 Task: Add a signature Kevin Parker containing Best wishes for a happy National Womens Equality Day, Kevin Parker to email address softage.3@softage.net and add a label Testing and certification
Action: Mouse moved to (103, 140)
Screenshot: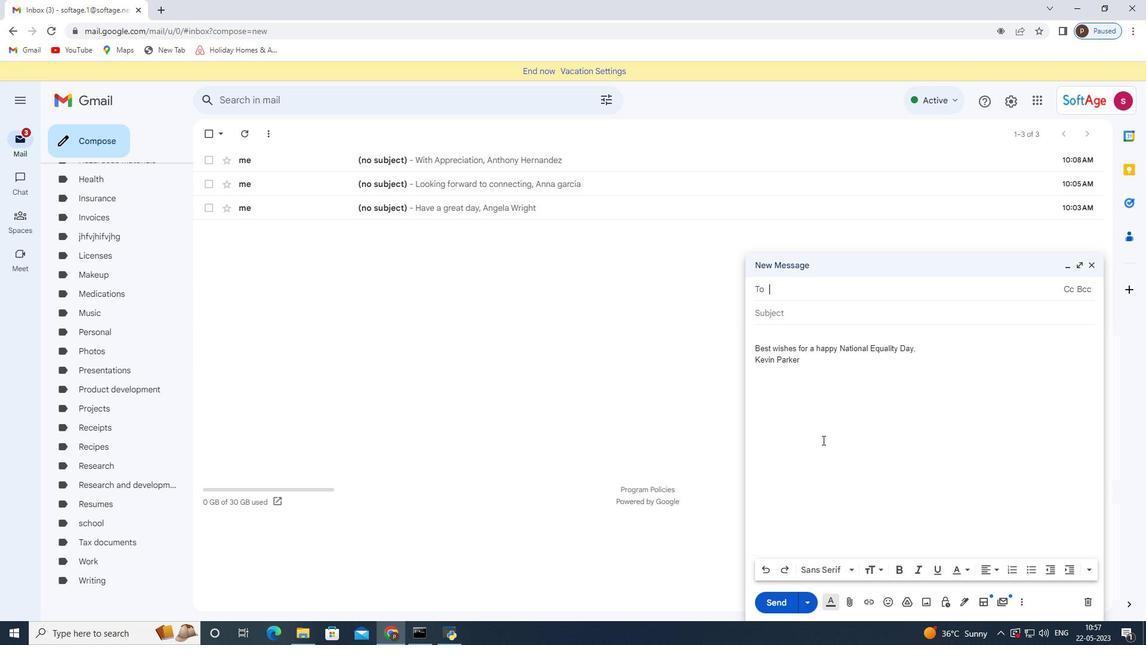 
Action: Mouse pressed left at (103, 140)
Screenshot: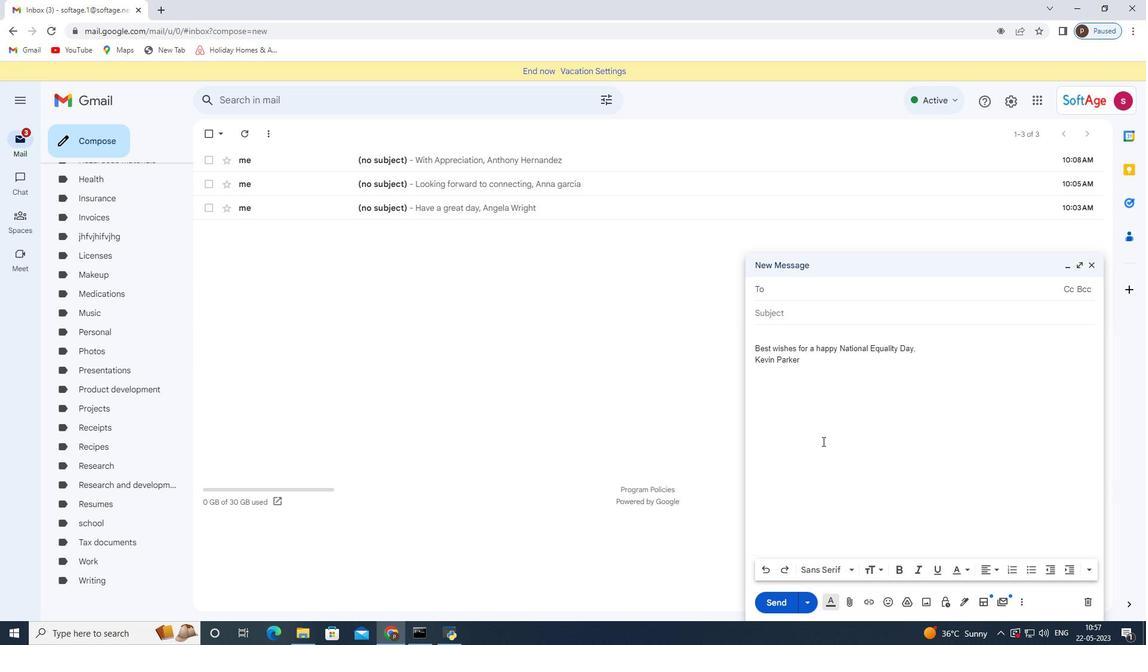 
Action: Mouse moved to (968, 599)
Screenshot: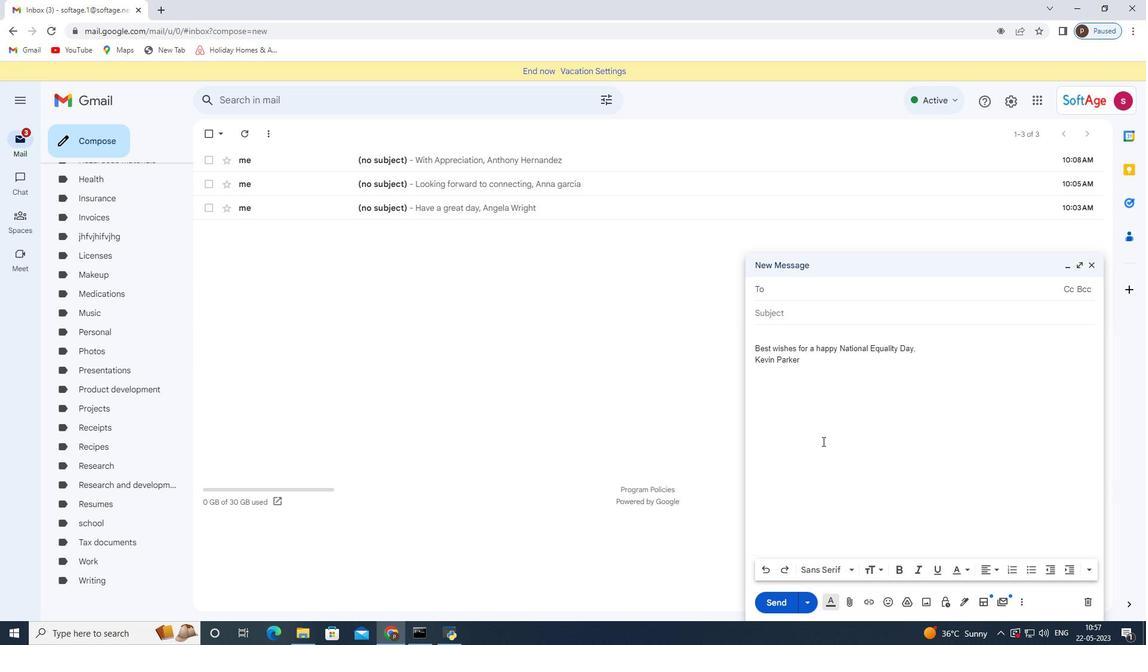 
Action: Mouse pressed left at (968, 599)
Screenshot: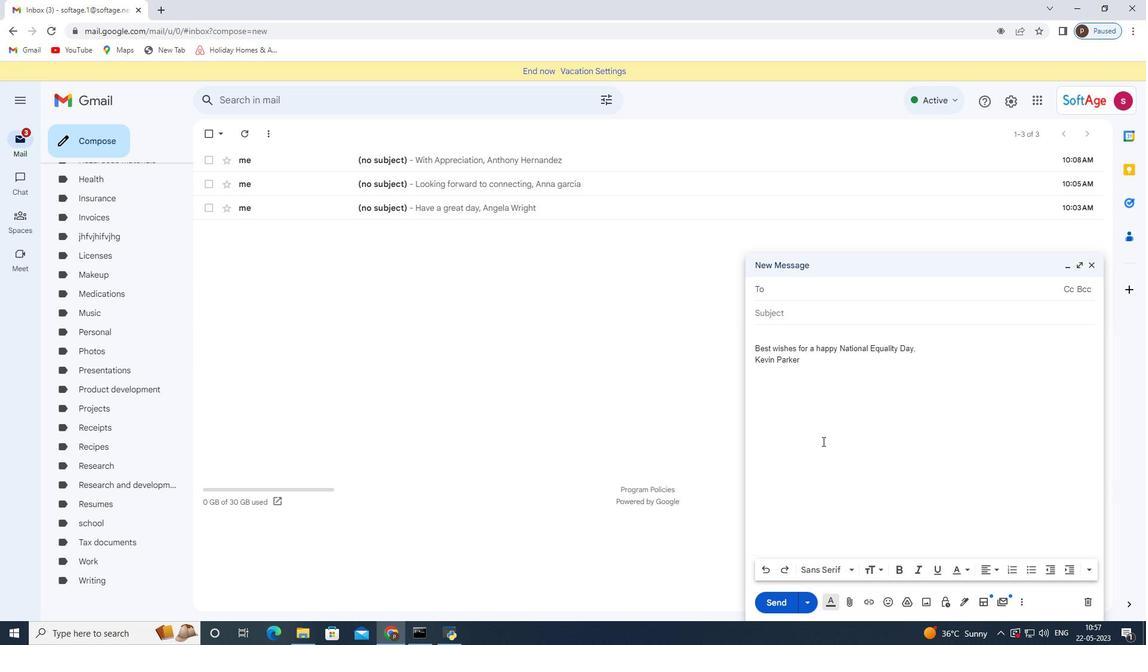 
Action: Mouse moved to (1007, 543)
Screenshot: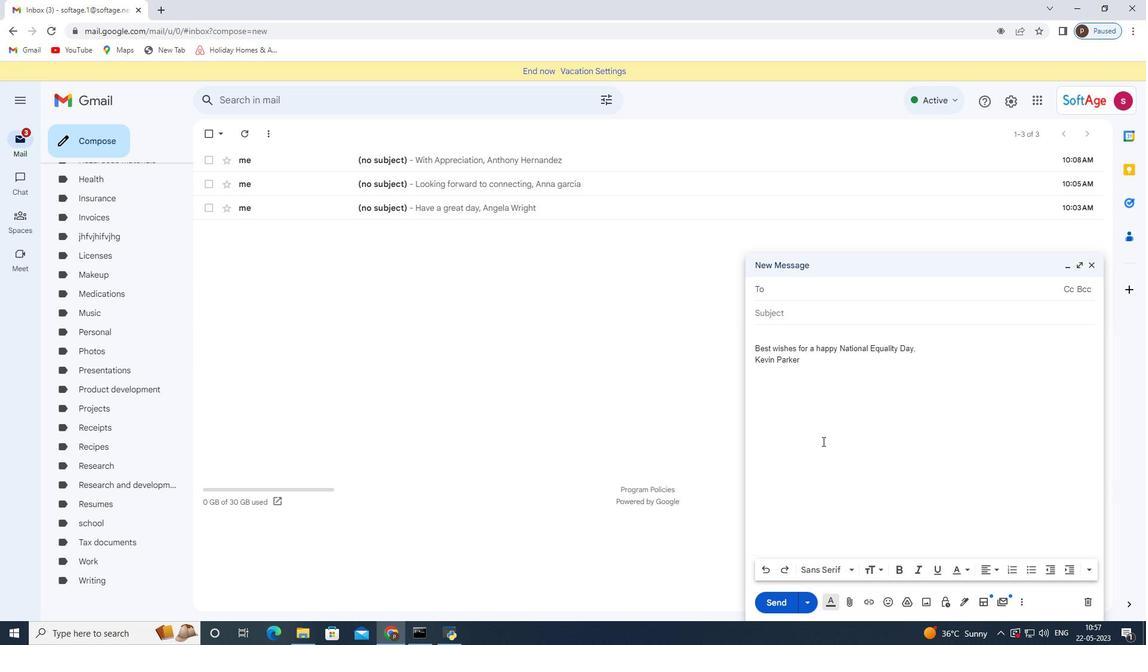 
Action: Mouse pressed left at (1007, 543)
Screenshot: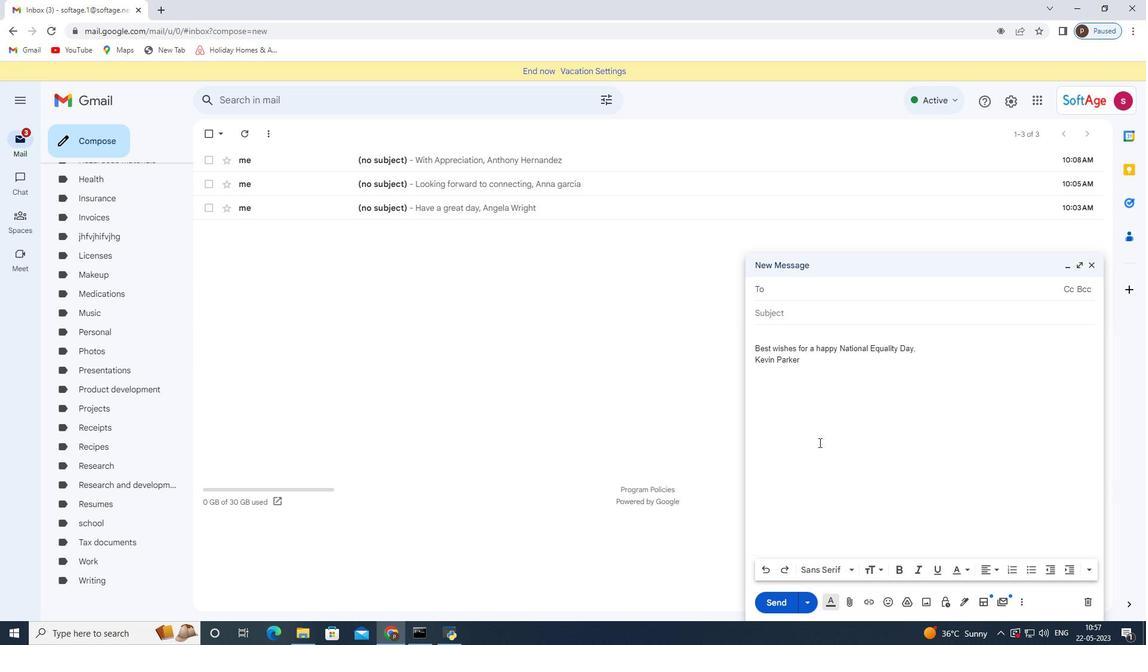 
Action: Mouse moved to (430, 486)
Screenshot: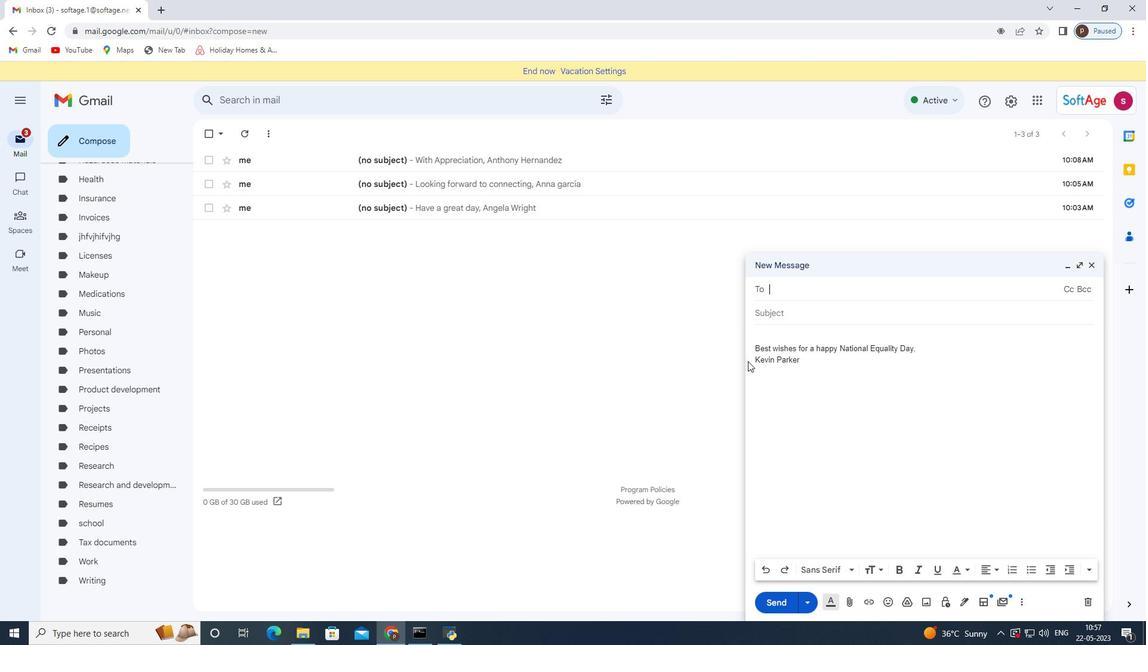 
Action: Mouse scrolled (430, 485) with delta (0, 0)
Screenshot: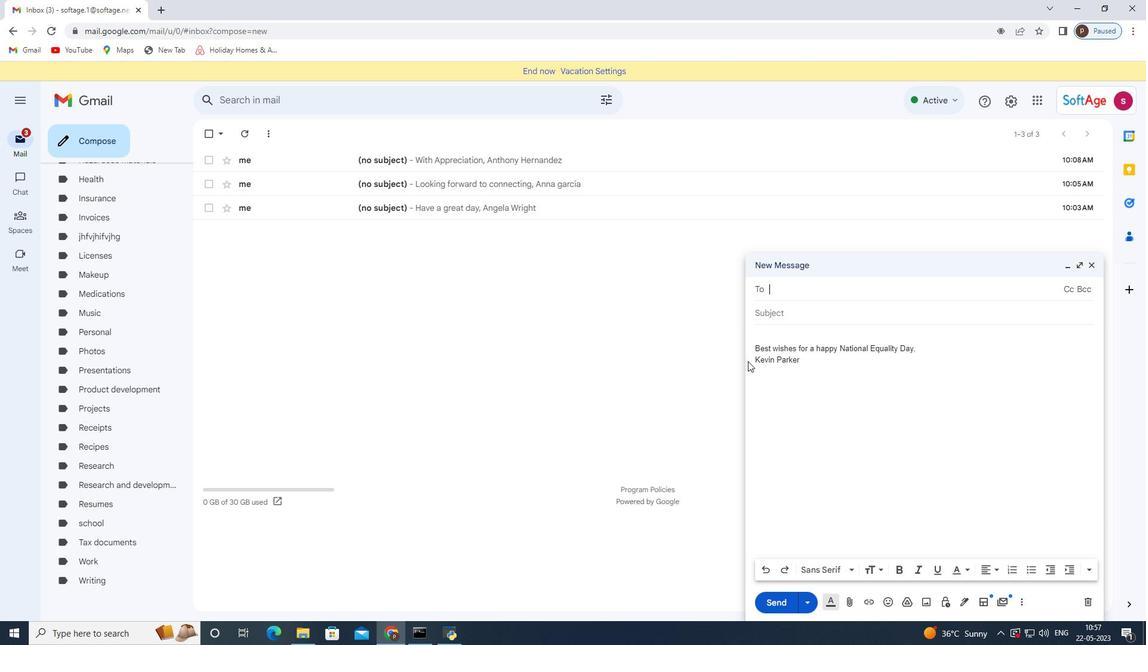 
Action: Mouse scrolled (430, 485) with delta (0, 0)
Screenshot: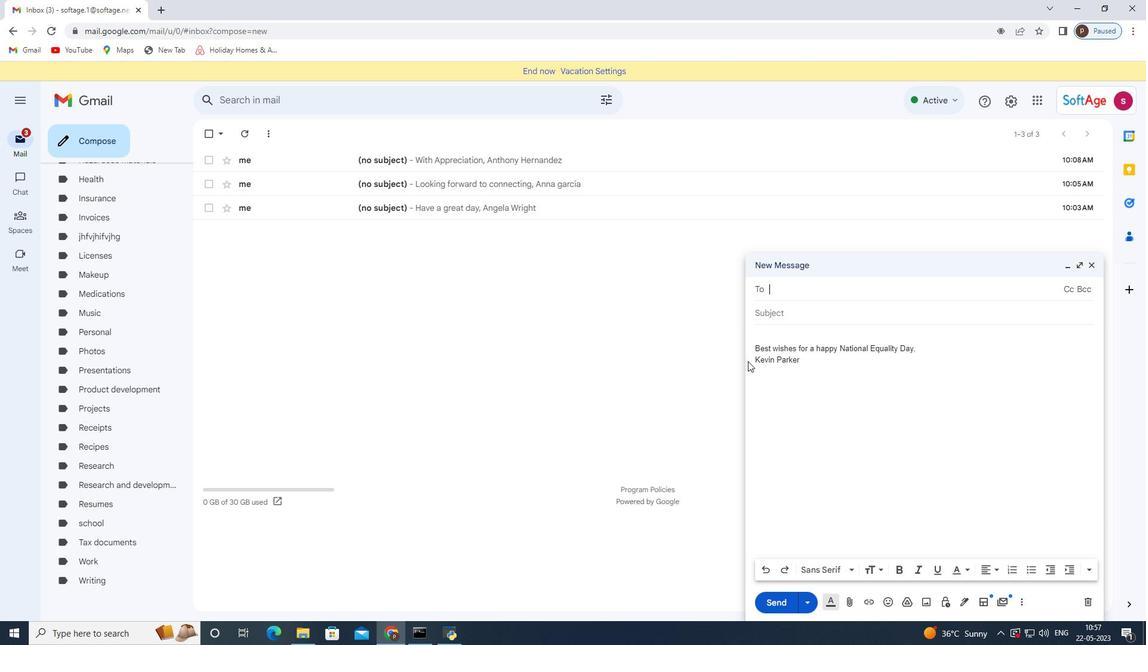 
Action: Mouse scrolled (430, 485) with delta (0, 0)
Screenshot: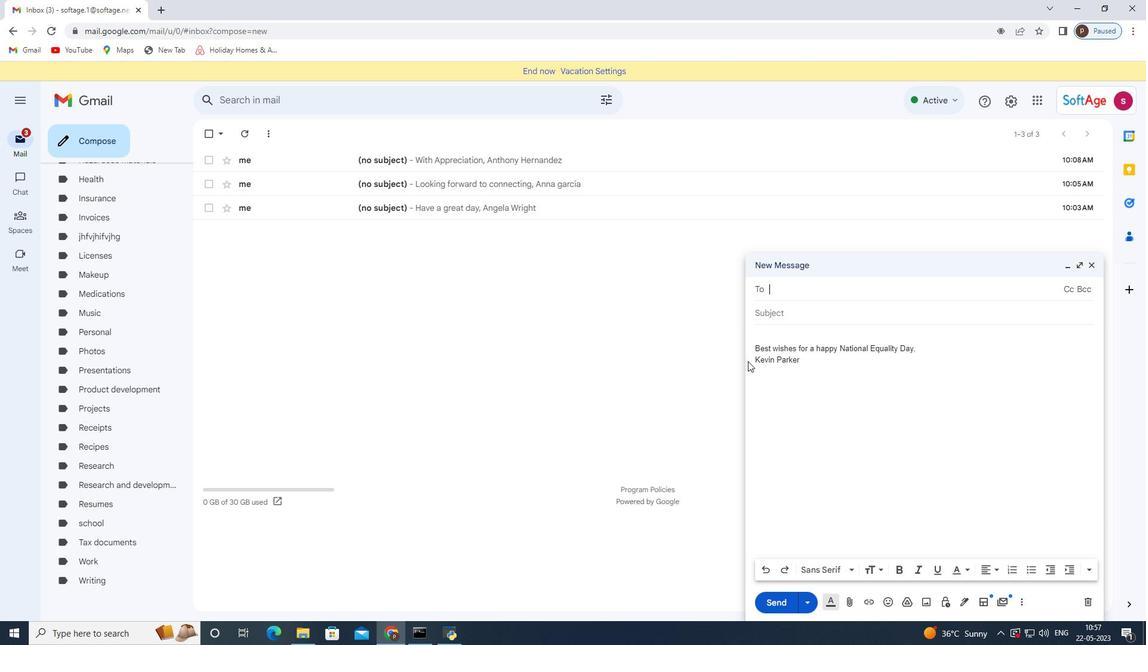 
Action: Mouse scrolled (430, 485) with delta (0, 0)
Screenshot: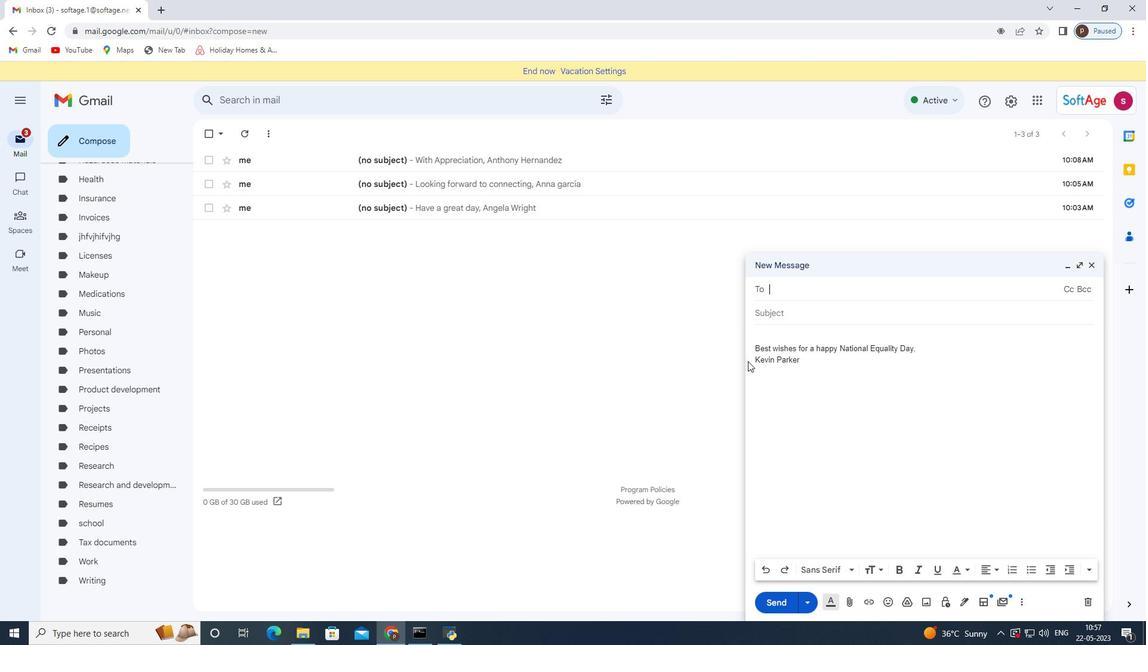 
Action: Mouse scrolled (430, 485) with delta (0, 0)
Screenshot: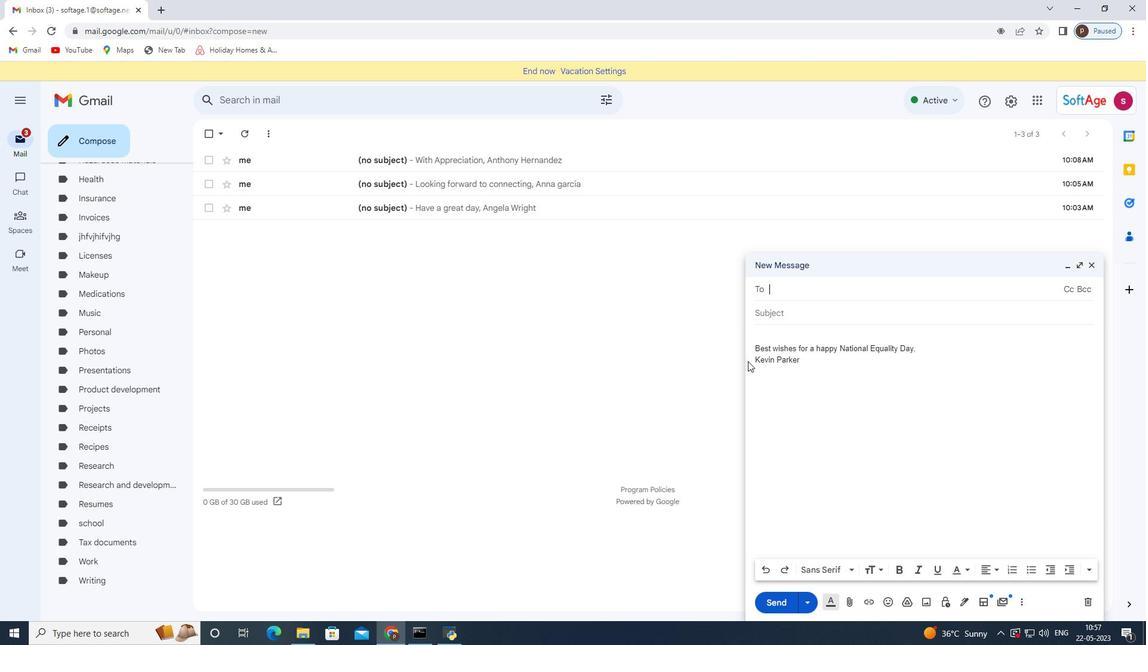 
Action: Mouse scrolled (430, 485) with delta (0, 0)
Screenshot: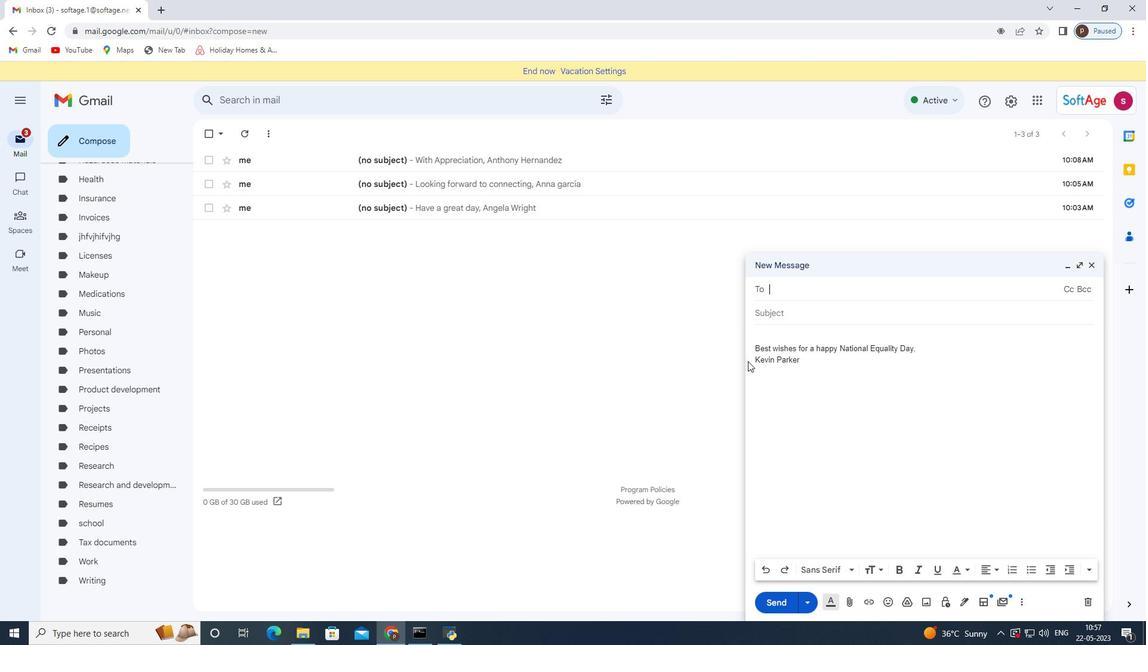 
Action: Mouse scrolled (430, 485) with delta (0, 0)
Screenshot: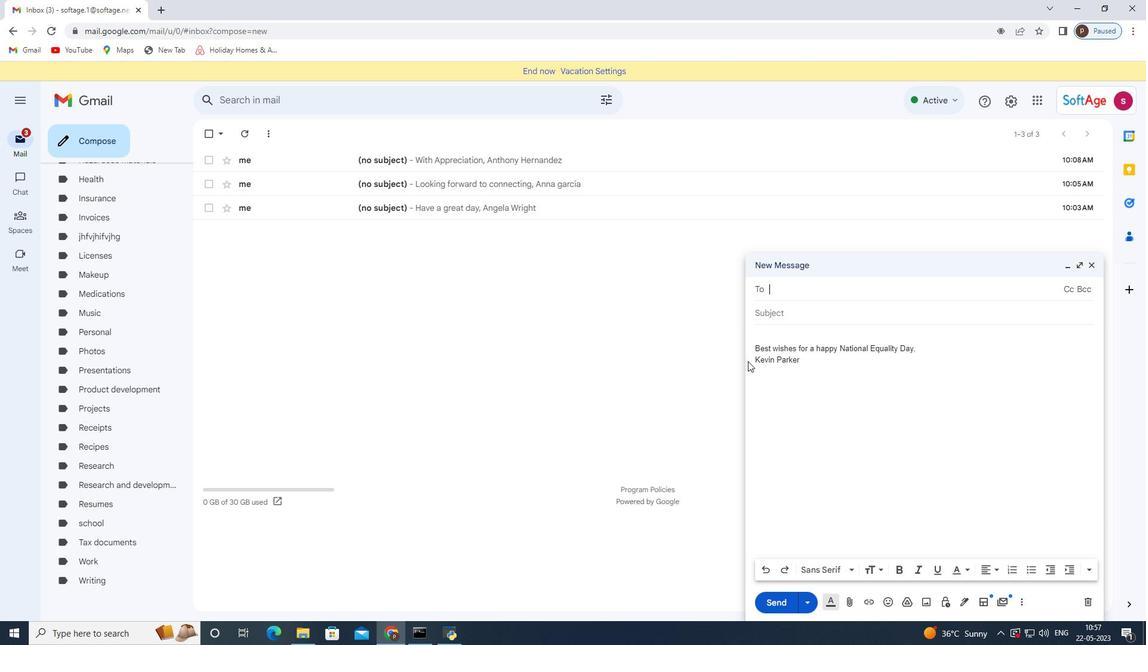 
Action: Mouse scrolled (430, 485) with delta (0, 0)
Screenshot: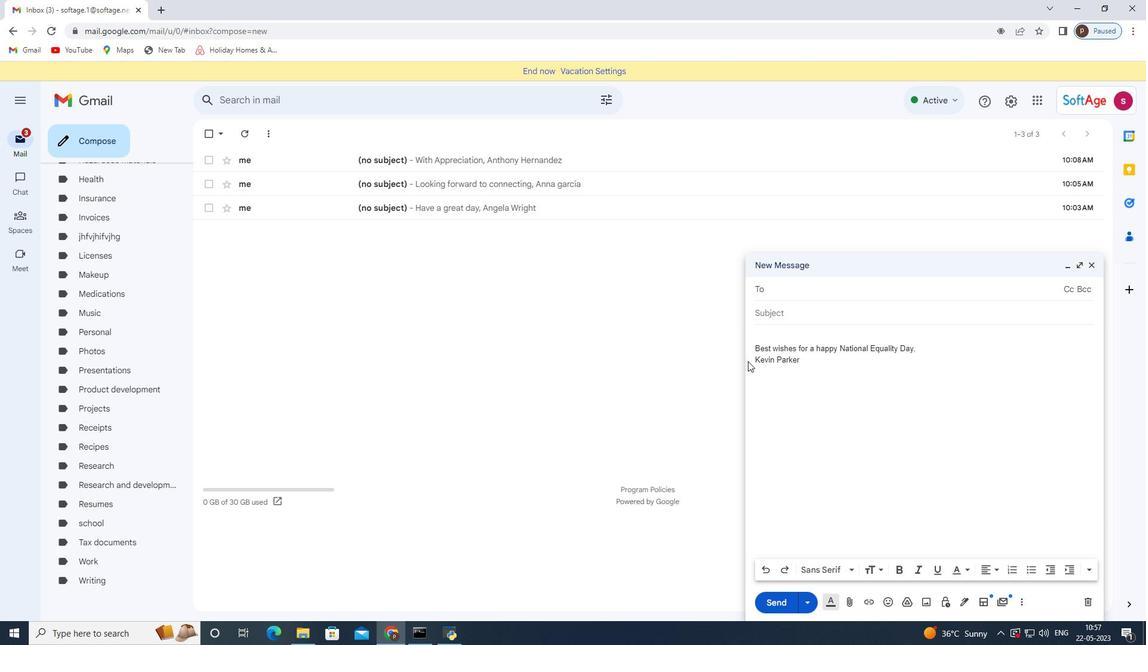 
Action: Mouse scrolled (430, 485) with delta (0, 0)
Screenshot: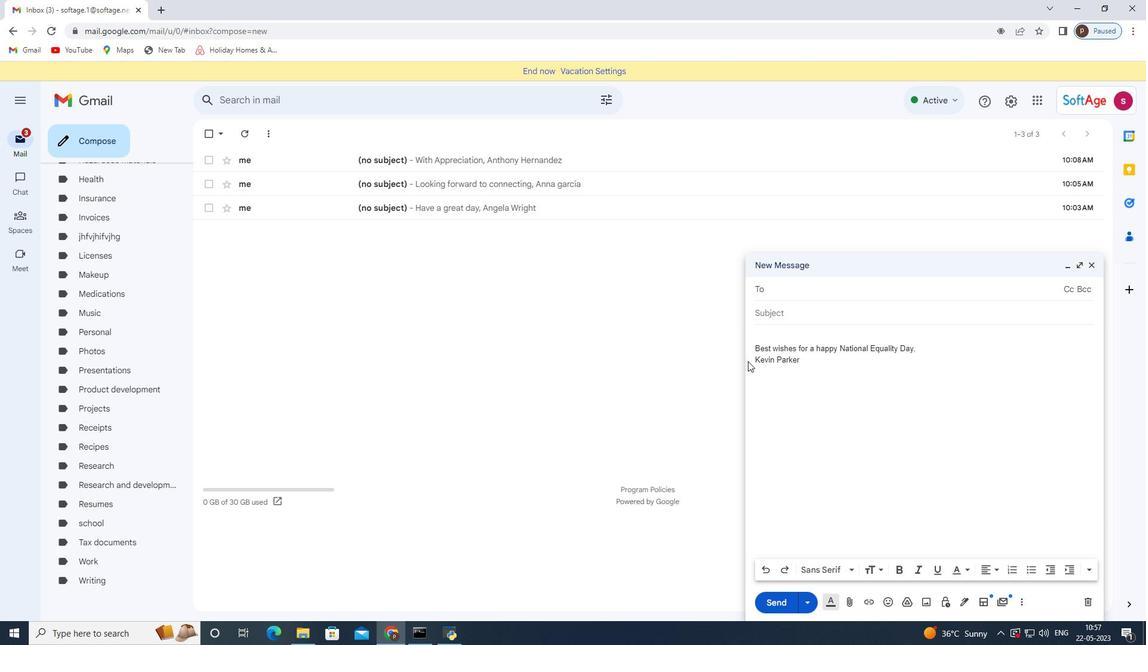 
Action: Mouse scrolled (430, 485) with delta (0, 0)
Screenshot: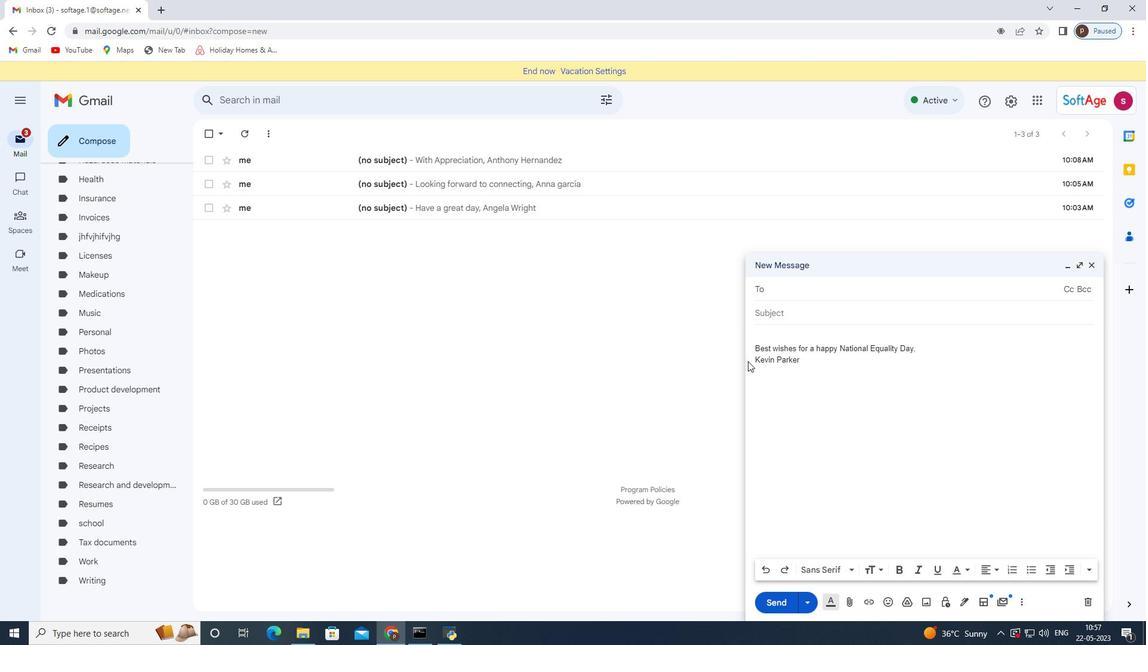 
Action: Mouse scrolled (430, 485) with delta (0, 0)
Screenshot: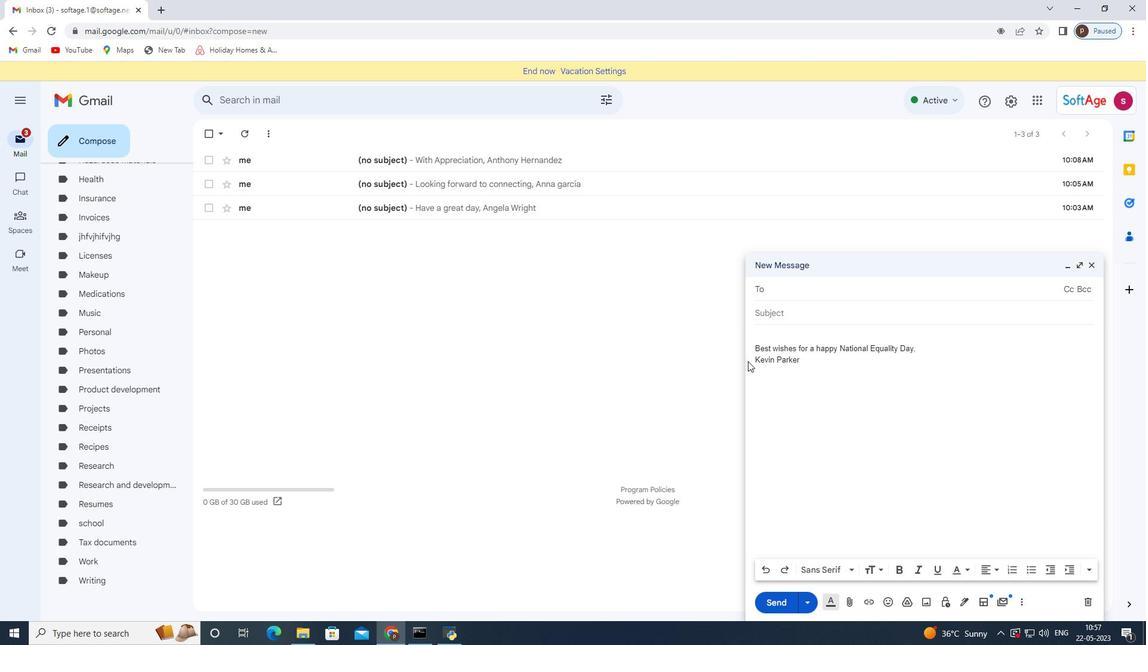 
Action: Mouse scrolled (430, 485) with delta (0, 0)
Screenshot: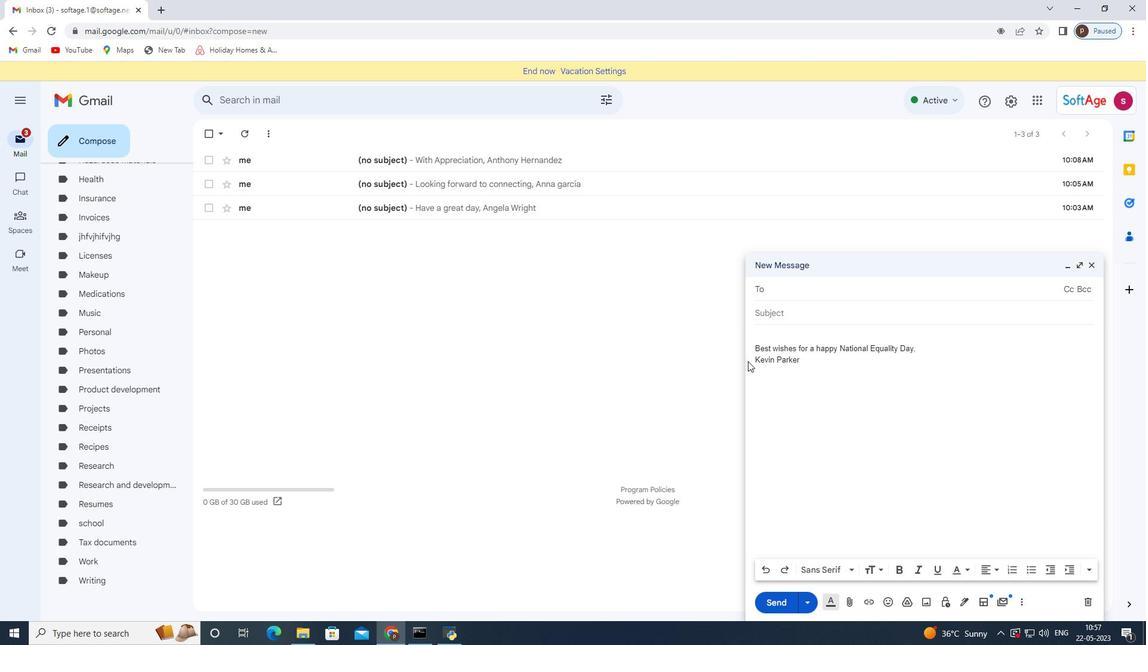 
Action: Mouse scrolled (430, 485) with delta (0, 0)
Screenshot: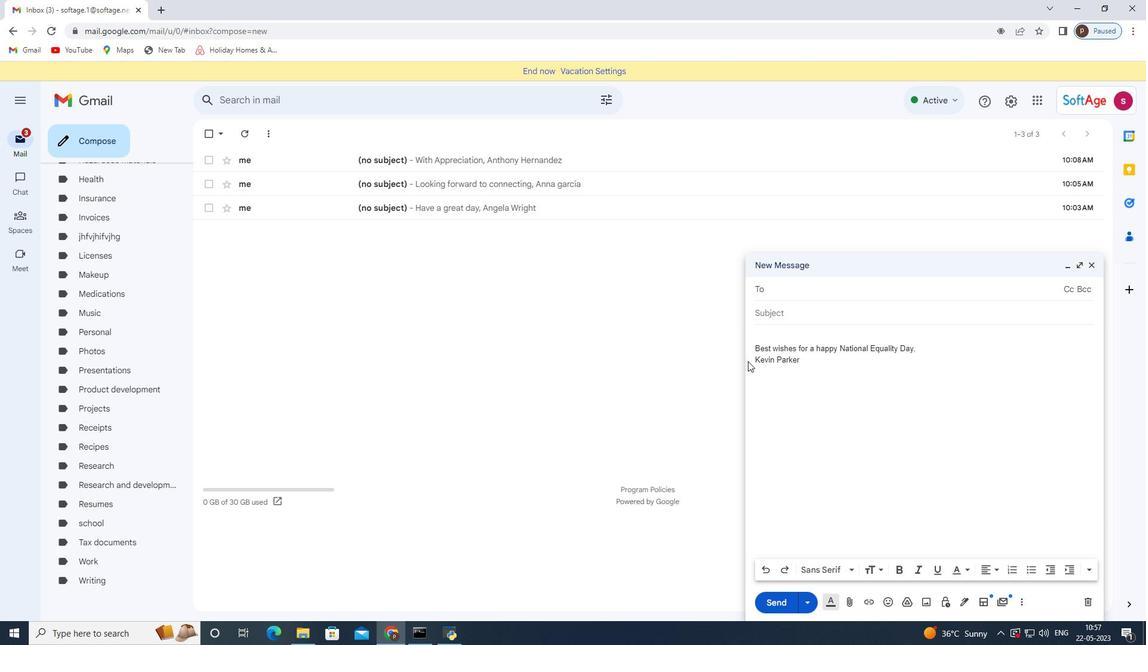 
Action: Mouse moved to (517, 472)
Screenshot: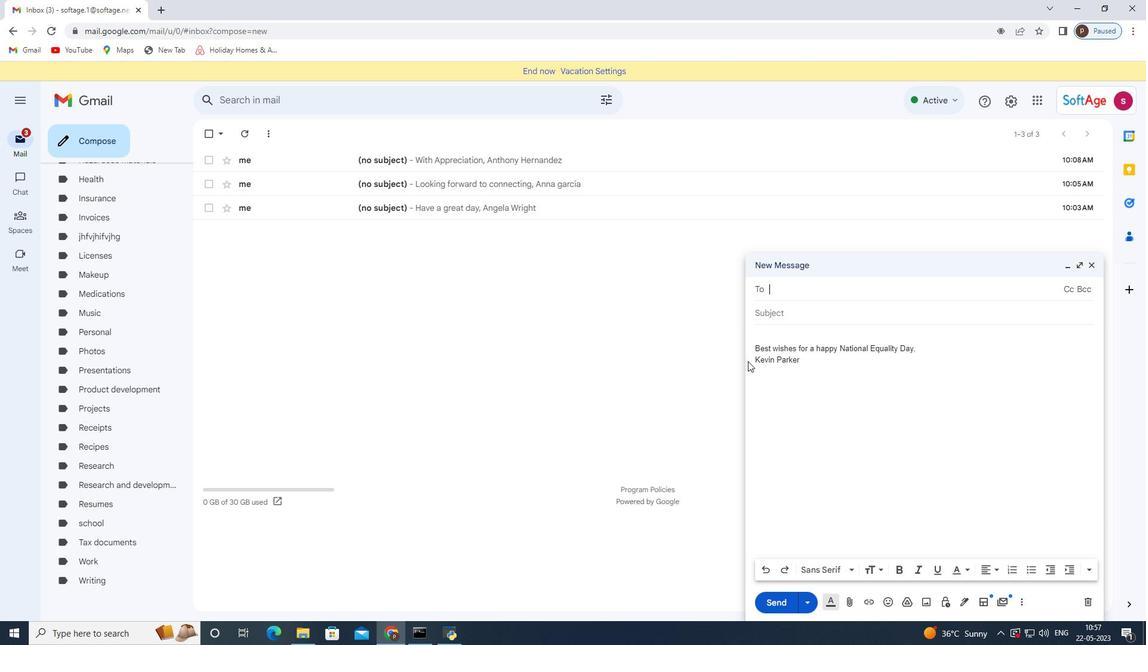 
Action: Mouse pressed left at (517, 472)
Screenshot: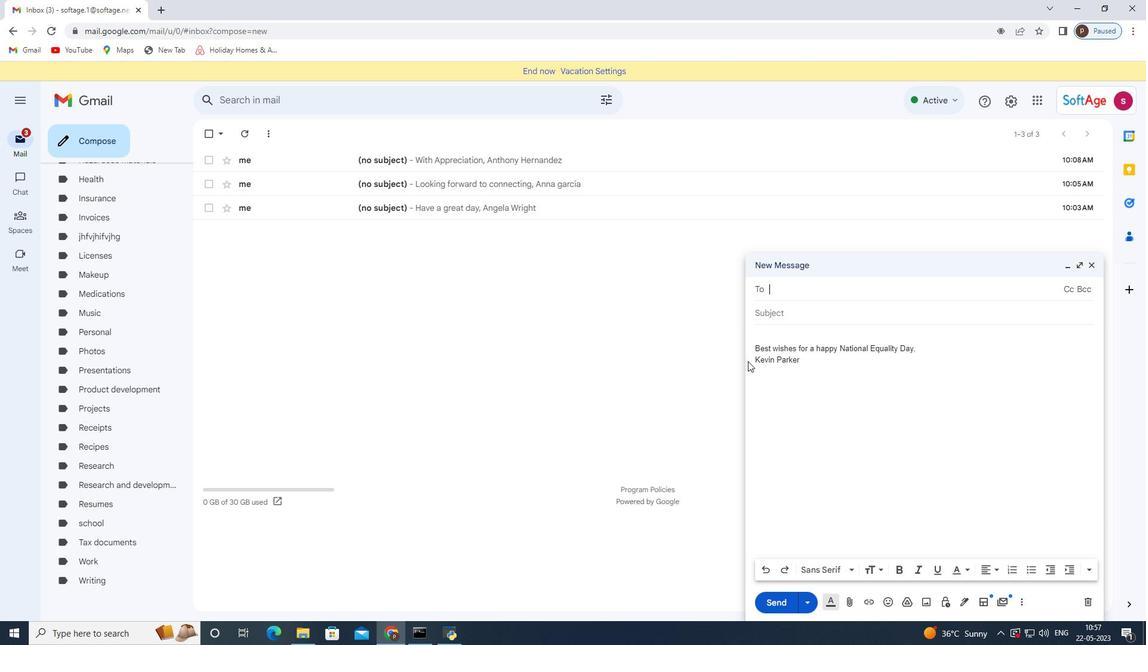 
Action: Mouse moved to (676, 363)
Screenshot: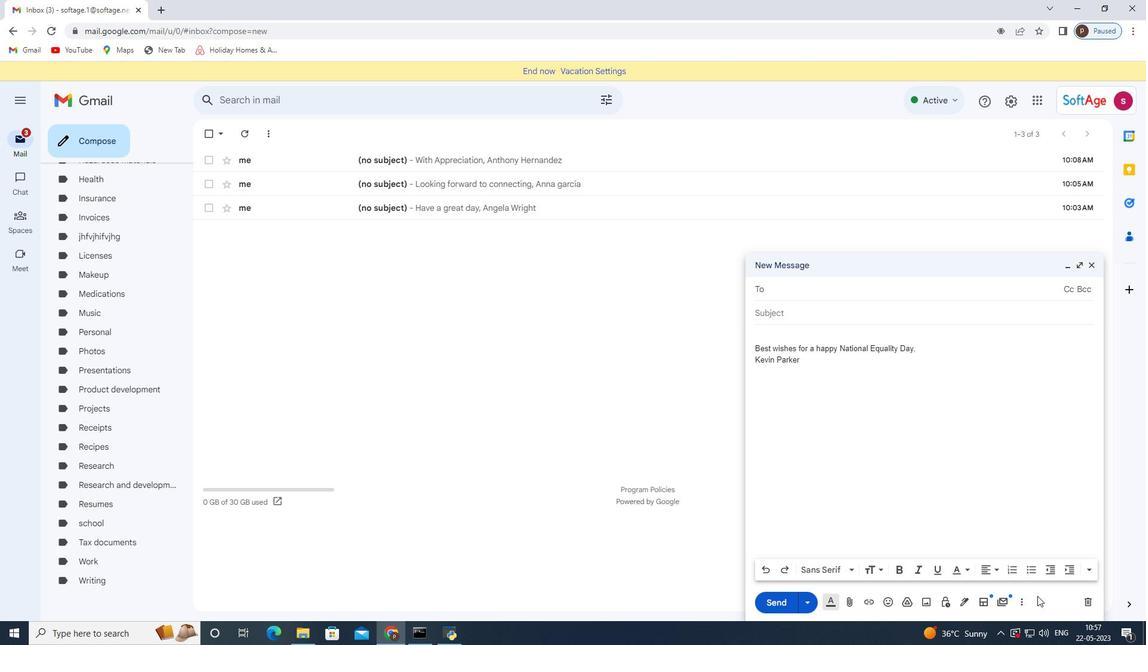 
Action: Mouse pressed left at (676, 363)
Screenshot: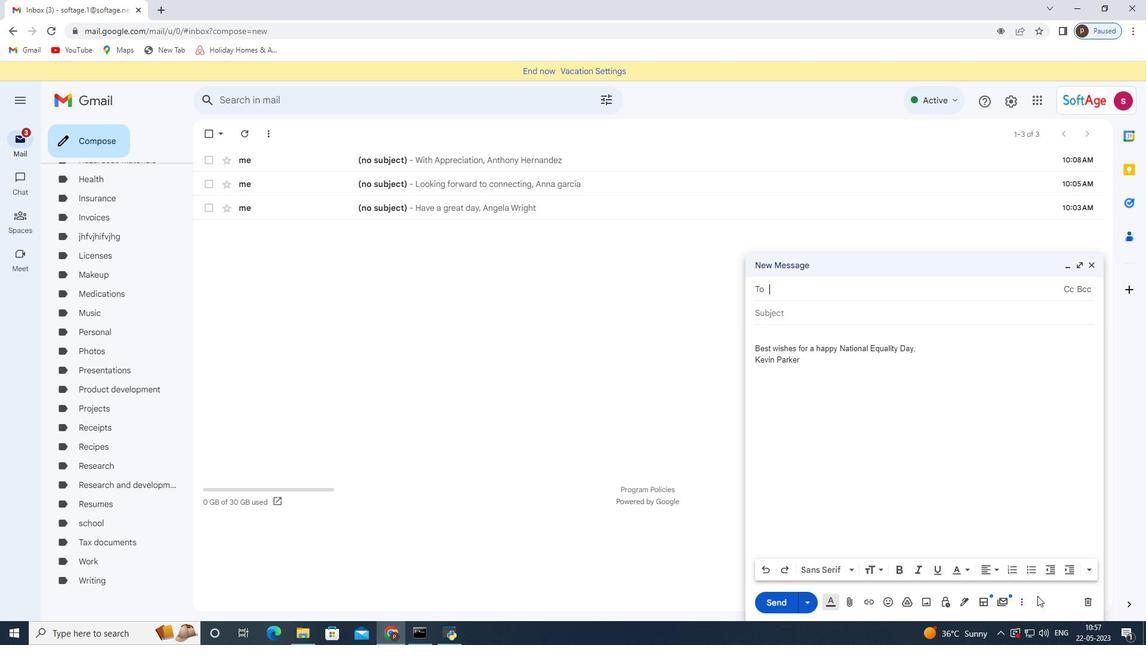 
Action: Mouse moved to (425, 484)
Screenshot: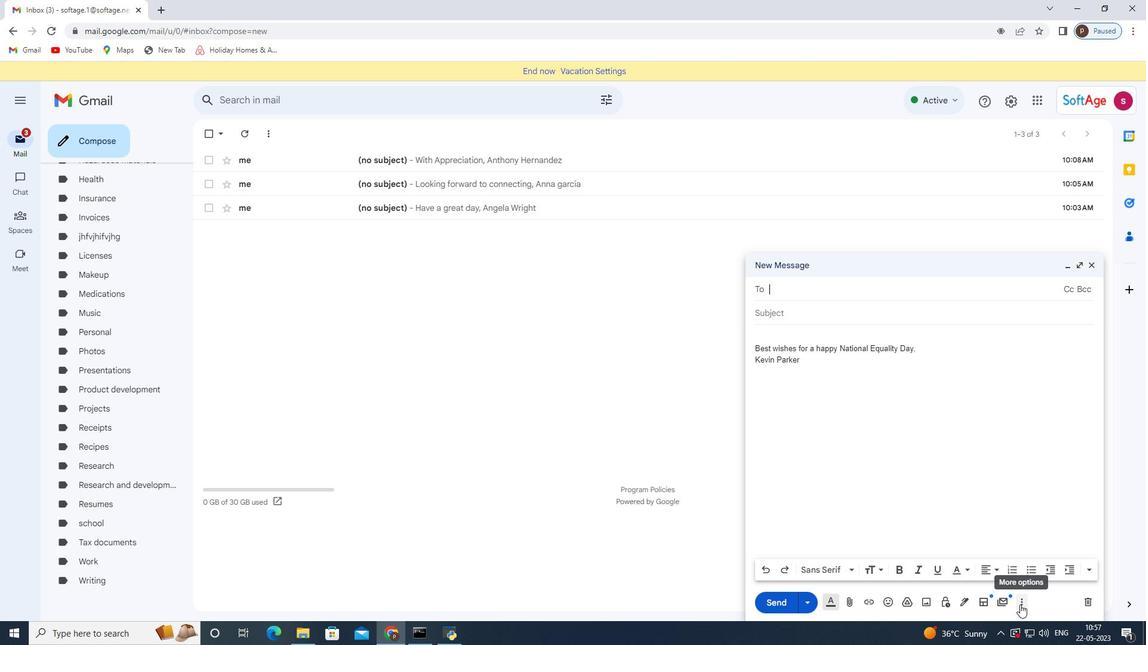 
Action: Mouse pressed left at (425, 484)
Screenshot: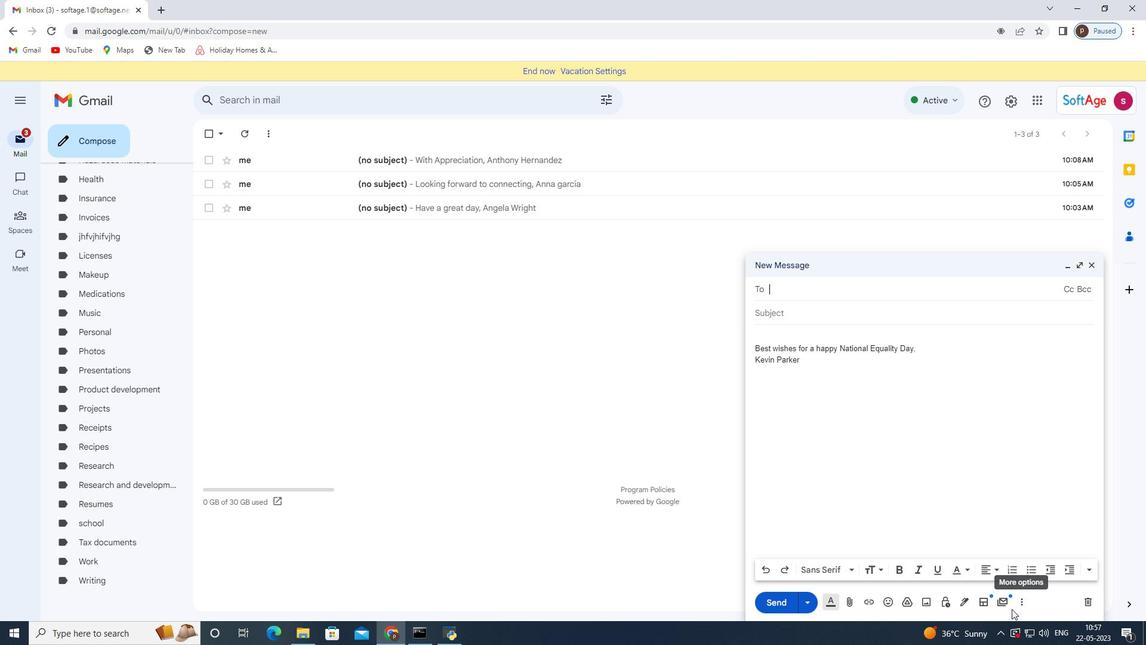 
Action: Mouse moved to (471, 339)
Screenshot: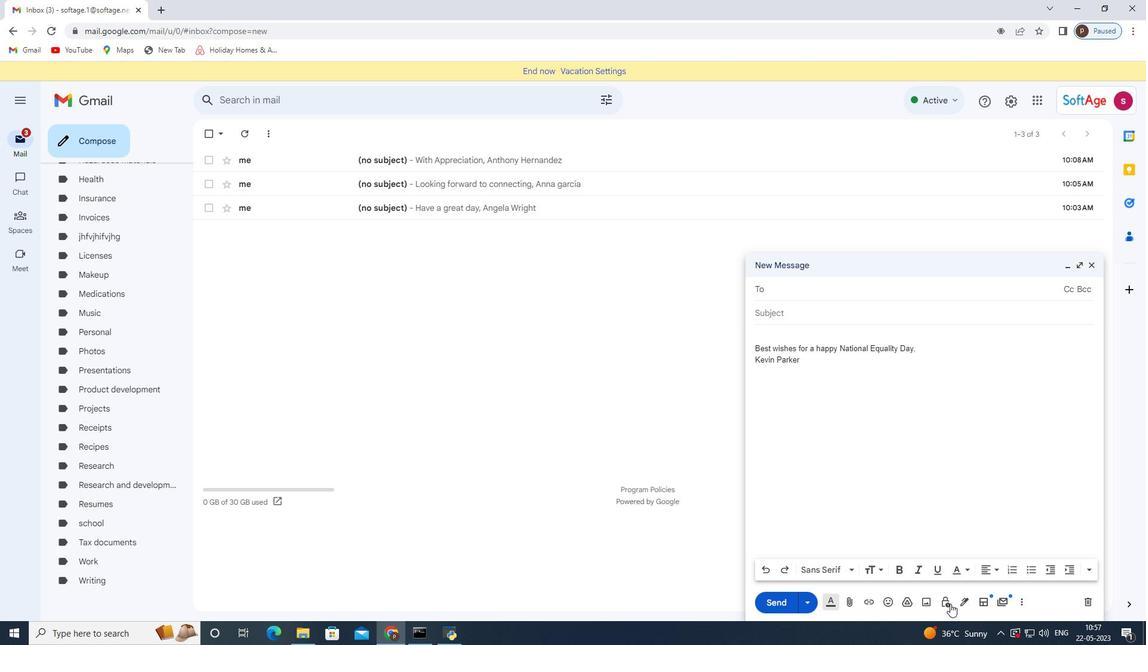 
Action: Mouse pressed left at (471, 339)
Screenshot: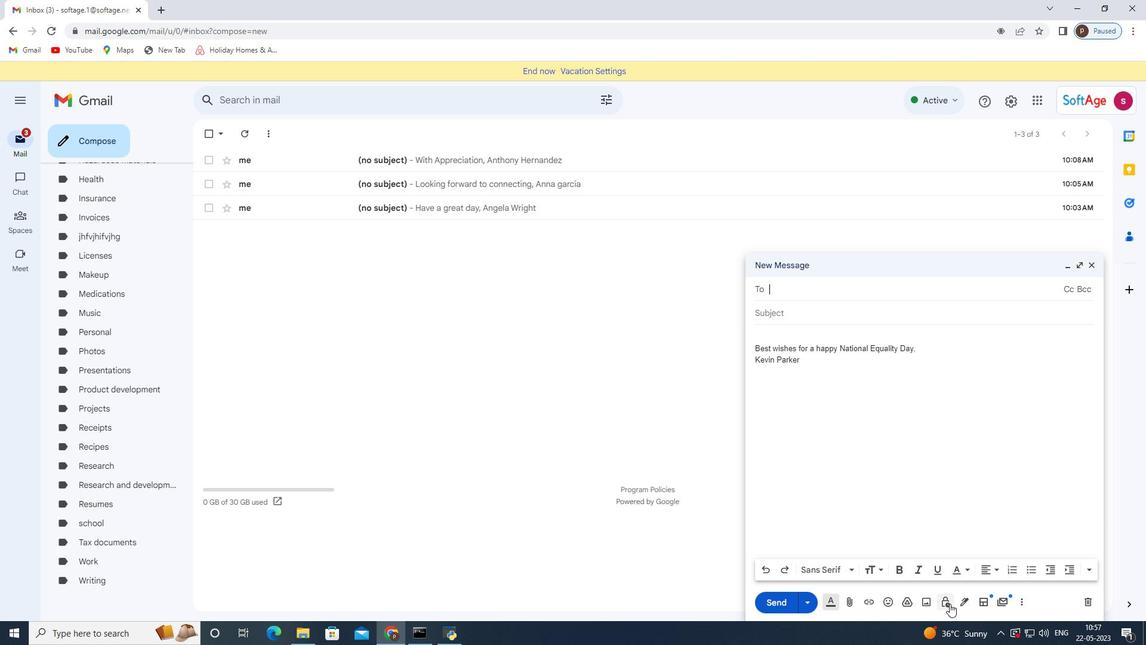 
Action: Key pressed <Key.shift>Kevin<Key.space><Key.shift>Parker
Screenshot: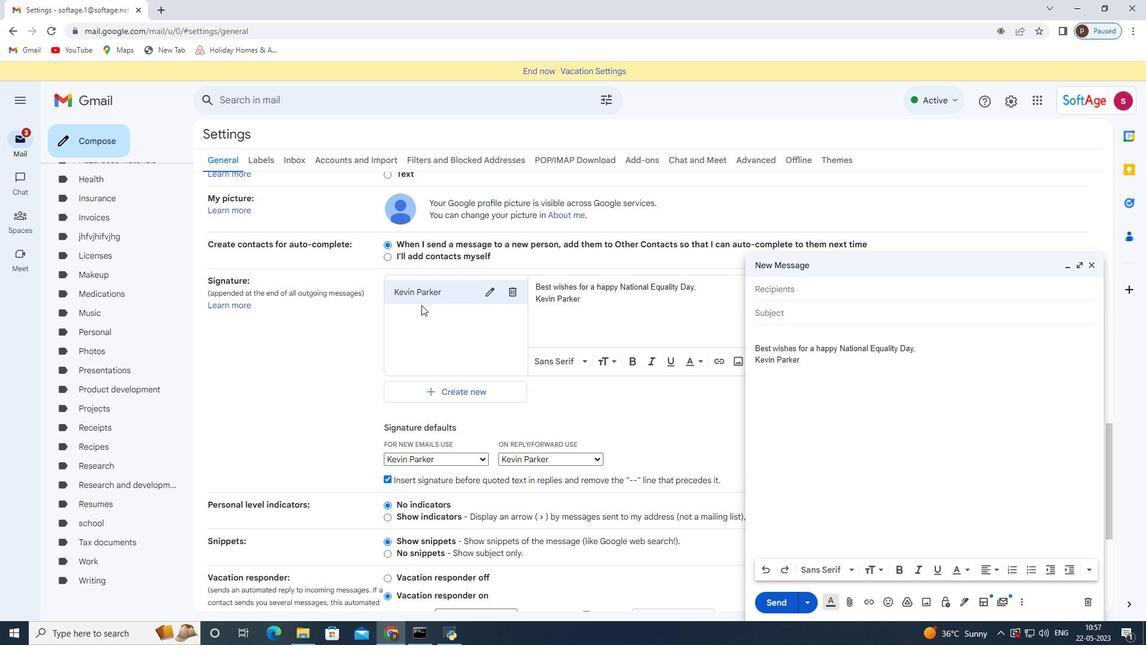 
Action: Mouse moved to (657, 368)
Screenshot: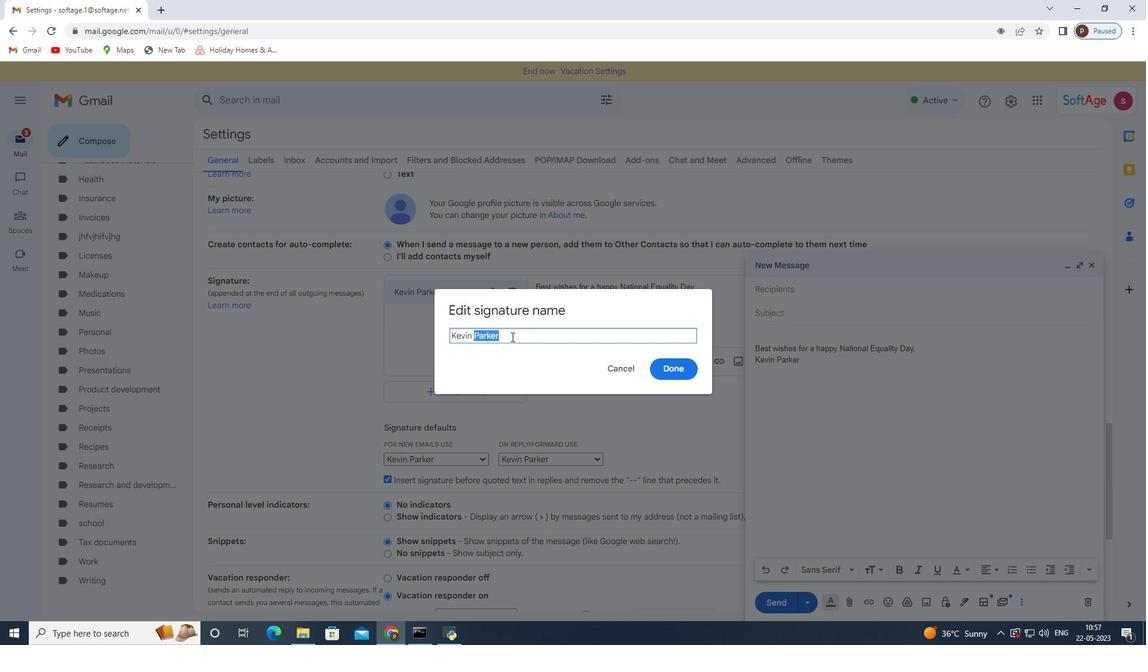 
Action: Mouse pressed left at (657, 368)
Screenshot: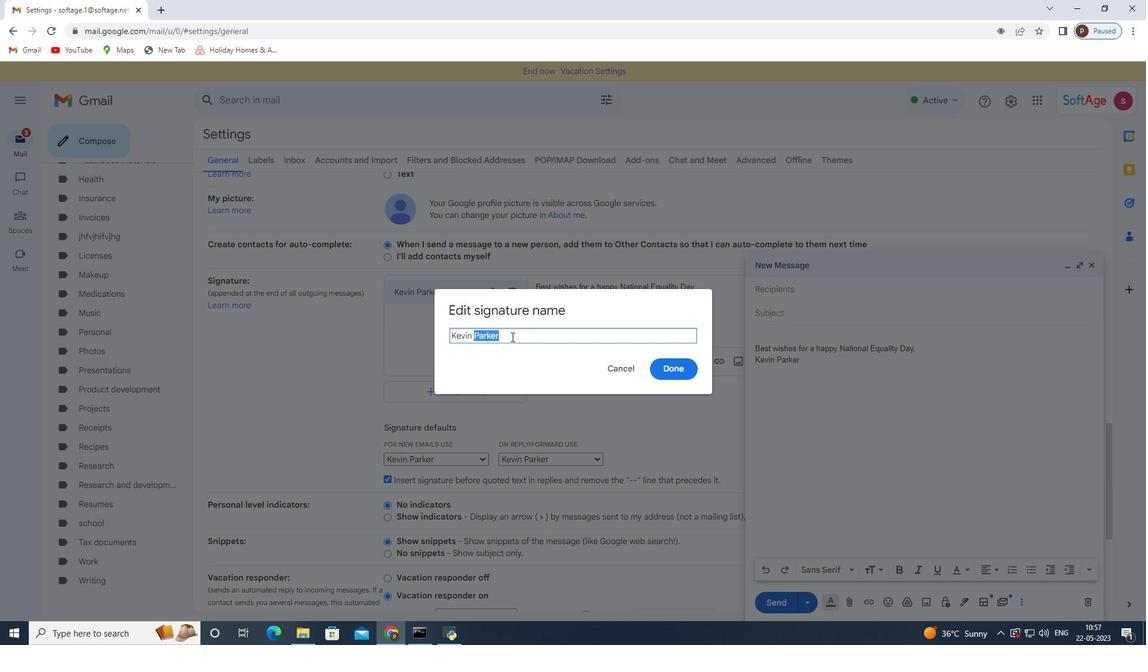 
Action: Mouse moved to (553, 475)
Screenshot: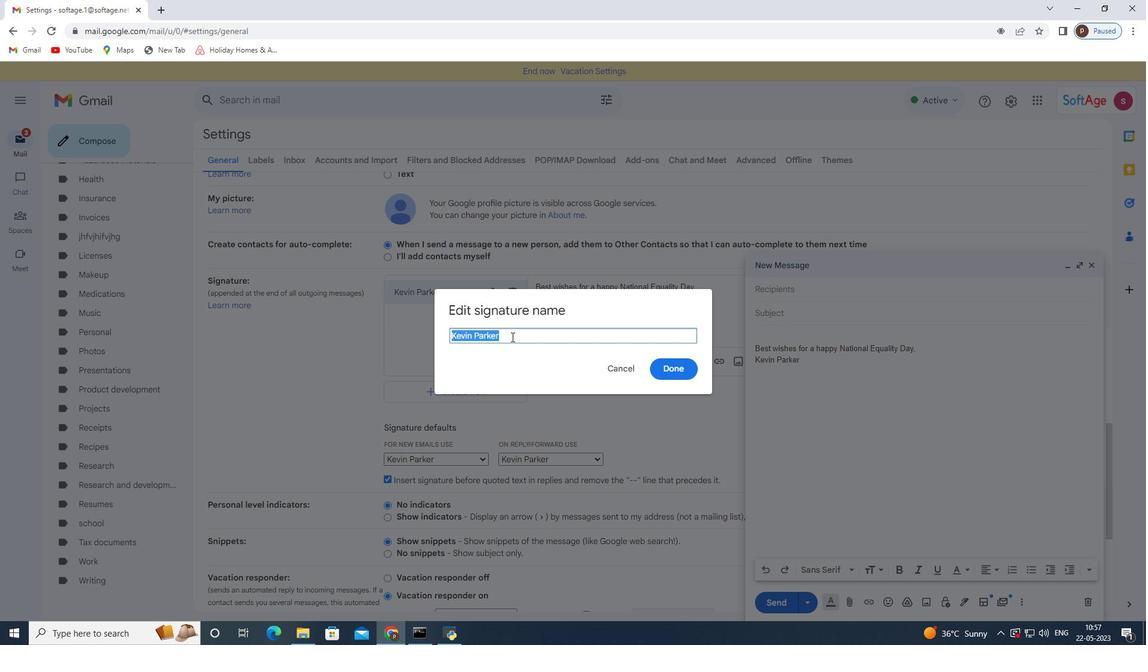 
Action: Mouse pressed left at (553, 475)
Screenshot: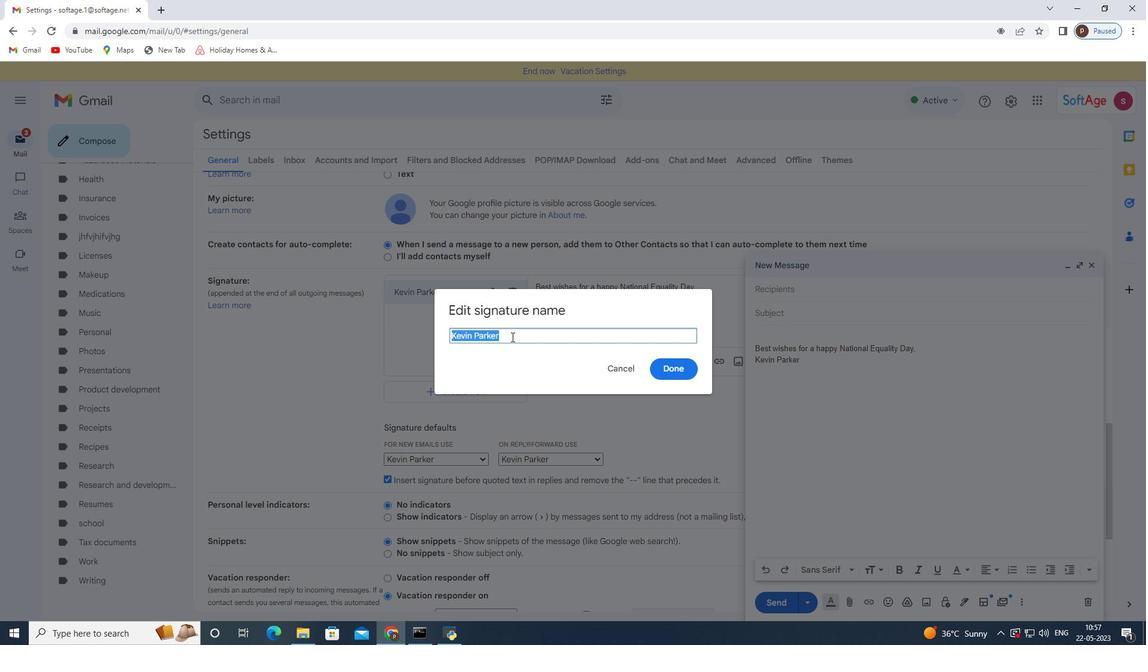 
Action: Key pressed <Key.shift>Best<Key.space>wishes<Key.space>for<Key.space>a<Key.space>happy<Key.space><Key.shift>National<Key.space><Key.shift><Key.shift>Equality<Key.space><Key.shift>Day,<Key.enter><Key.shift>Kevin<Key.space><Key.shift>Parker
Screenshot: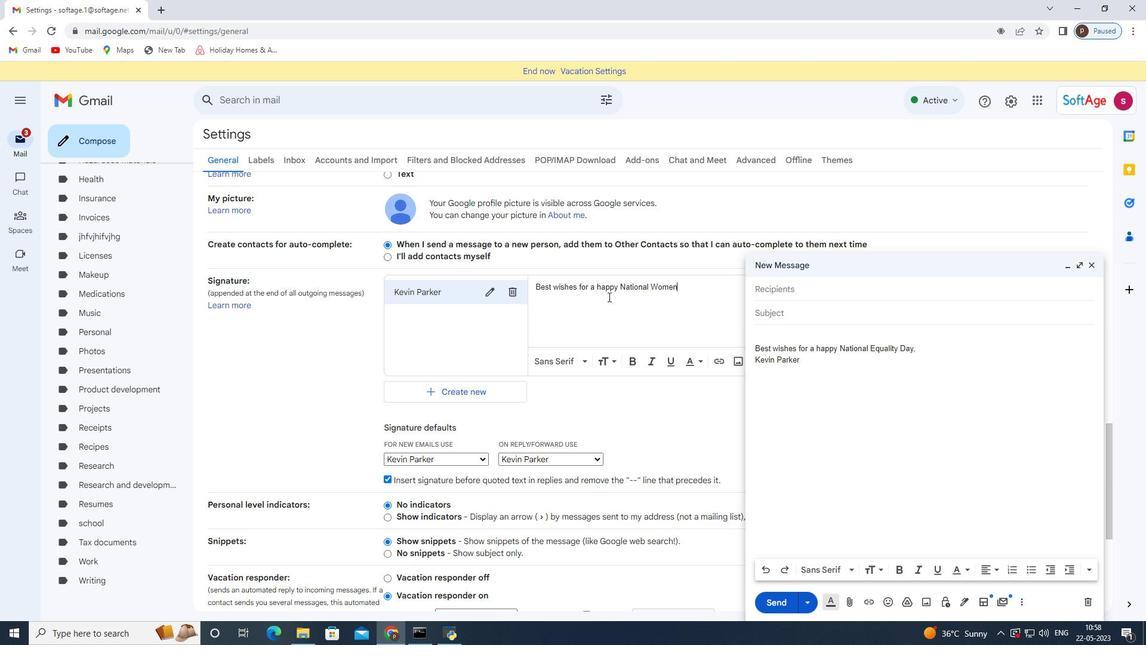 
Action: Mouse moved to (581, 522)
Screenshot: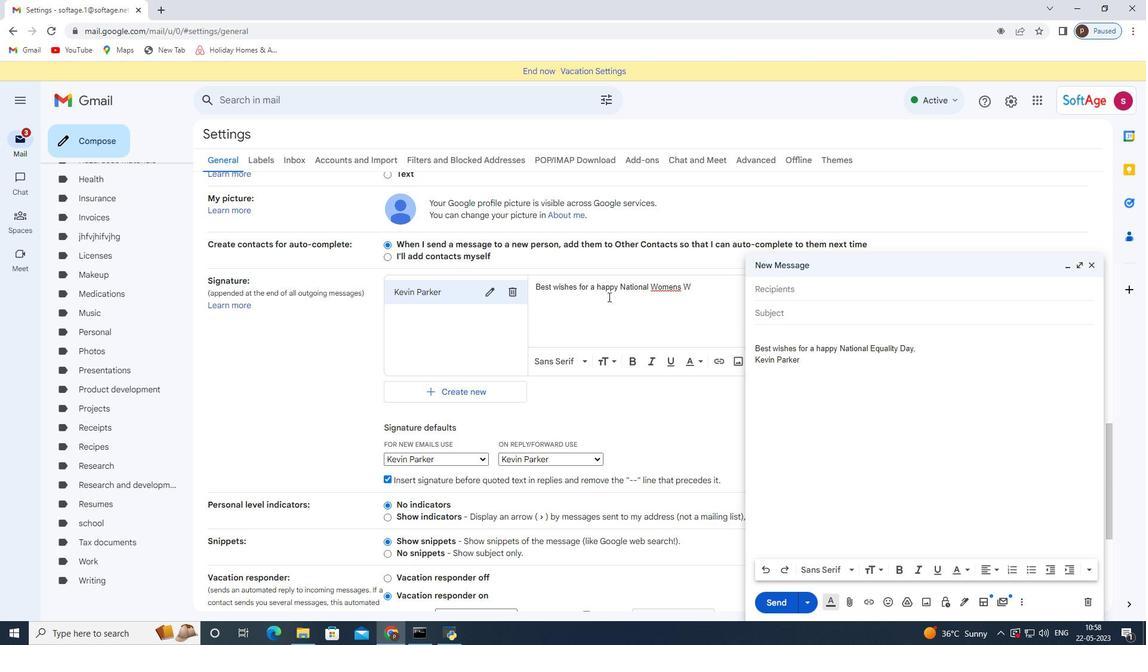 
Action: Mouse scrolled (581, 521) with delta (0, 0)
Screenshot: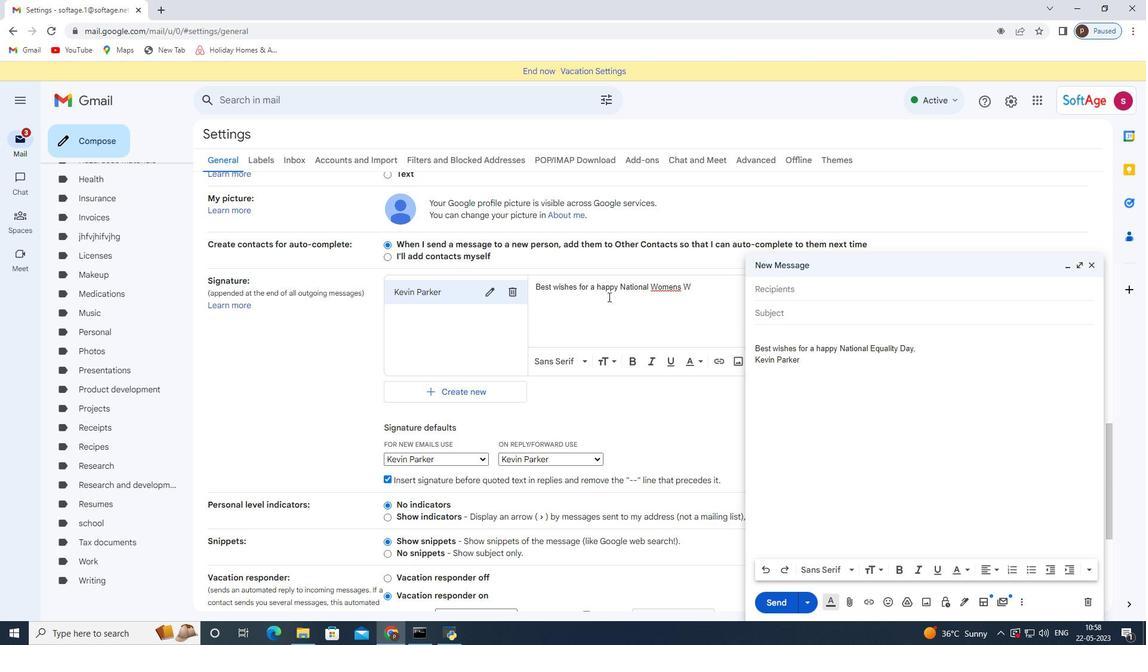 
Action: Mouse moved to (579, 522)
Screenshot: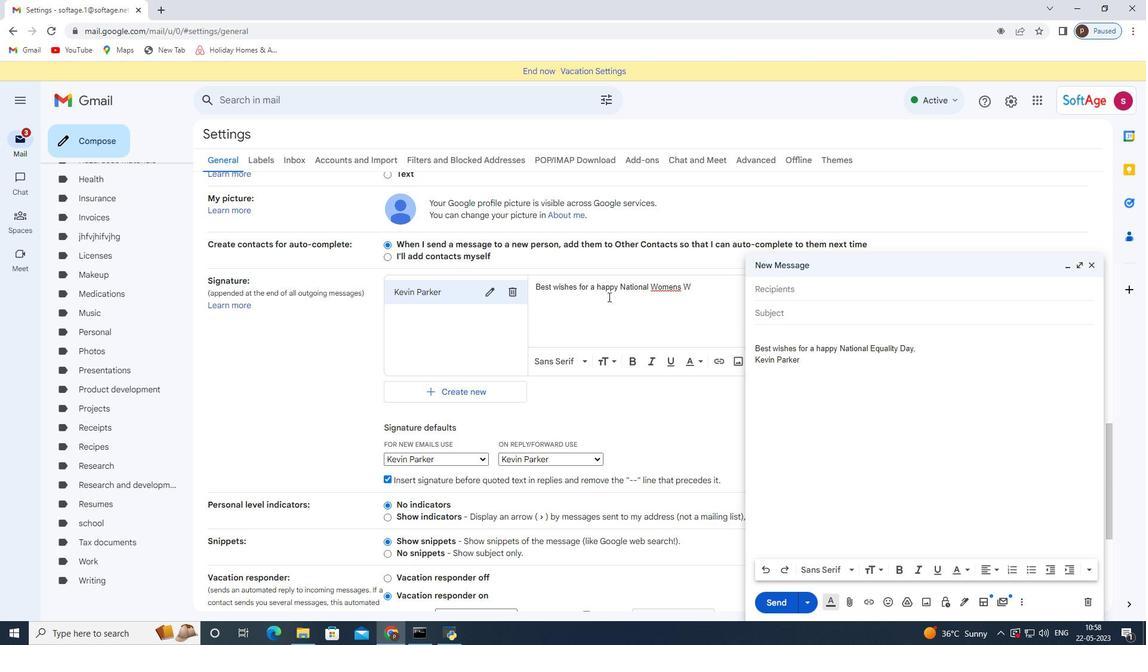 
Action: Mouse scrolled (579, 521) with delta (0, 0)
Screenshot: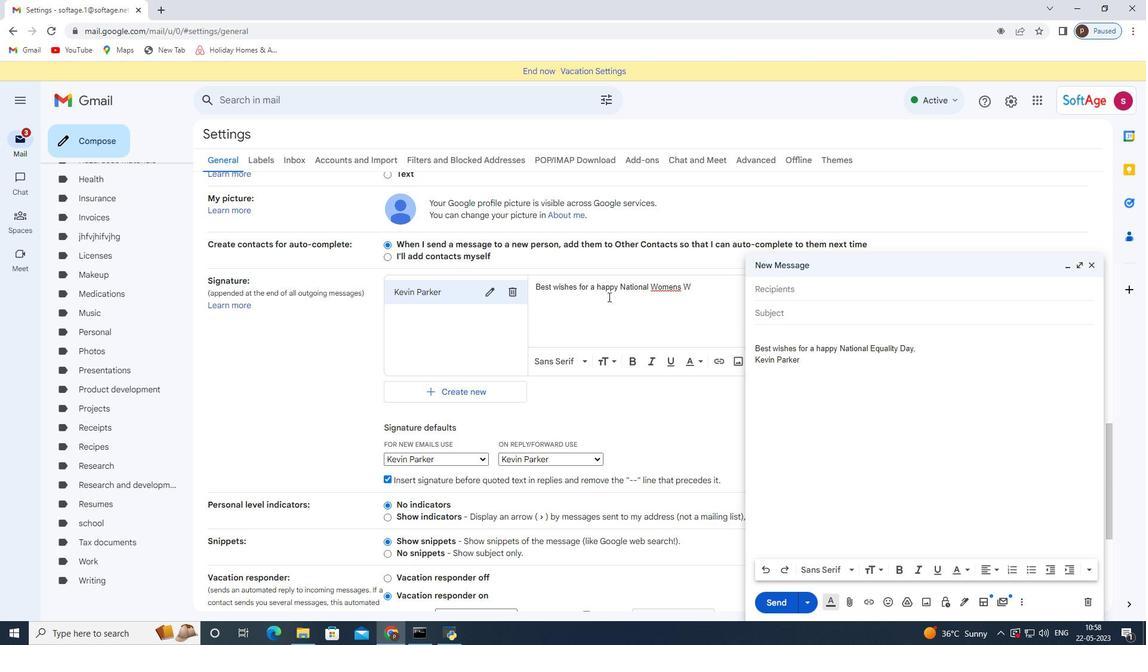
Action: Mouse moved to (579, 522)
Screenshot: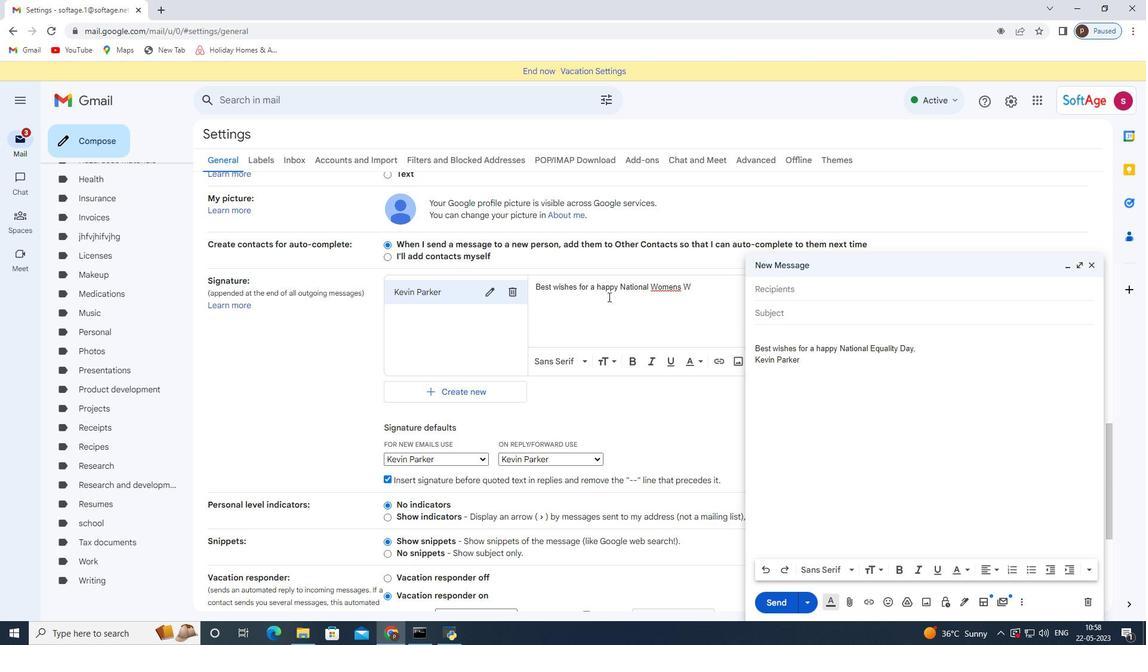 
Action: Mouse scrolled (579, 521) with delta (0, 0)
Screenshot: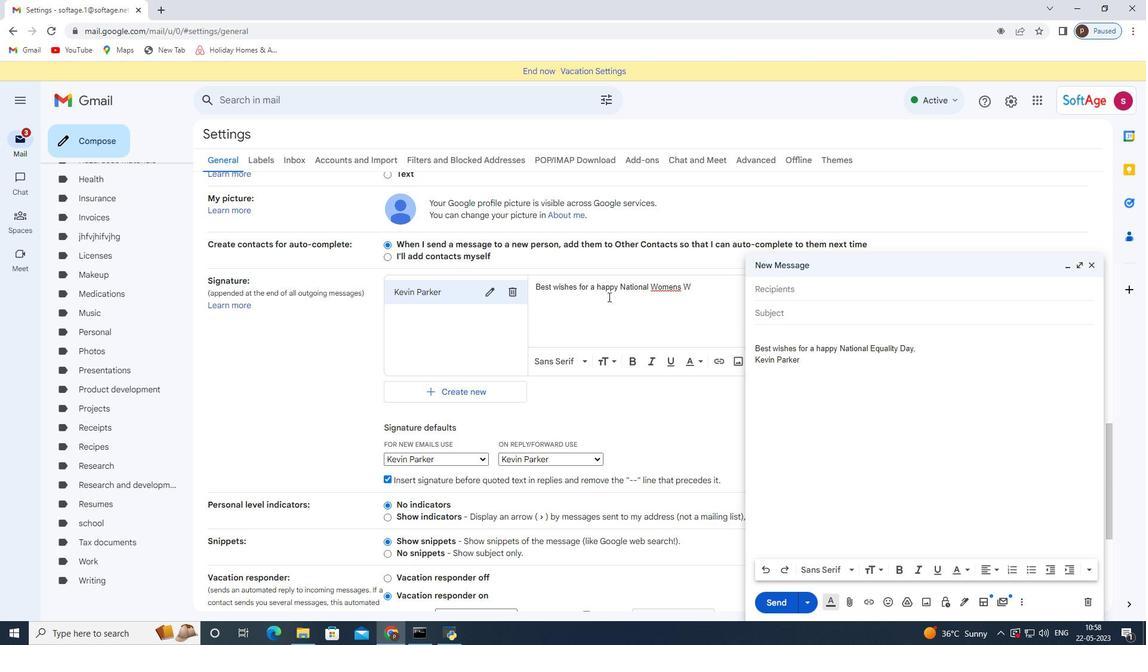 
Action: Mouse moved to (579, 522)
Screenshot: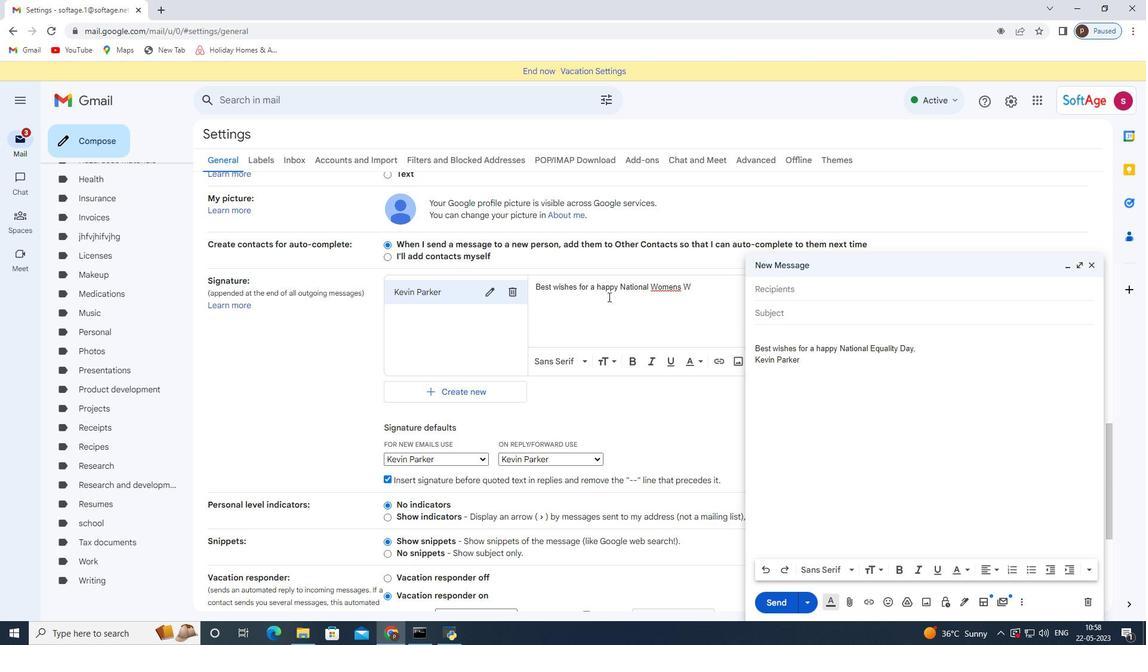 
Action: Mouse scrolled (579, 521) with delta (0, 0)
Screenshot: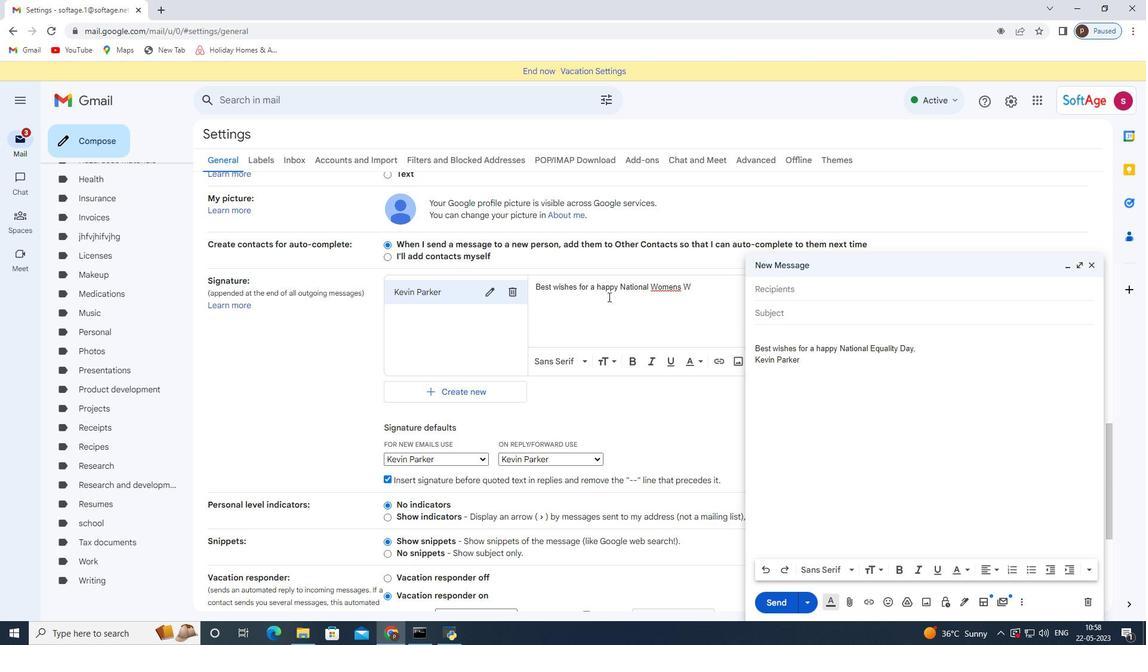 
Action: Mouse moved to (579, 522)
Screenshot: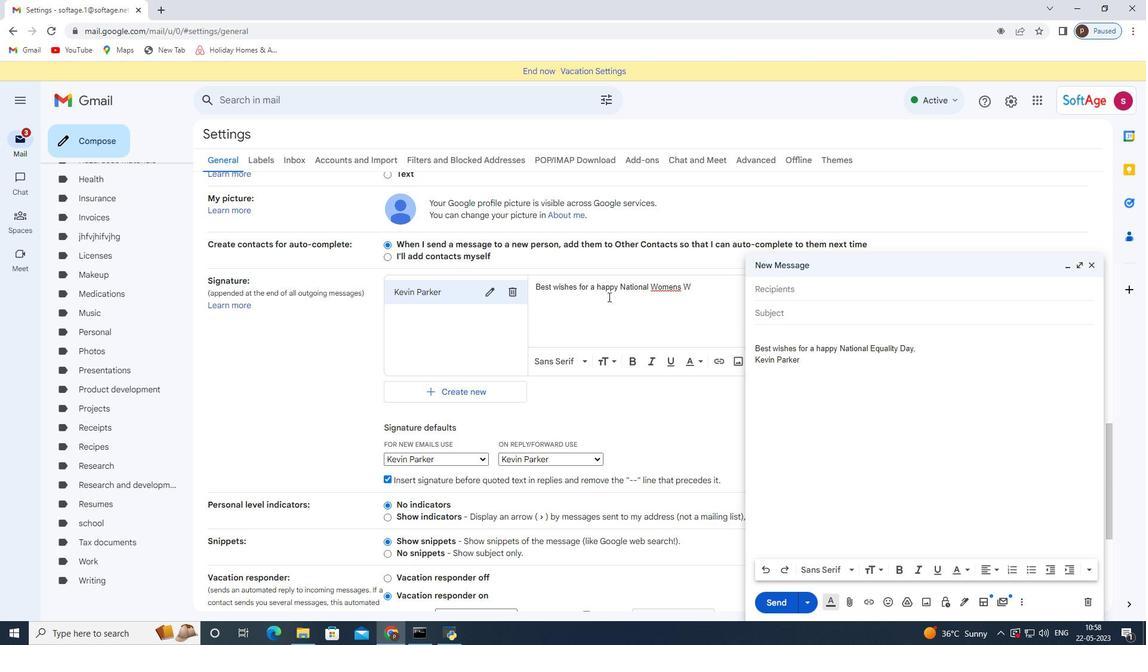 
Action: Mouse scrolled (579, 522) with delta (0, 0)
Screenshot: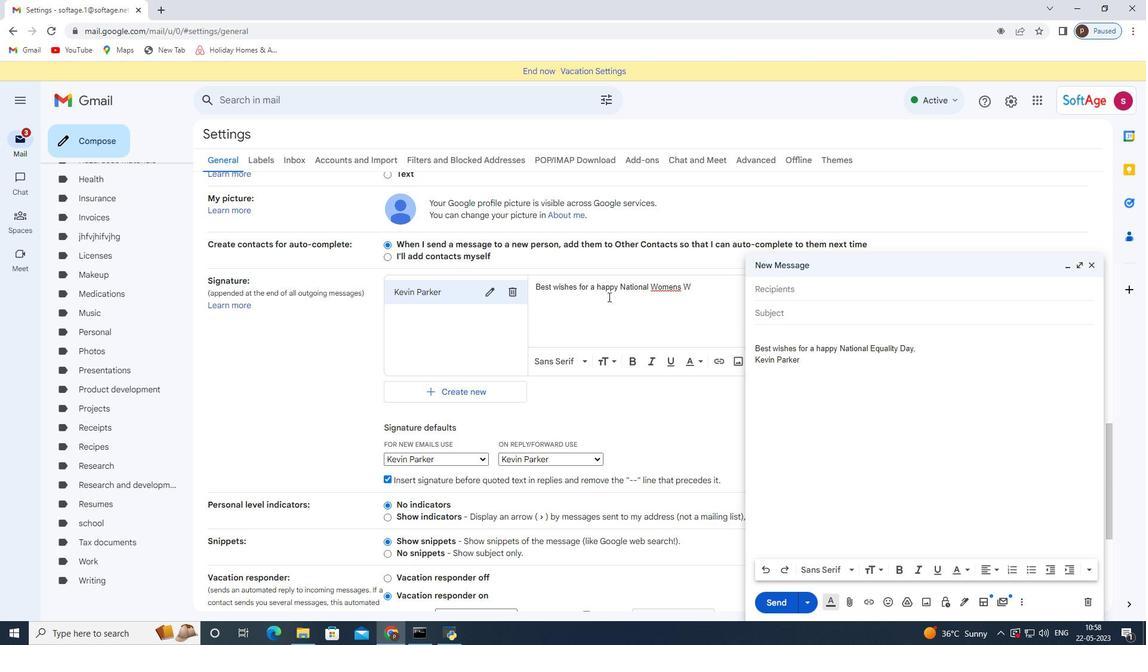 
Action: Mouse moved to (477, 339)
Screenshot: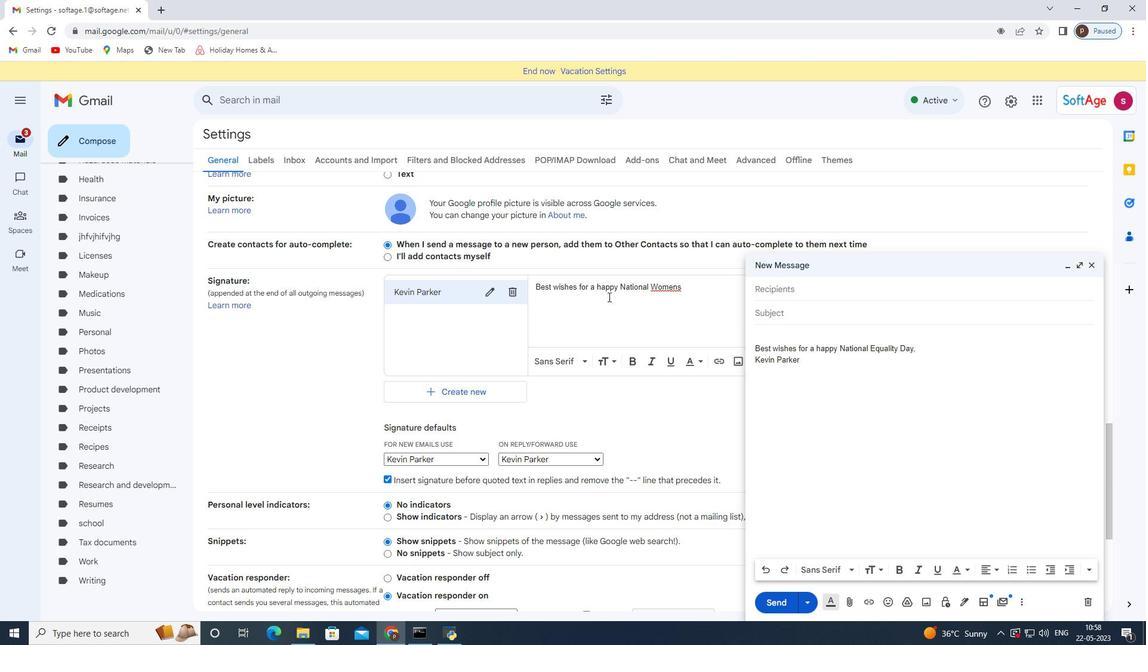 
Action: Mouse pressed left at (477, 339)
Screenshot: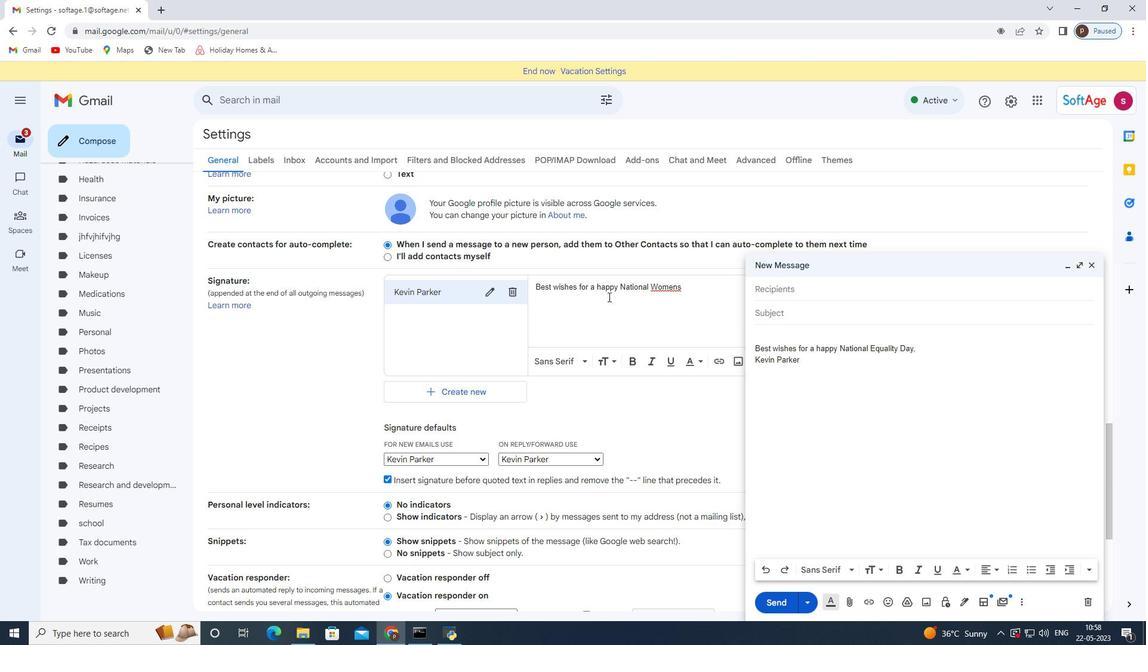 
Action: Mouse moved to (453, 367)
Screenshot: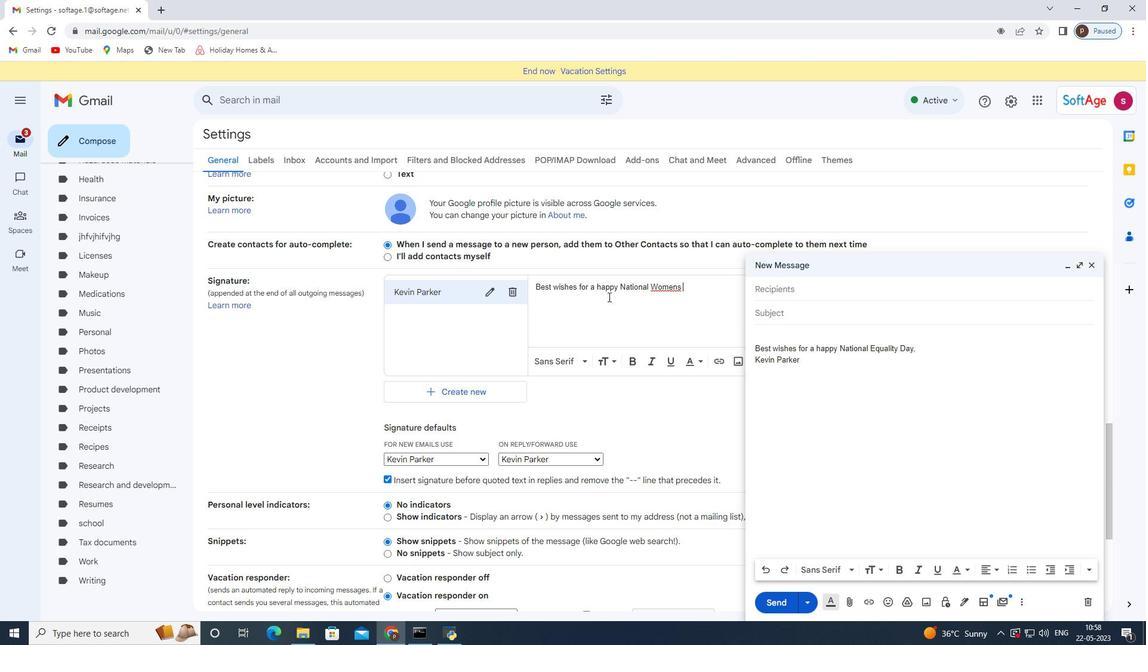 
Action: Mouse pressed left at (453, 367)
Screenshot: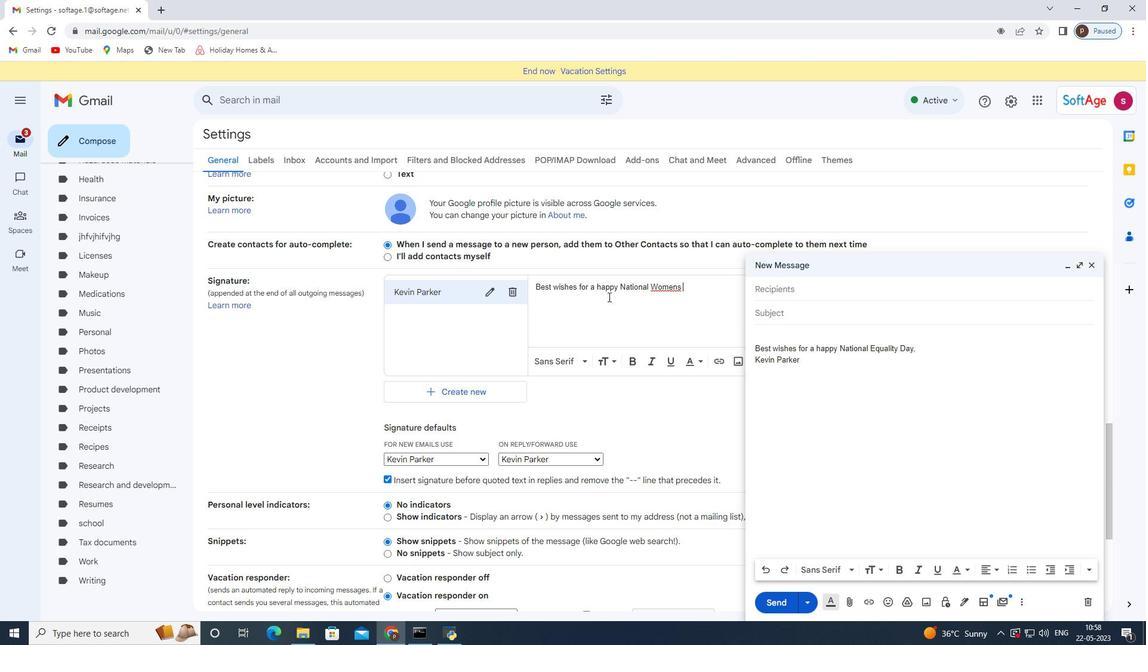 
Action: Mouse moved to (572, 338)
Screenshot: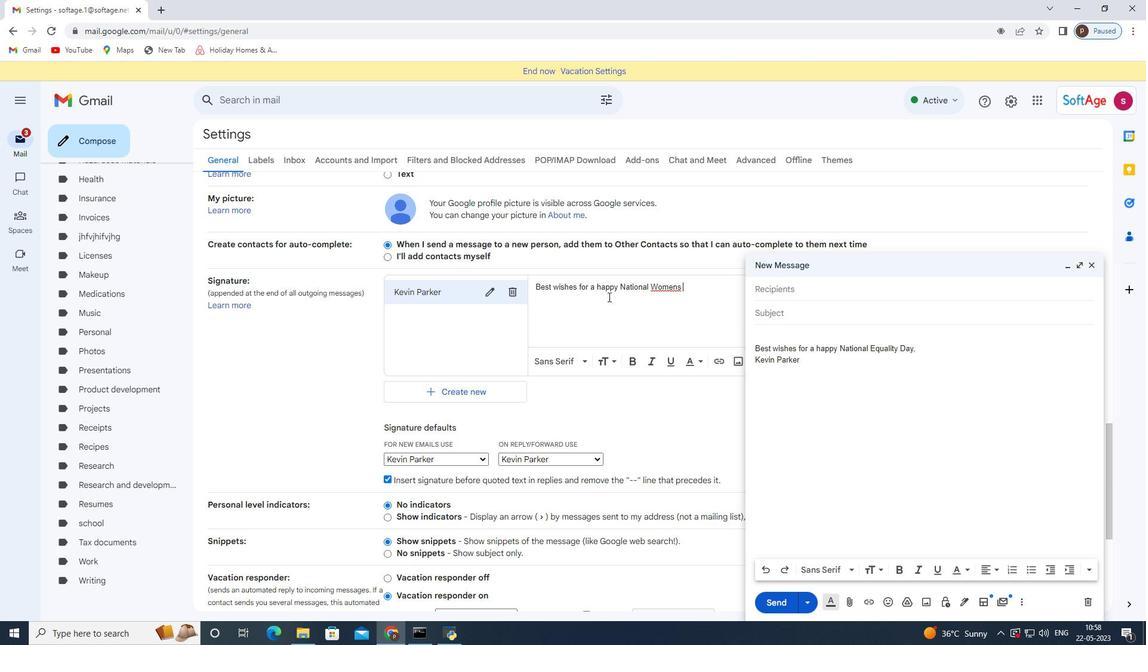 
Action: Mouse pressed left at (572, 338)
Screenshot: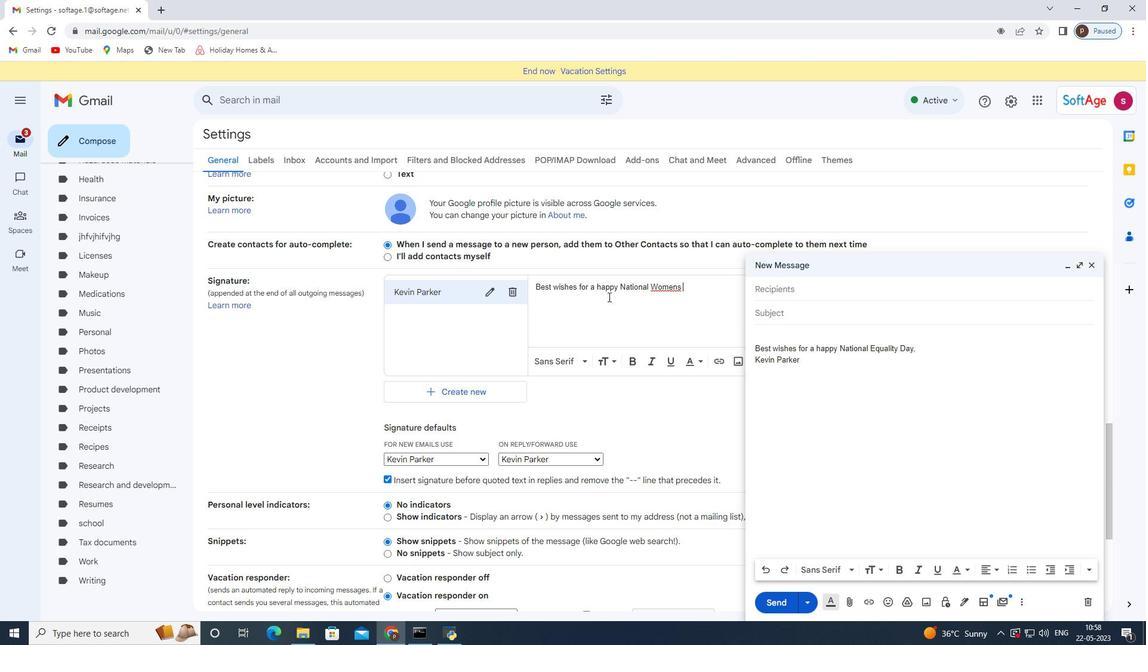 
Action: Mouse moved to (560, 362)
Screenshot: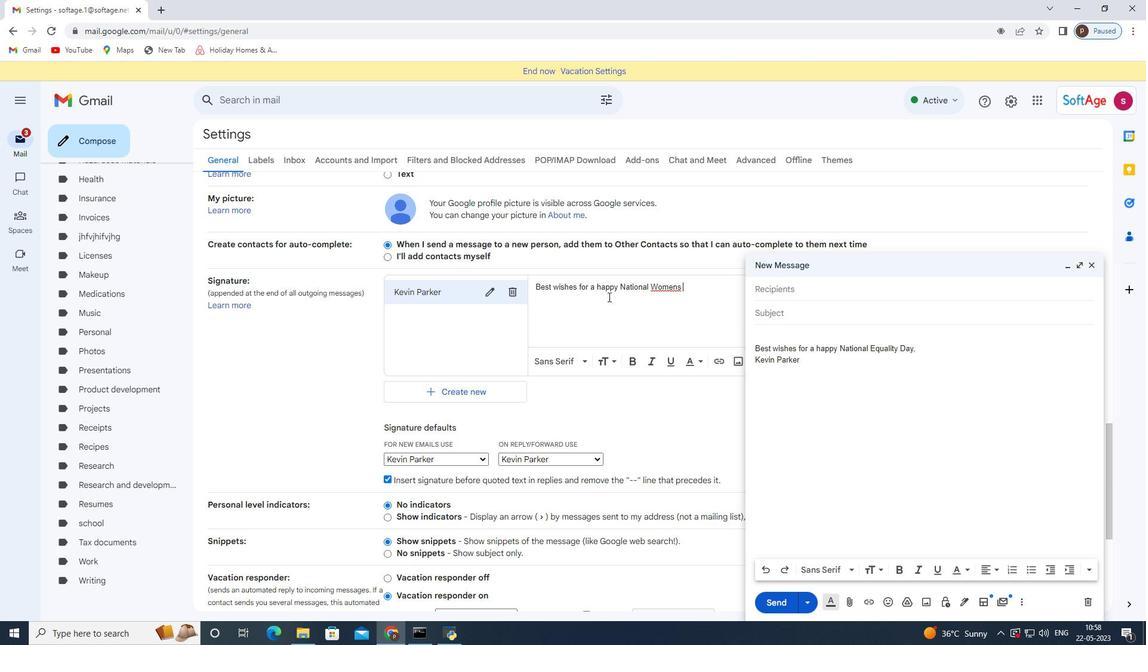 
Action: Mouse pressed left at (560, 362)
Screenshot: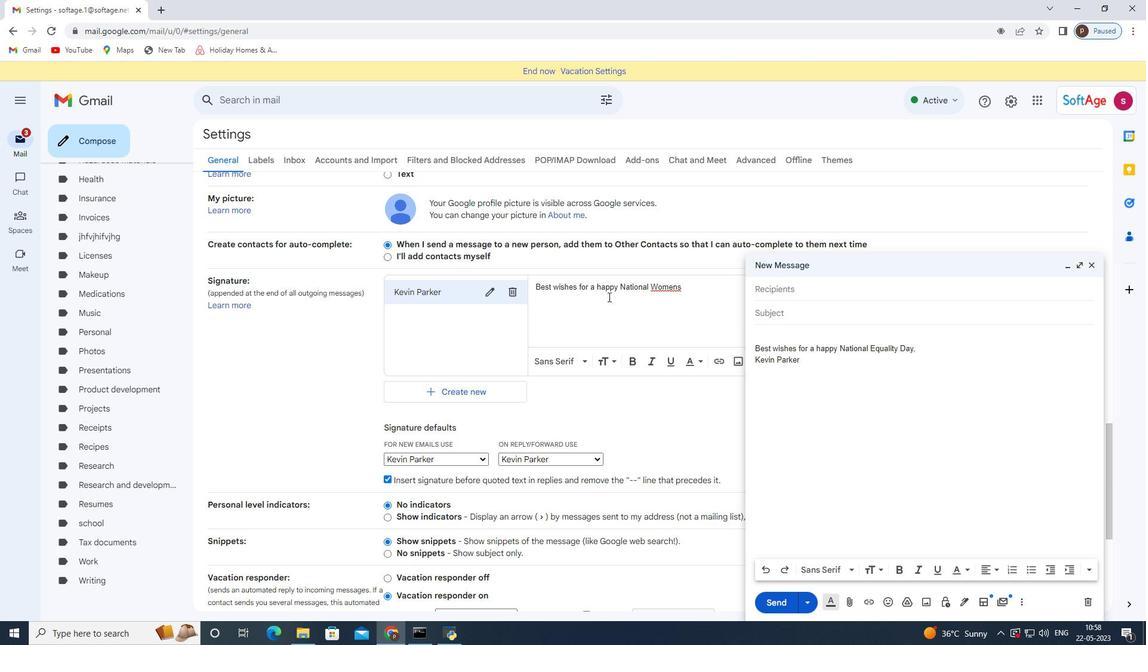 
Action: Mouse moved to (558, 375)
Screenshot: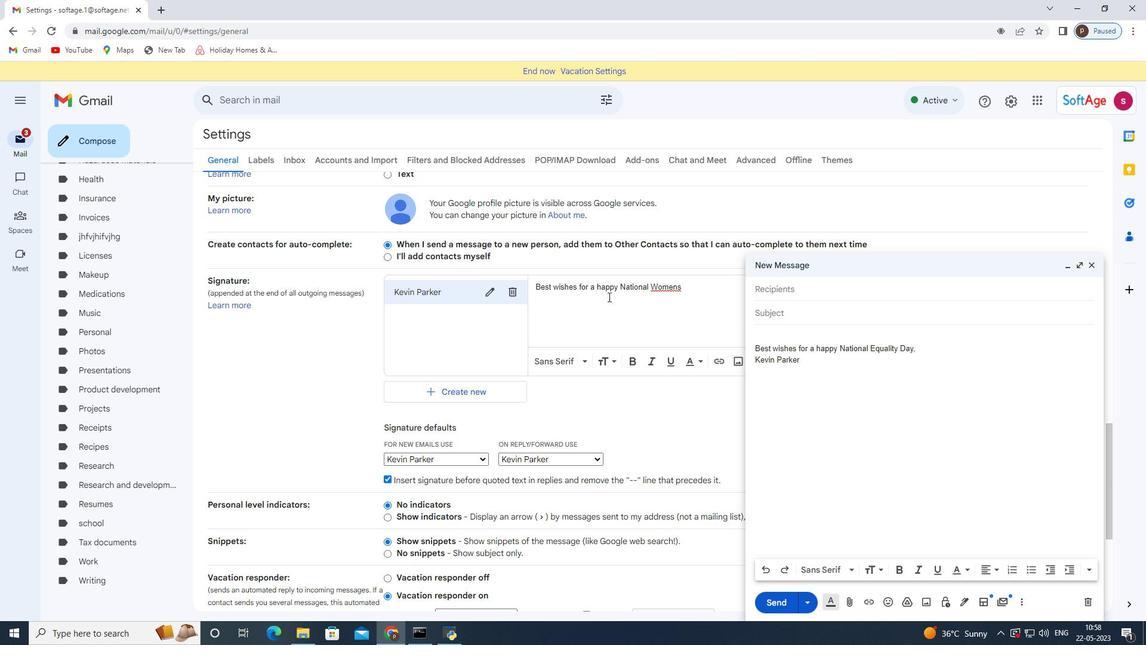 
Action: Mouse scrolled (558, 375) with delta (0, 0)
Screenshot: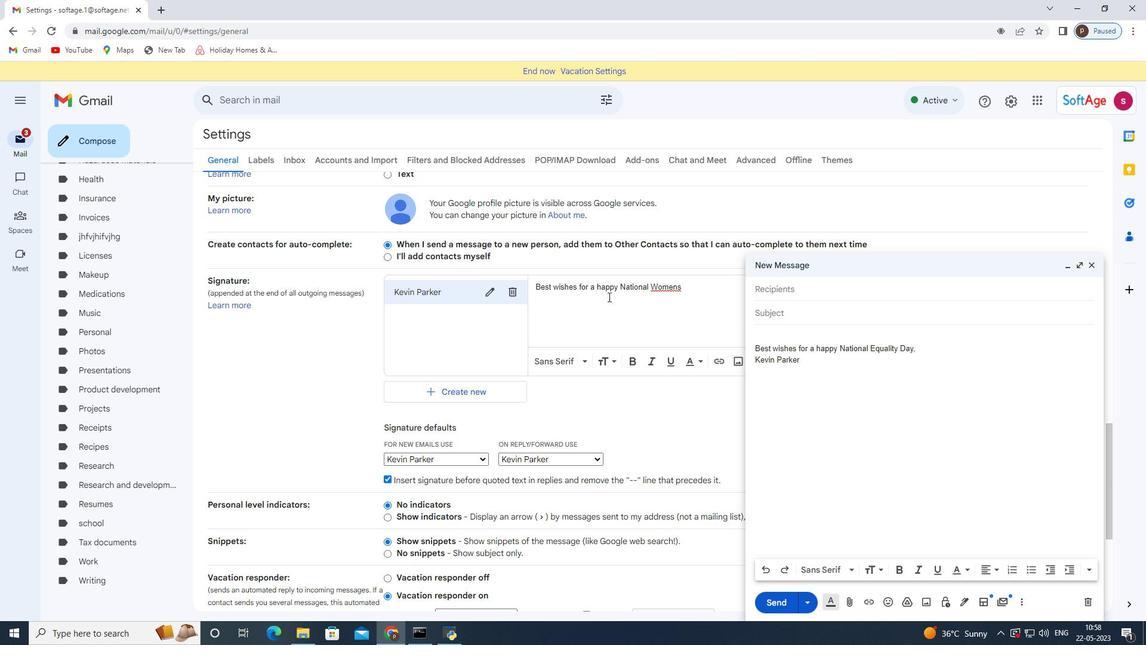 
Action: Mouse moved to (556, 384)
Screenshot: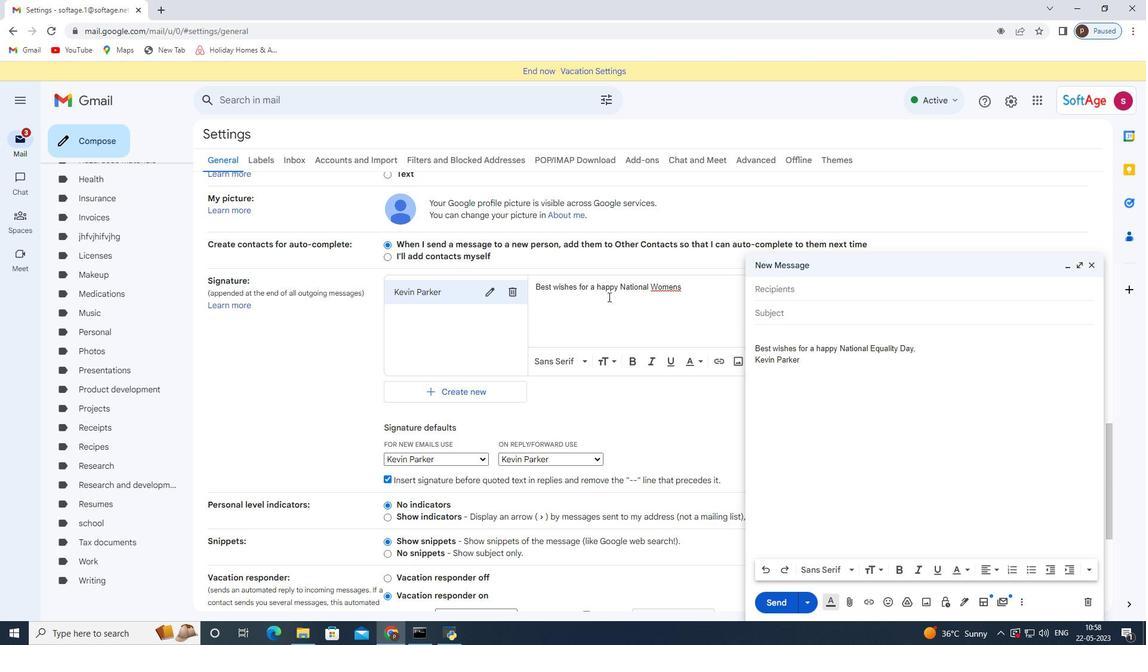 
Action: Mouse scrolled (556, 383) with delta (0, 0)
Screenshot: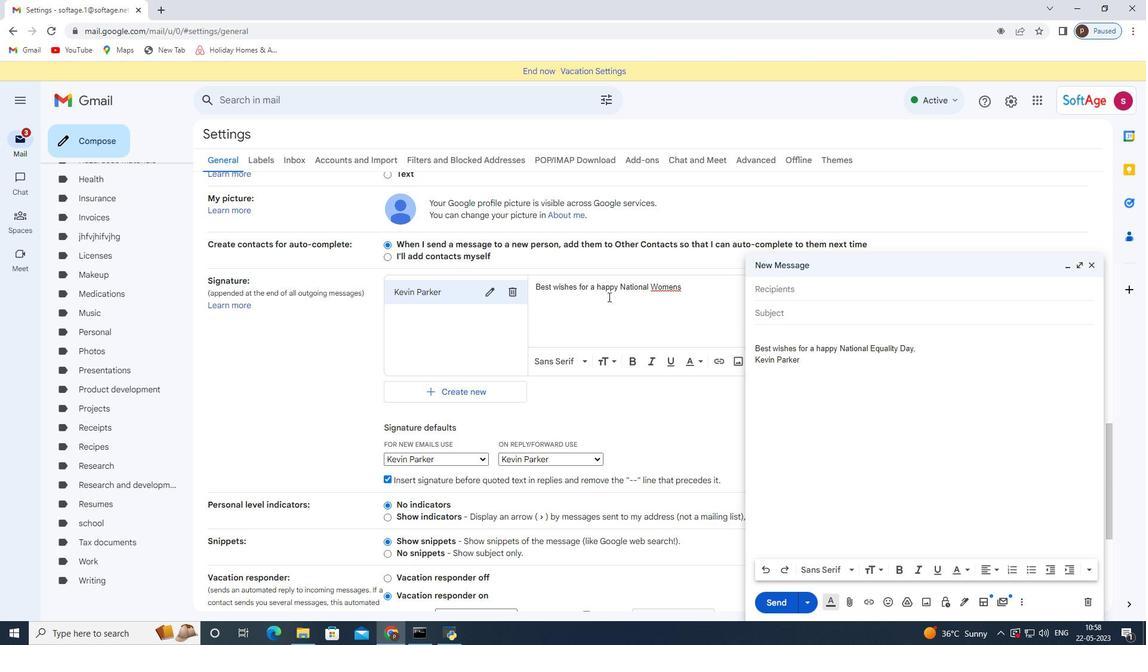 
Action: Mouse moved to (554, 390)
Screenshot: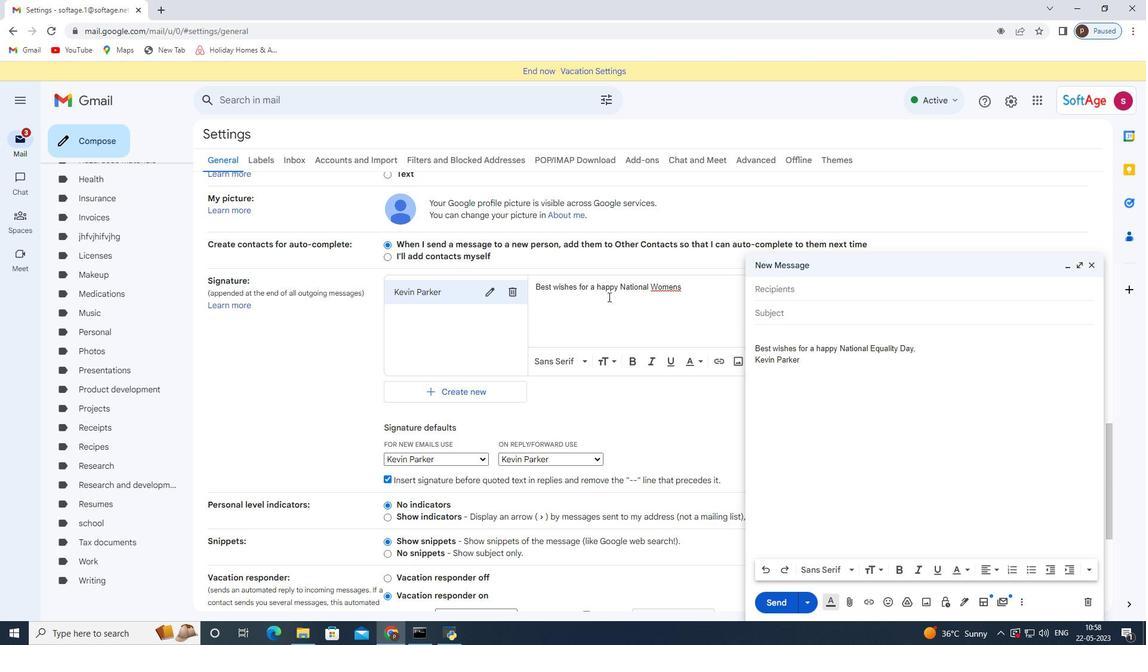 
Action: Mouse scrolled (554, 389) with delta (0, 0)
Screenshot: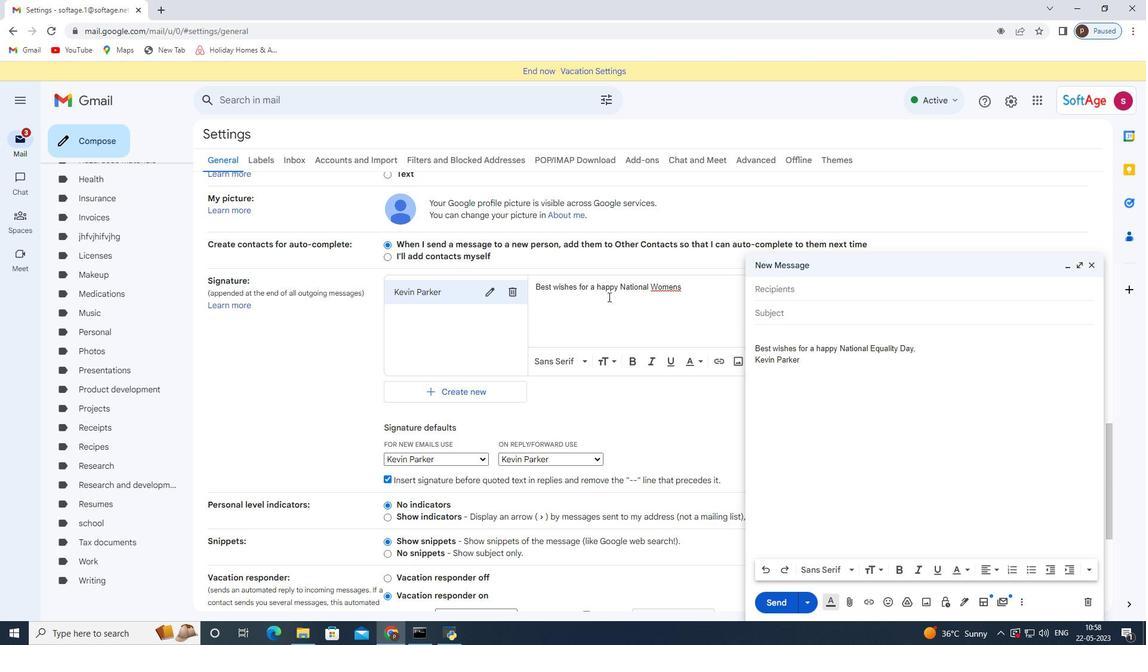 
Action: Mouse moved to (553, 394)
Screenshot: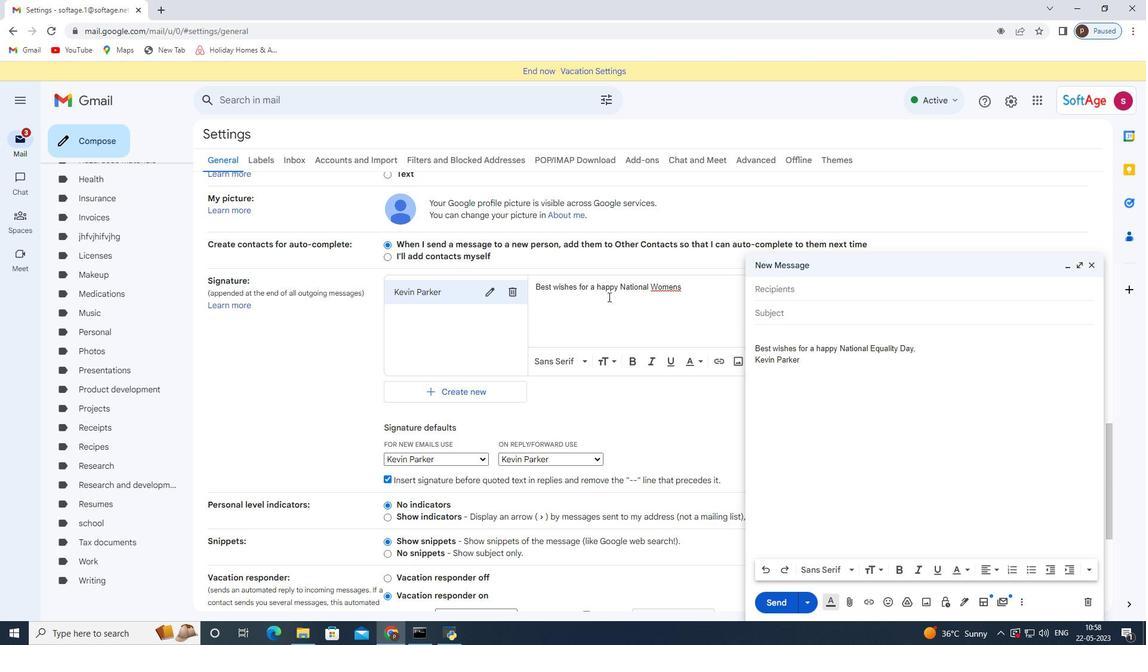 
Action: Mouse scrolled (553, 393) with delta (0, 0)
Screenshot: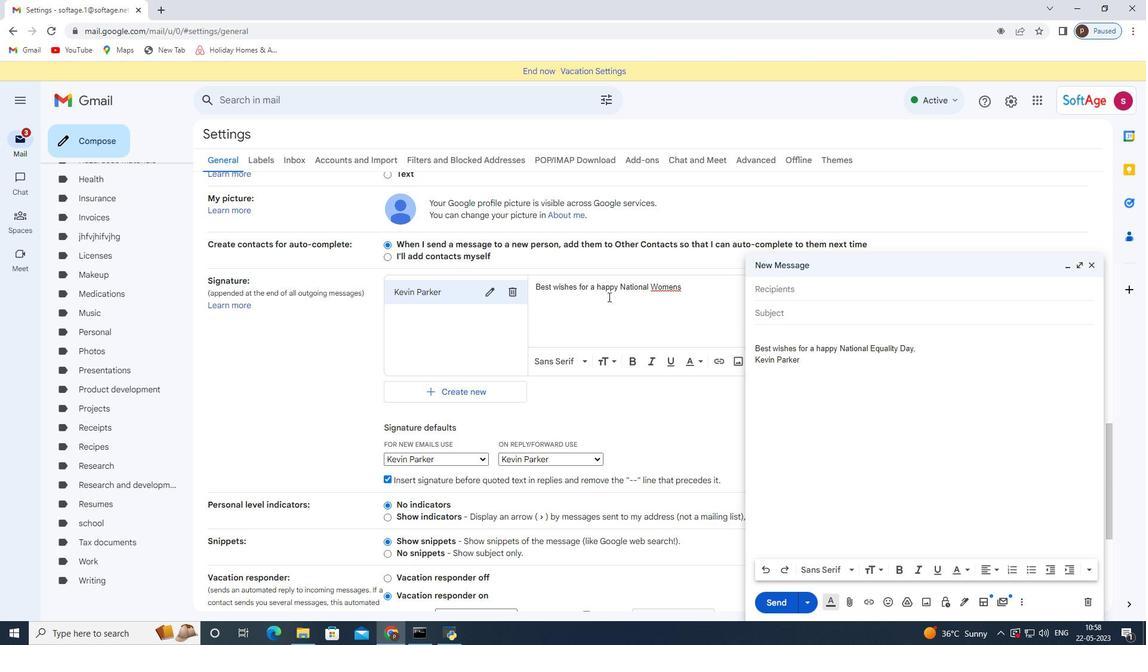 
Action: Mouse moved to (553, 396)
Screenshot: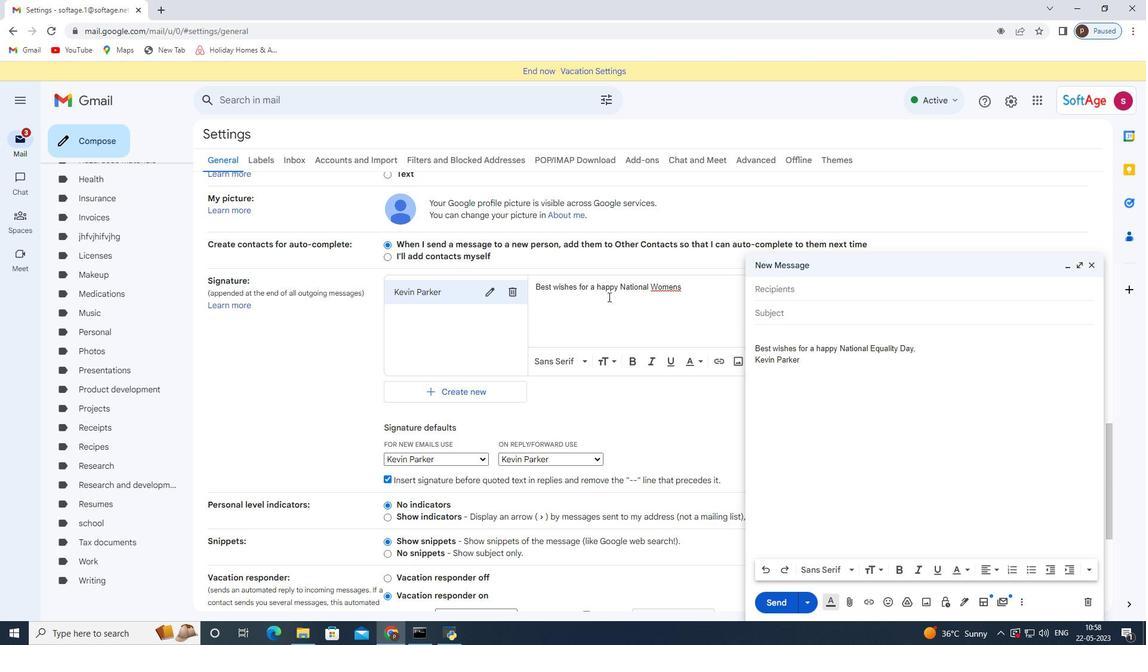 
Action: Mouse scrolled (553, 396) with delta (0, 0)
Screenshot: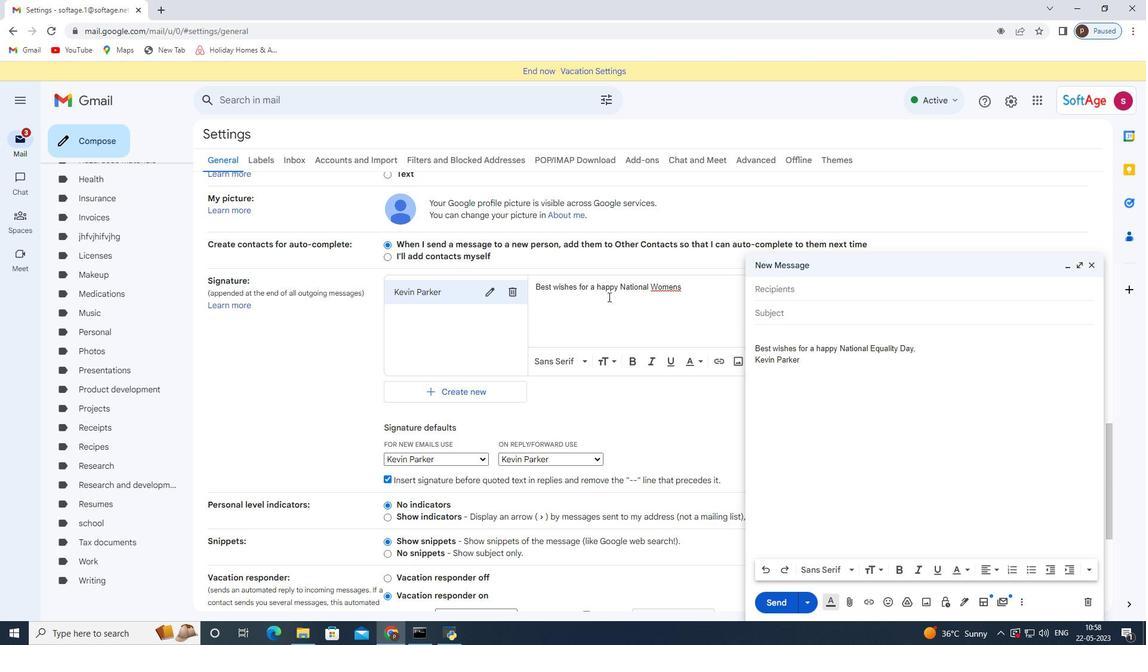 
Action: Mouse moved to (630, 549)
Screenshot: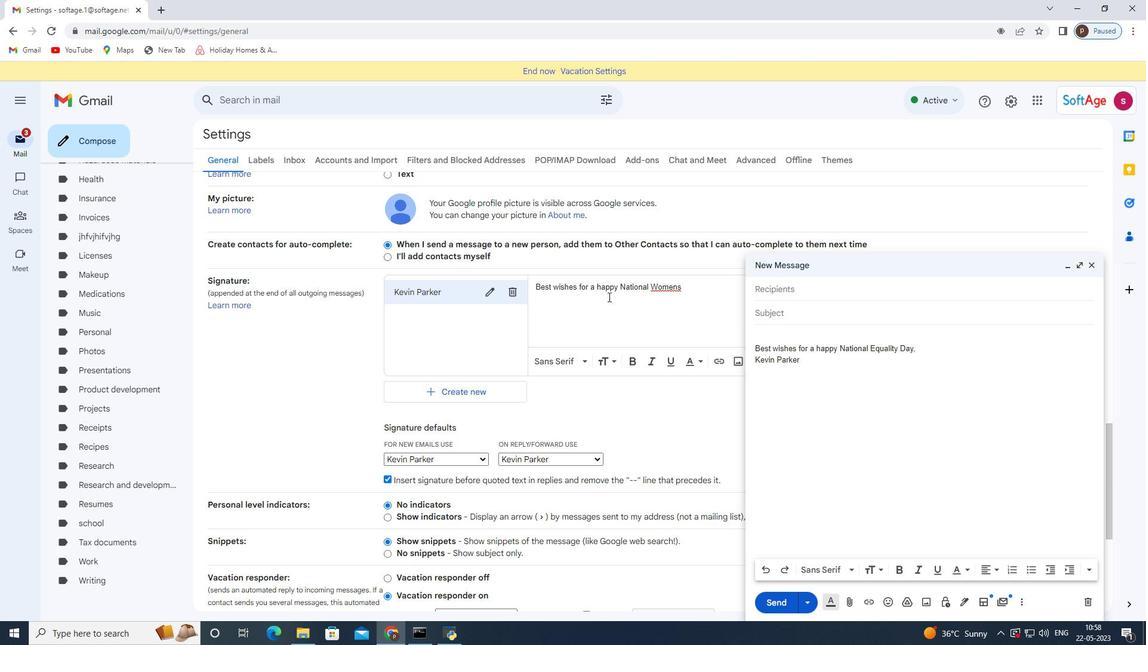 
Action: Mouse pressed left at (630, 549)
Screenshot: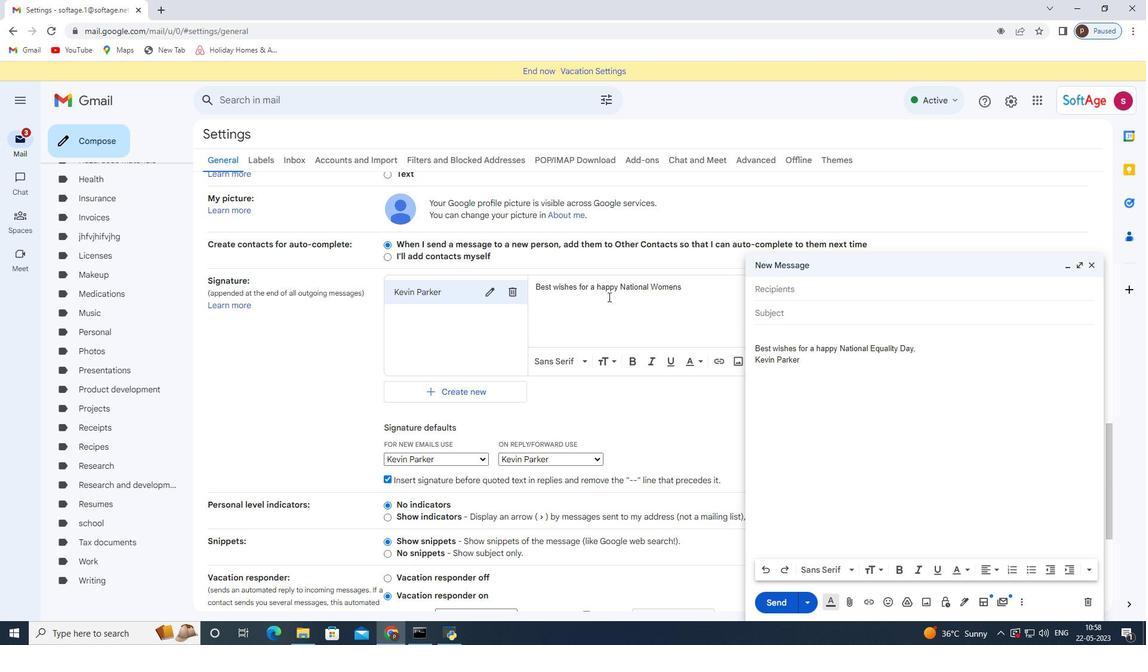 
Action: Mouse moved to (1090, 262)
Screenshot: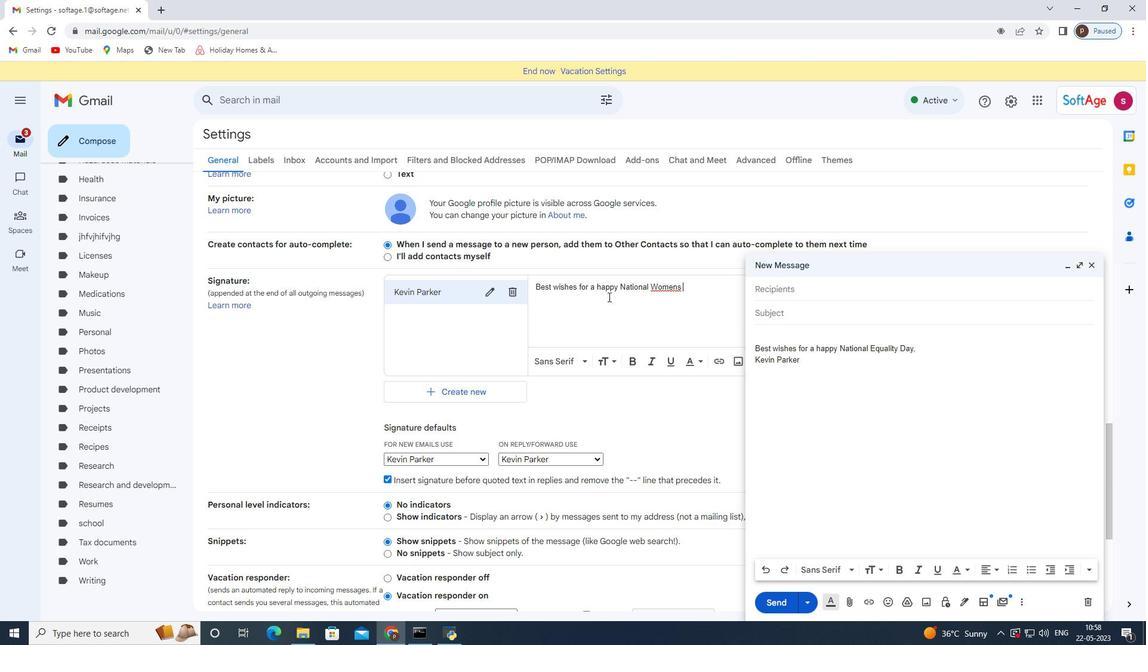 
Action: Mouse pressed left at (1090, 262)
Screenshot: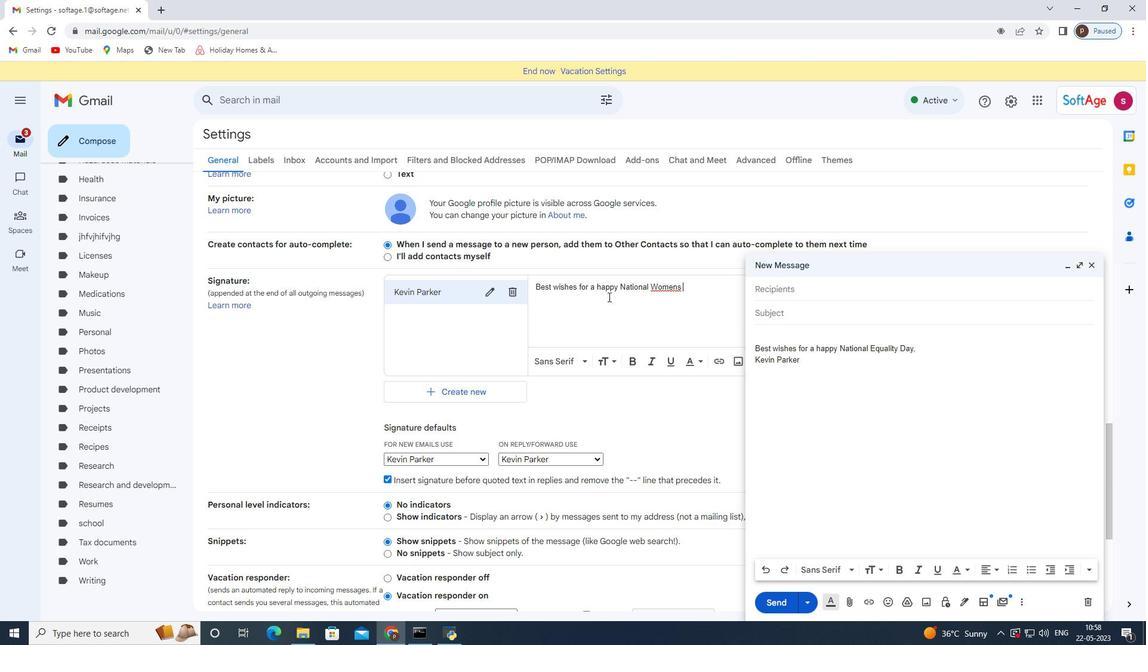 
Action: Mouse moved to (94, 137)
Screenshot: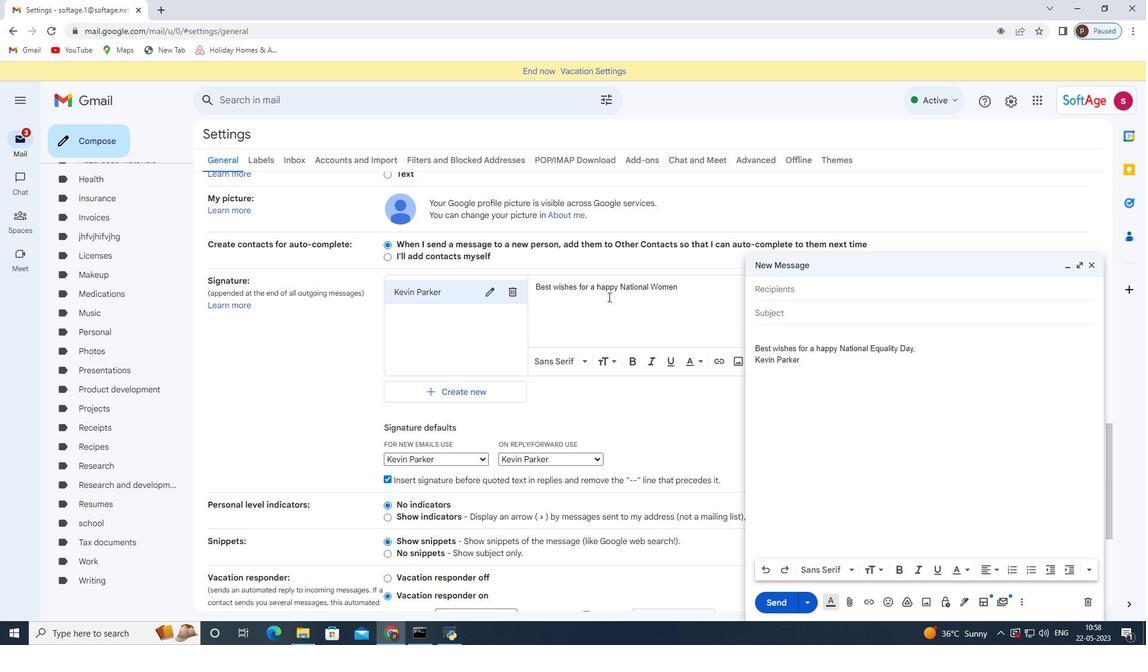 
Action: Mouse pressed left at (94, 137)
Screenshot: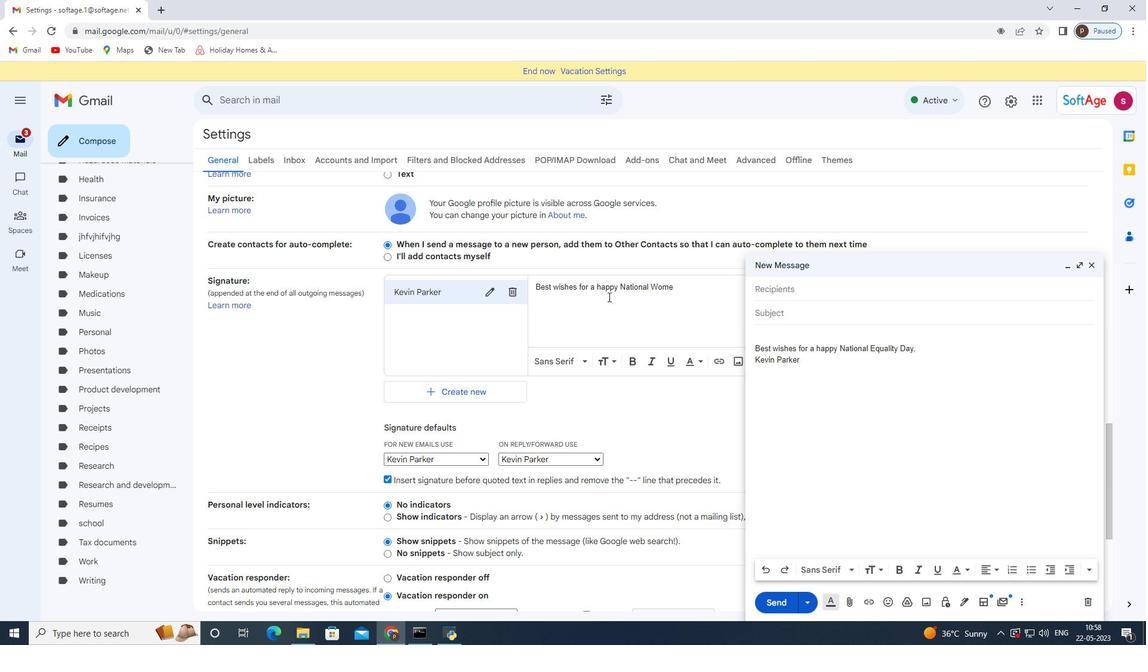 
Action: Mouse moved to (786, 288)
Screenshot: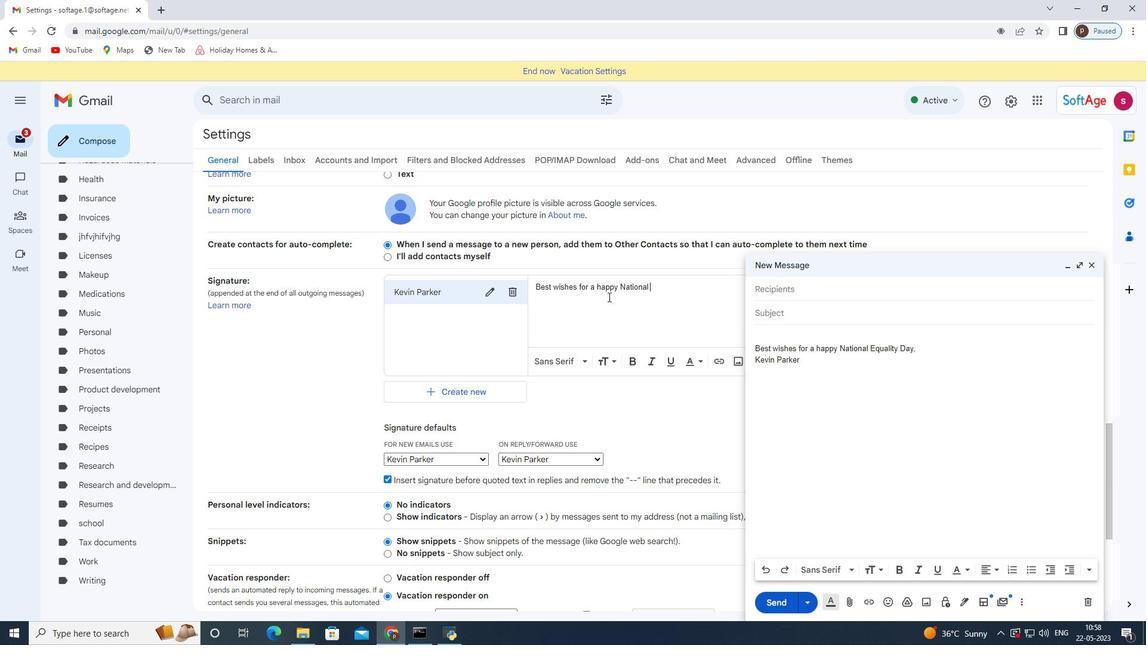 
Action: Mouse pressed left at (786, 288)
Screenshot: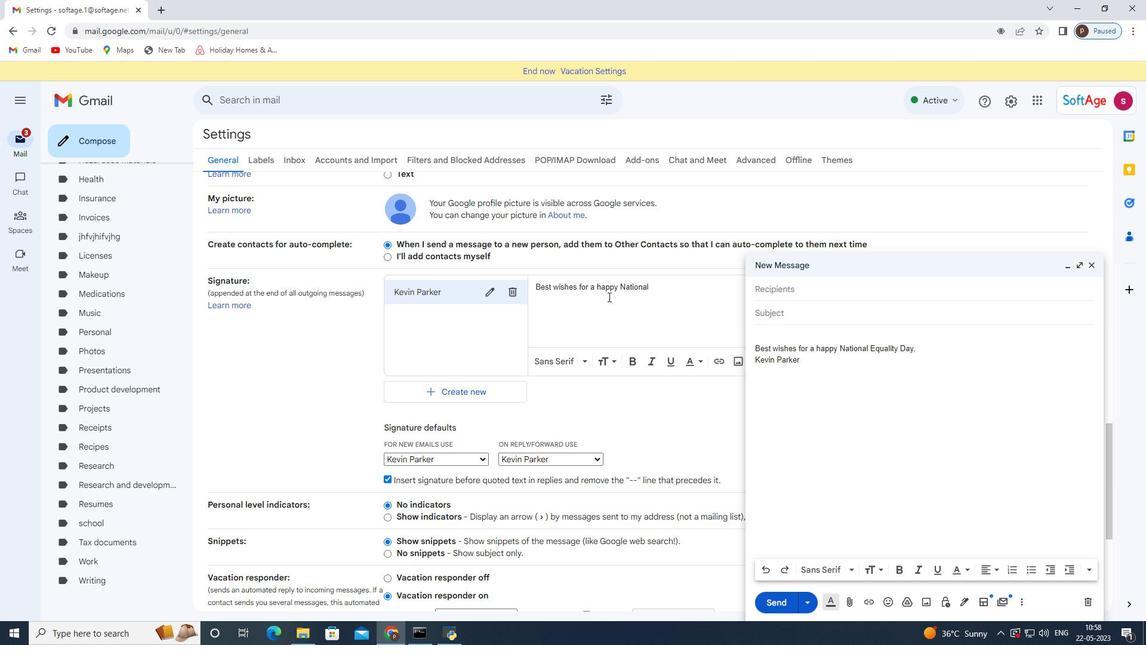 
Action: Key pressed softage.3<Key.shift>@softa
Screenshot: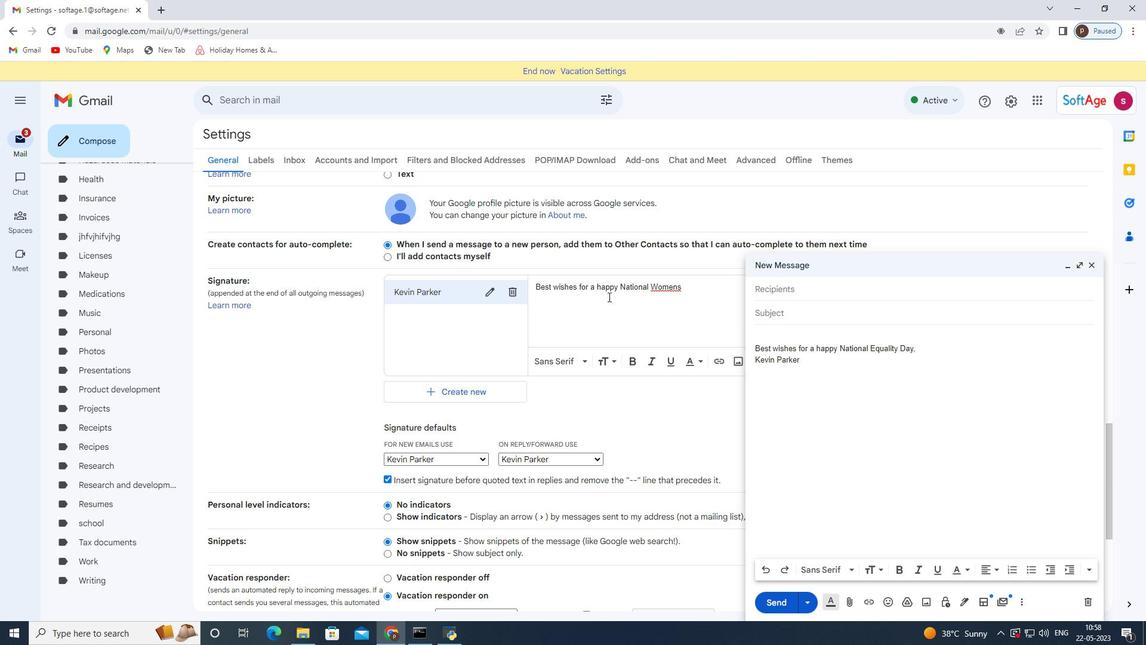 
Action: Mouse moved to (103, 150)
Screenshot: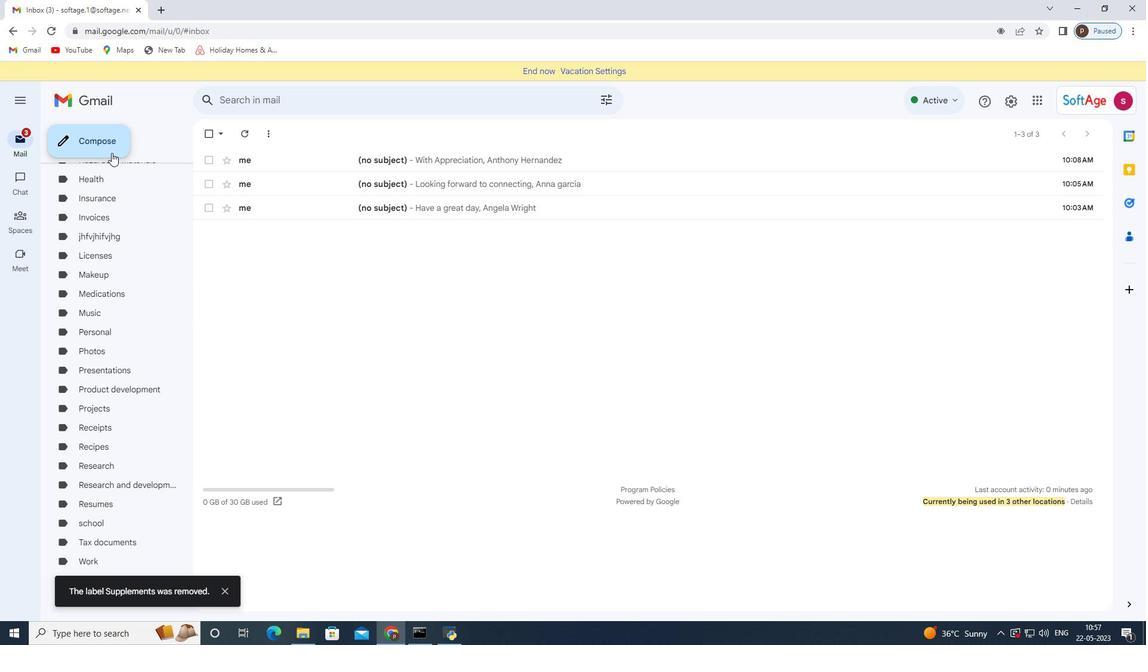
Action: Mouse pressed left at (103, 150)
Screenshot: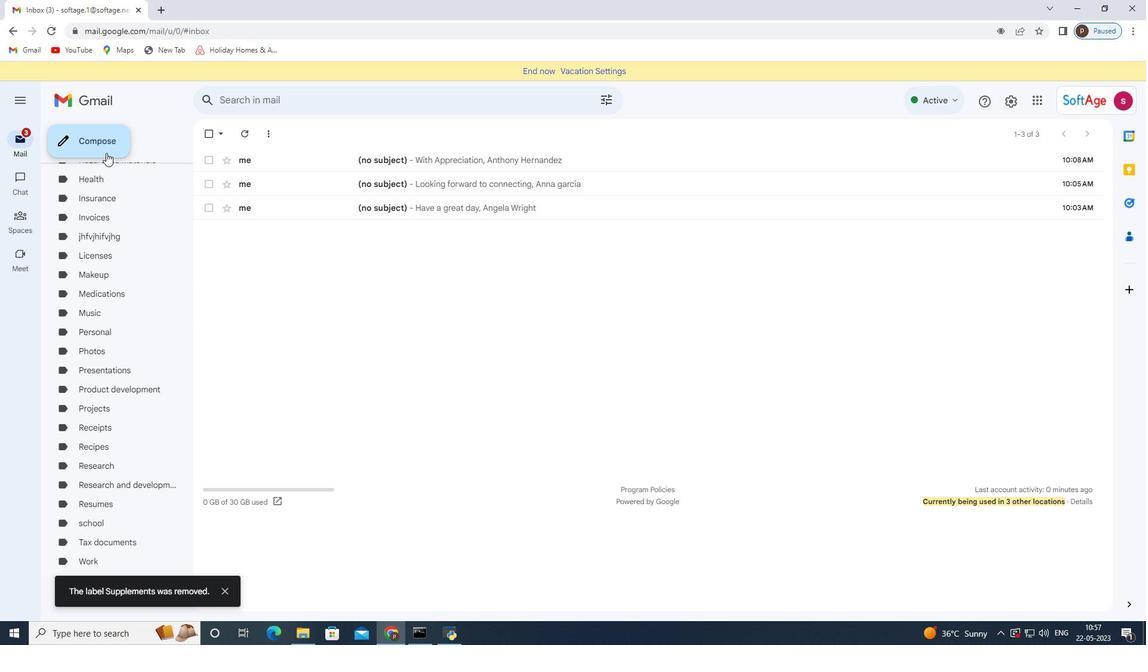 
Action: Mouse moved to (959, 602)
Screenshot: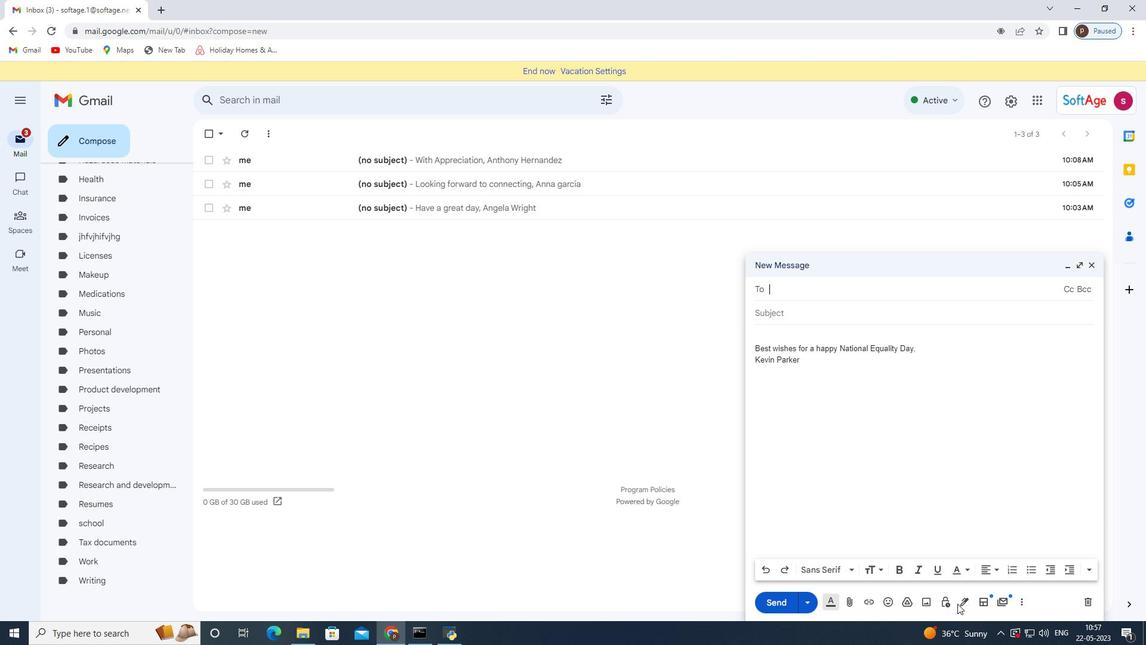 
Action: Mouse pressed left at (959, 602)
Screenshot: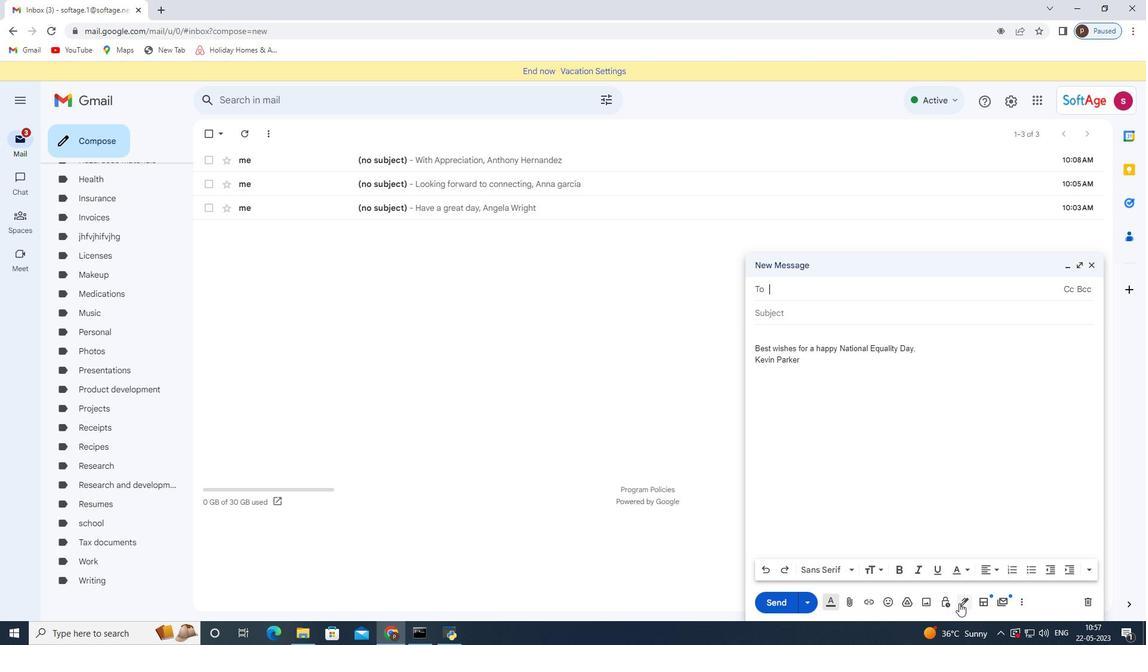 
Action: Mouse moved to (1007, 538)
Screenshot: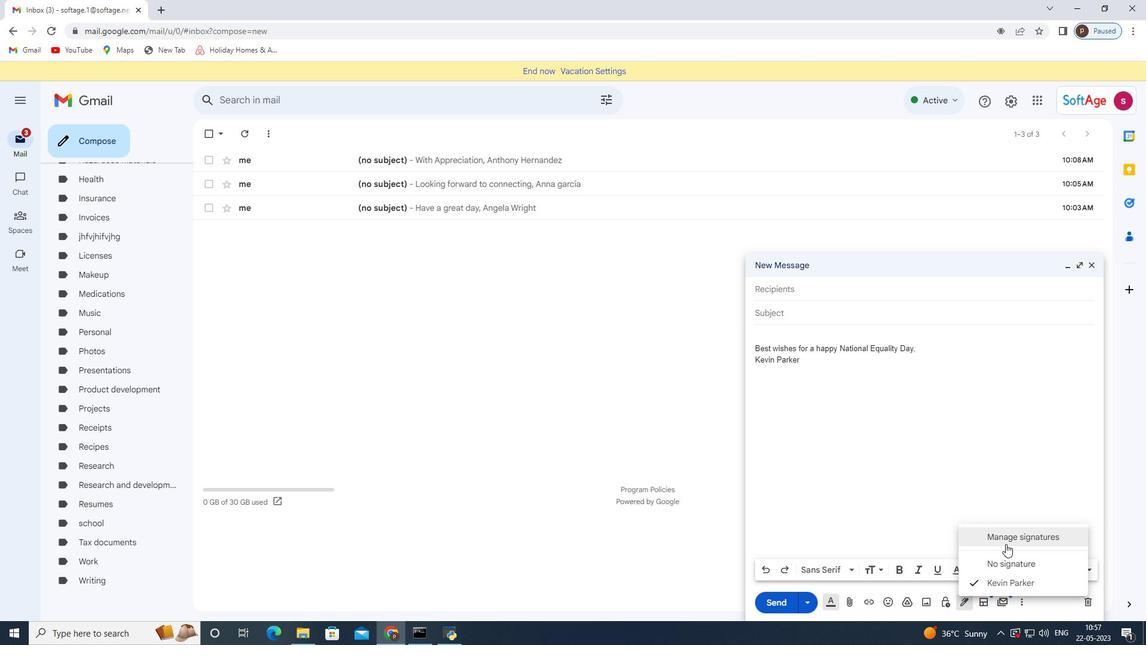 
Action: Mouse pressed left at (1007, 538)
Screenshot: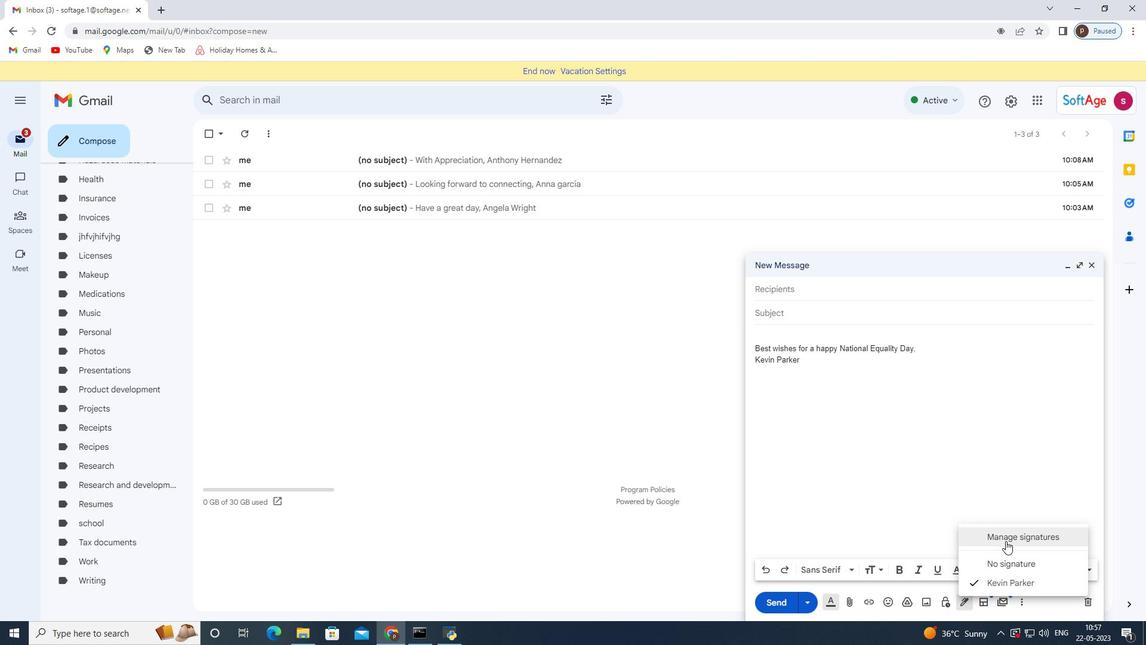 
Action: Mouse moved to (347, 416)
Screenshot: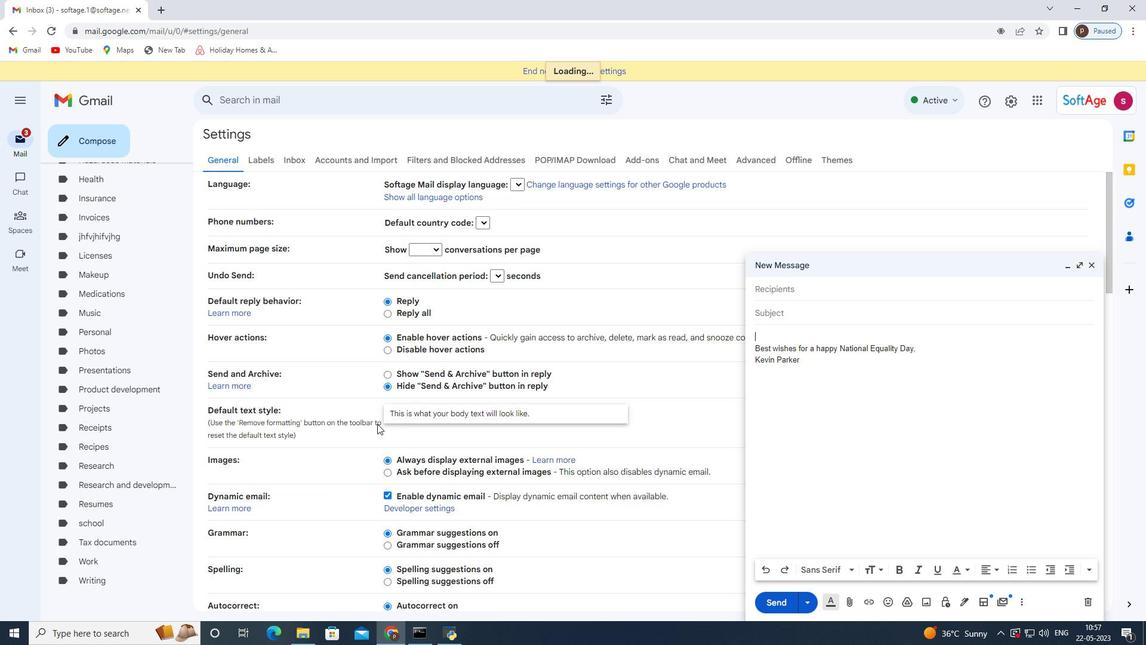 
Action: Mouse scrolled (347, 416) with delta (0, 0)
Screenshot: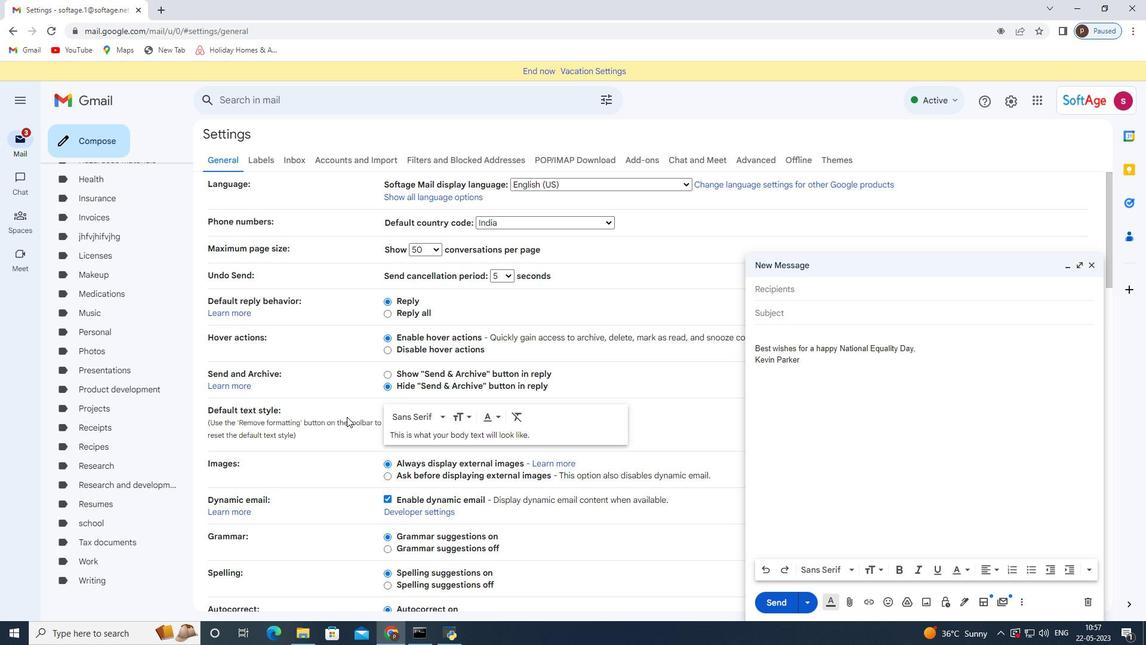 
Action: Mouse scrolled (347, 416) with delta (0, 0)
Screenshot: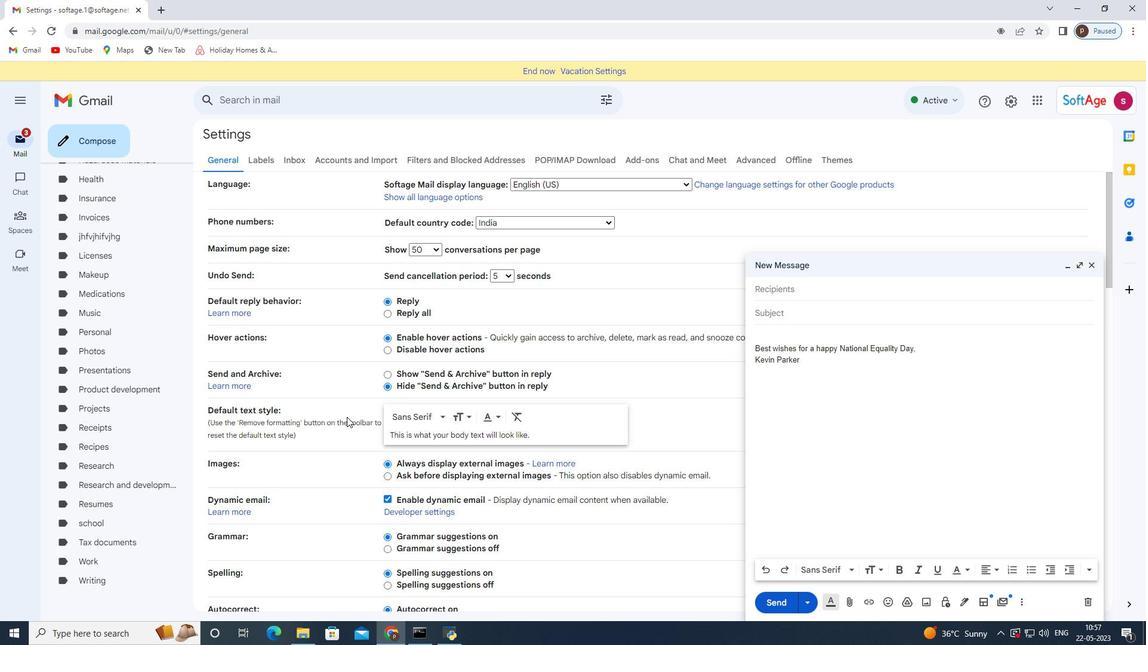 
Action: Mouse scrolled (347, 416) with delta (0, 0)
Screenshot: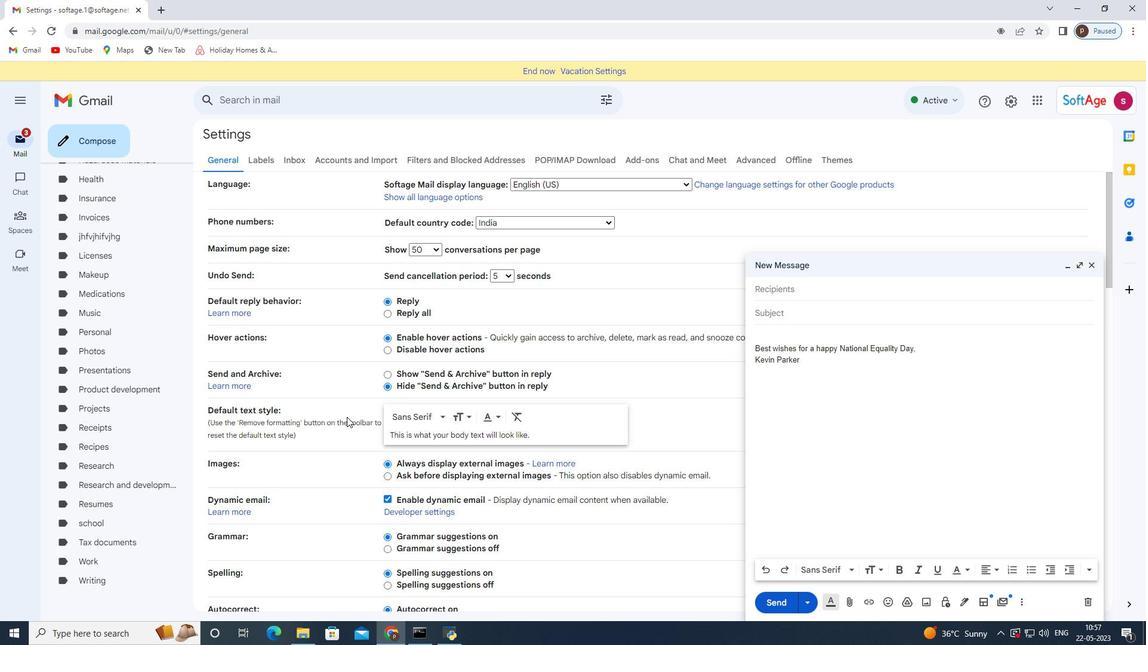
Action: Mouse scrolled (347, 417) with delta (0, 0)
Screenshot: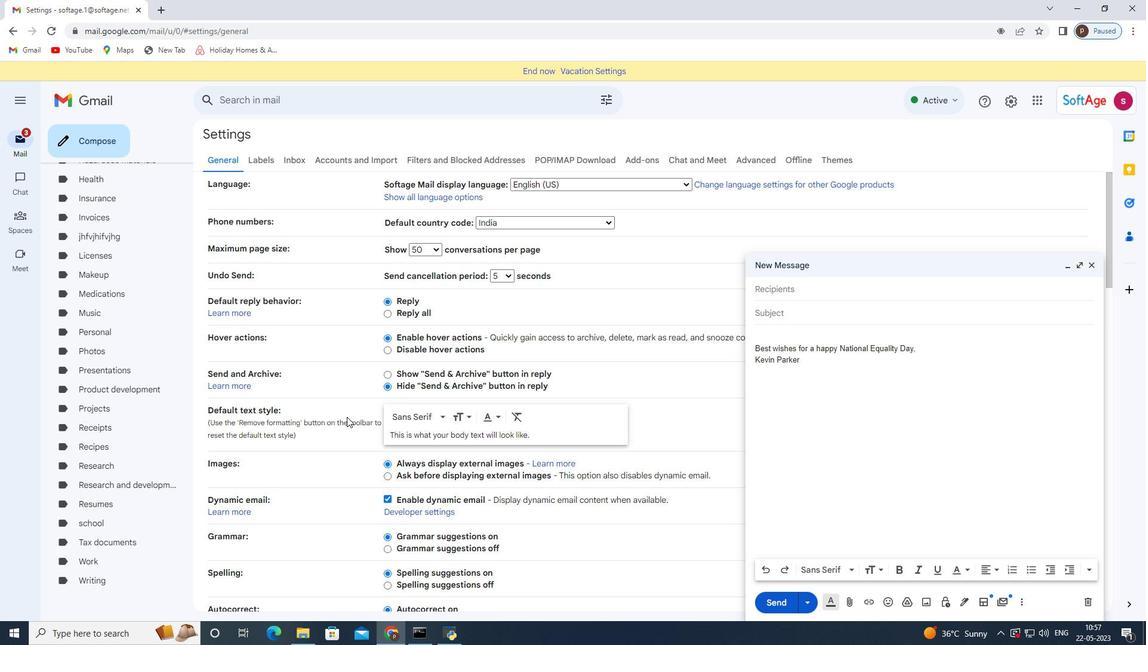 
Action: Mouse scrolled (347, 416) with delta (0, 0)
Screenshot: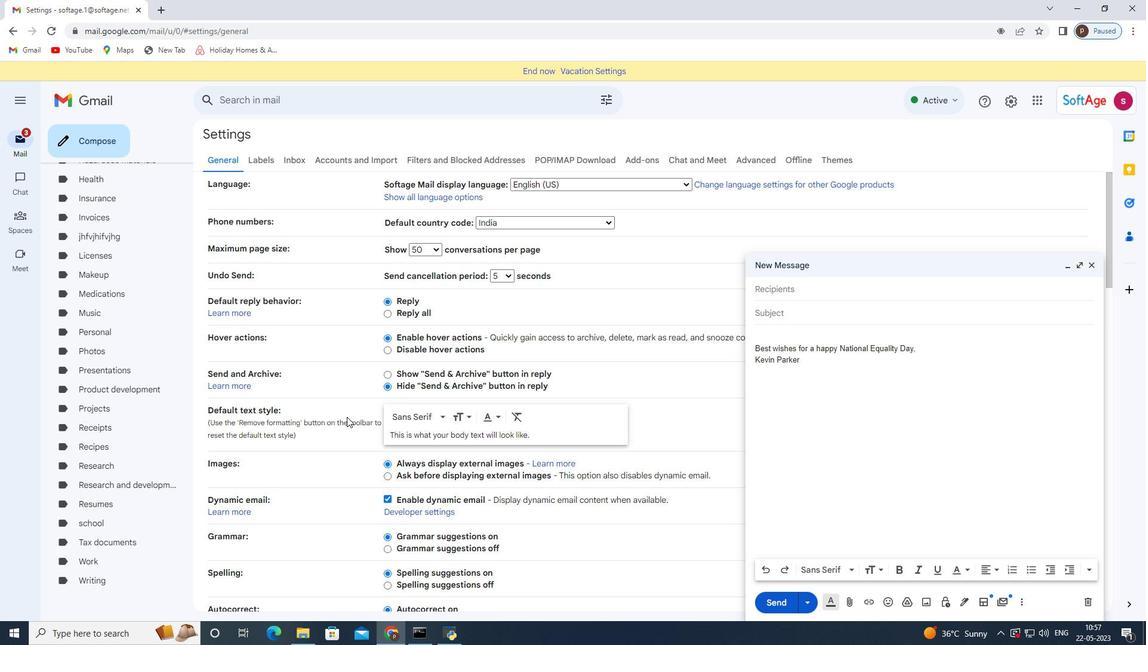 
Action: Mouse scrolled (347, 416) with delta (0, 0)
Screenshot: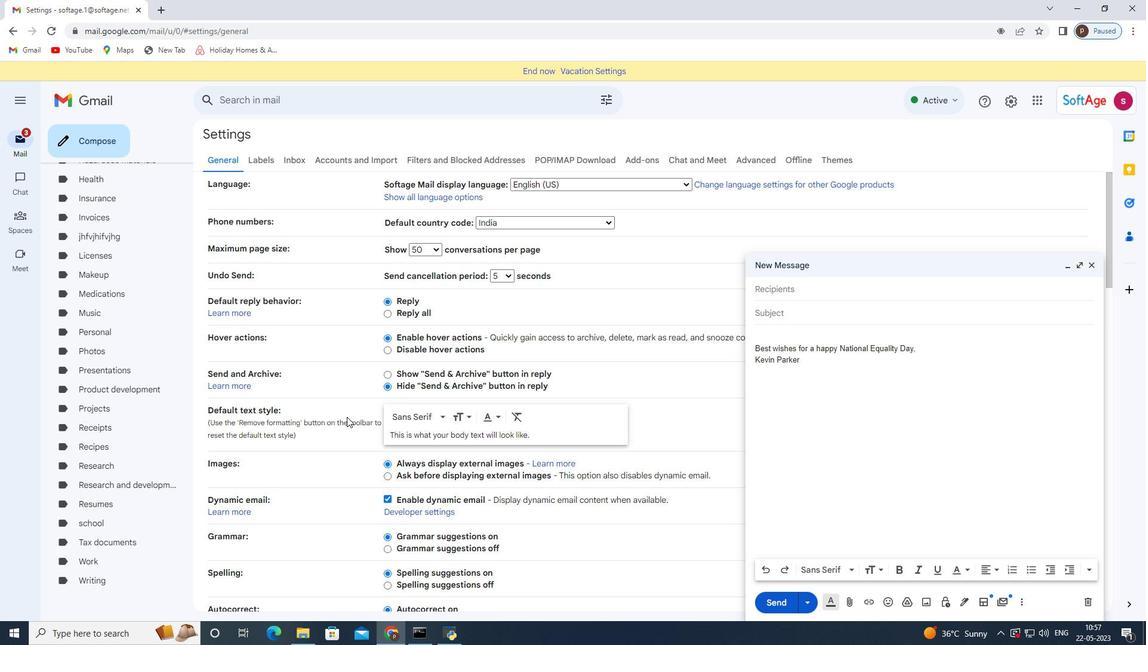 
Action: Mouse scrolled (347, 416) with delta (0, 0)
Screenshot: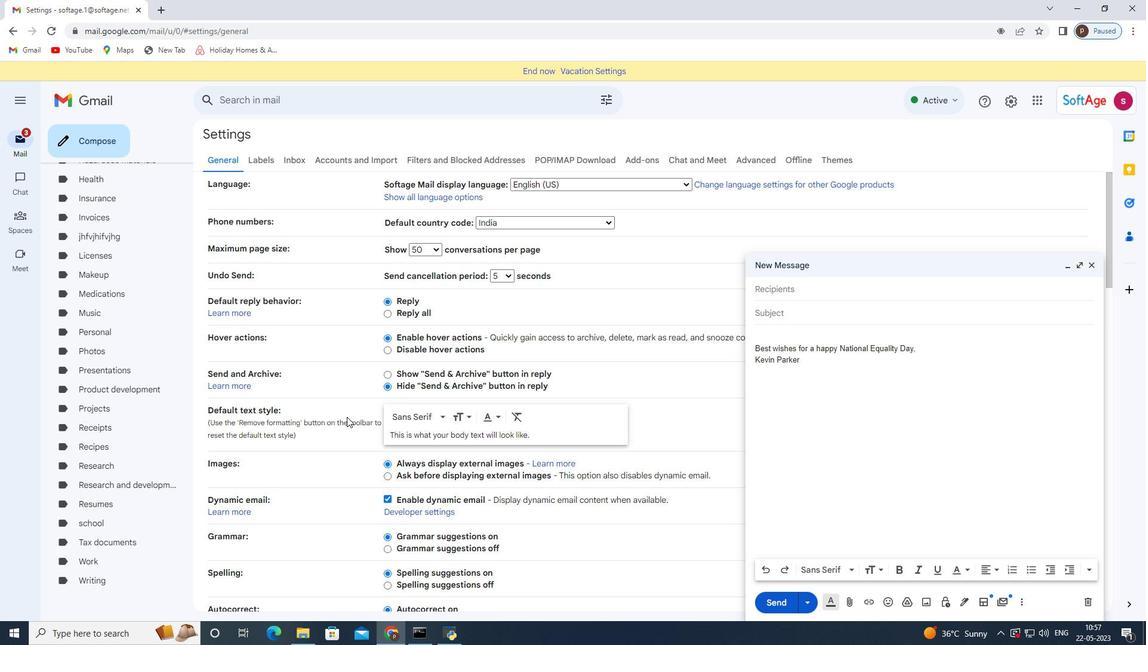 
Action: Mouse scrolled (347, 416) with delta (0, 0)
Screenshot: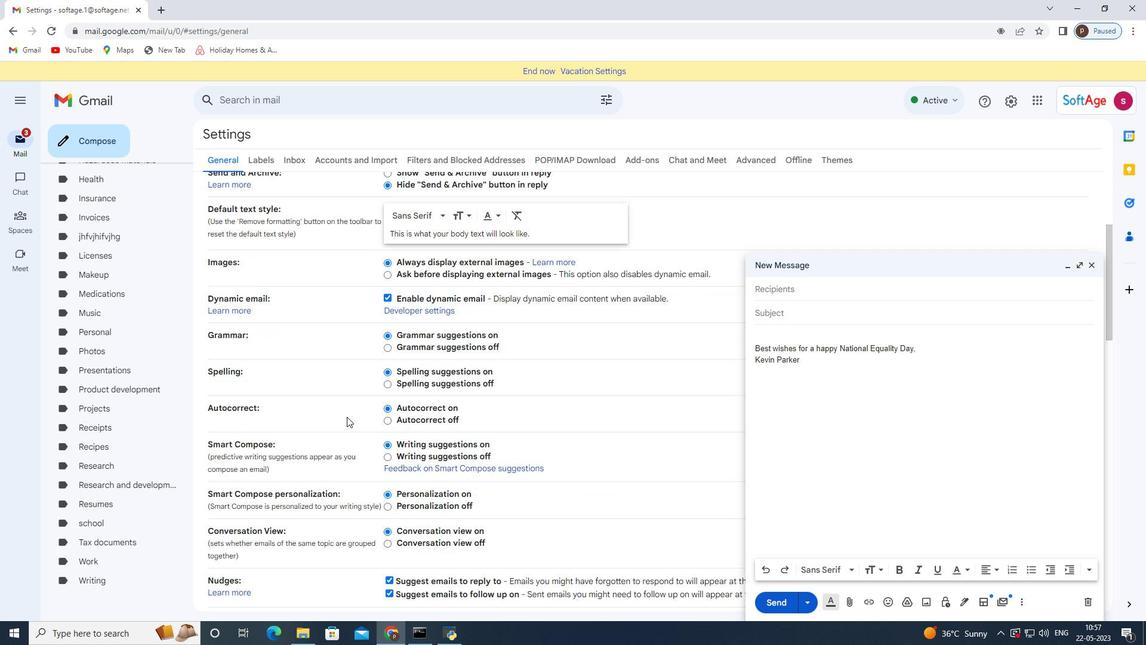 
Action: Mouse scrolled (347, 416) with delta (0, 0)
Screenshot: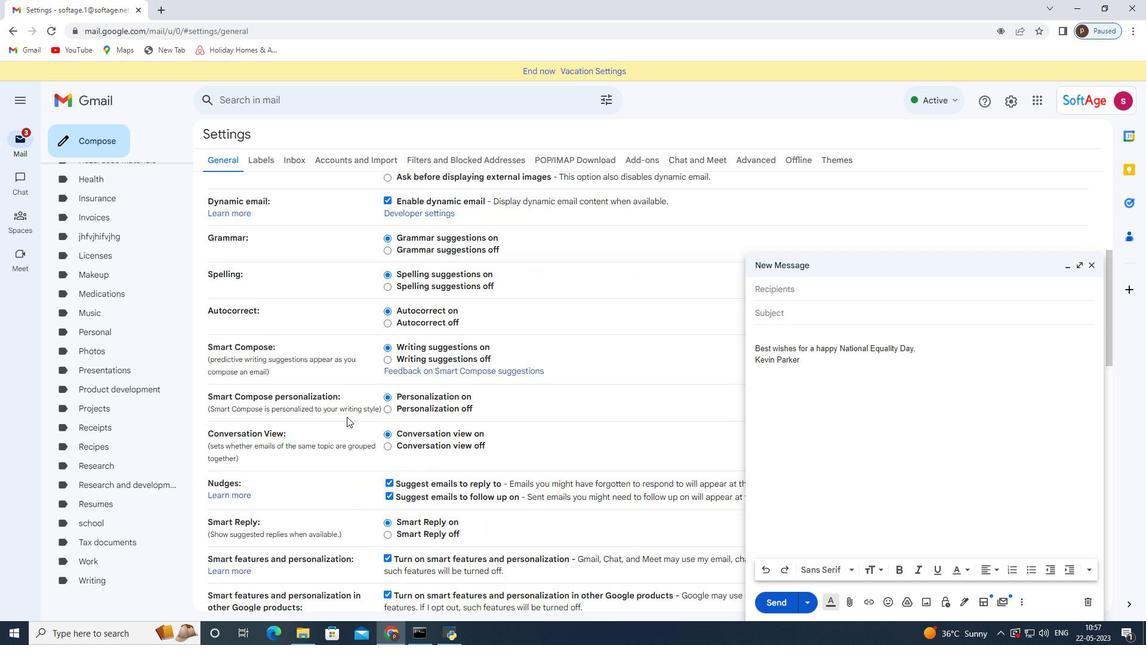 
Action: Mouse scrolled (347, 416) with delta (0, 0)
Screenshot: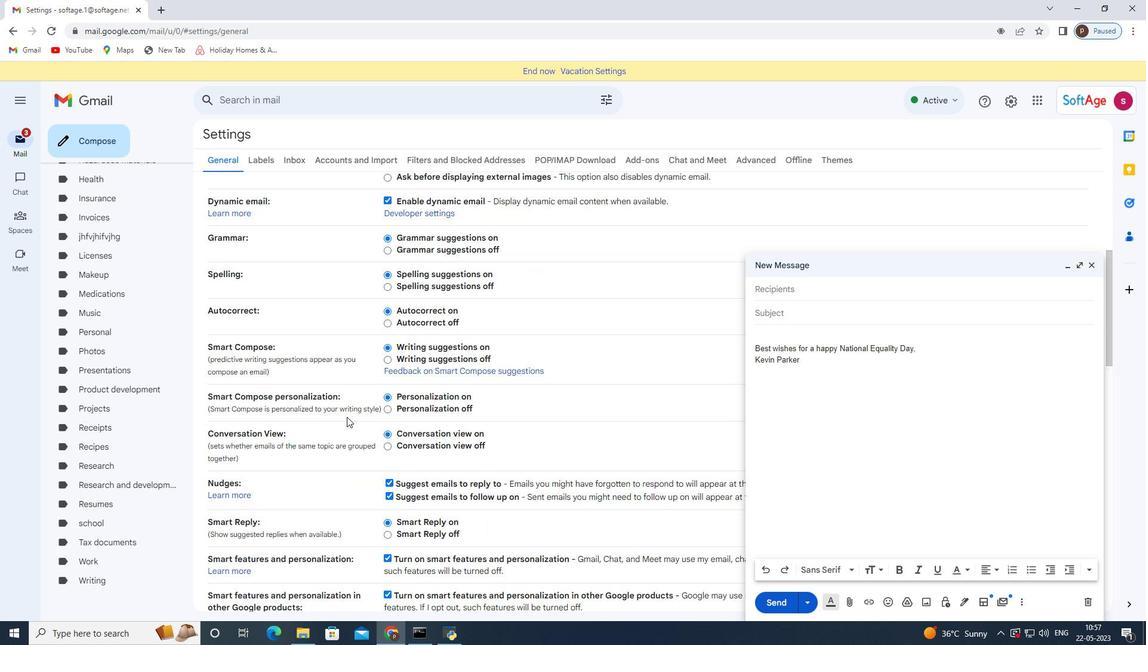 
Action: Mouse scrolled (347, 416) with delta (0, 0)
Screenshot: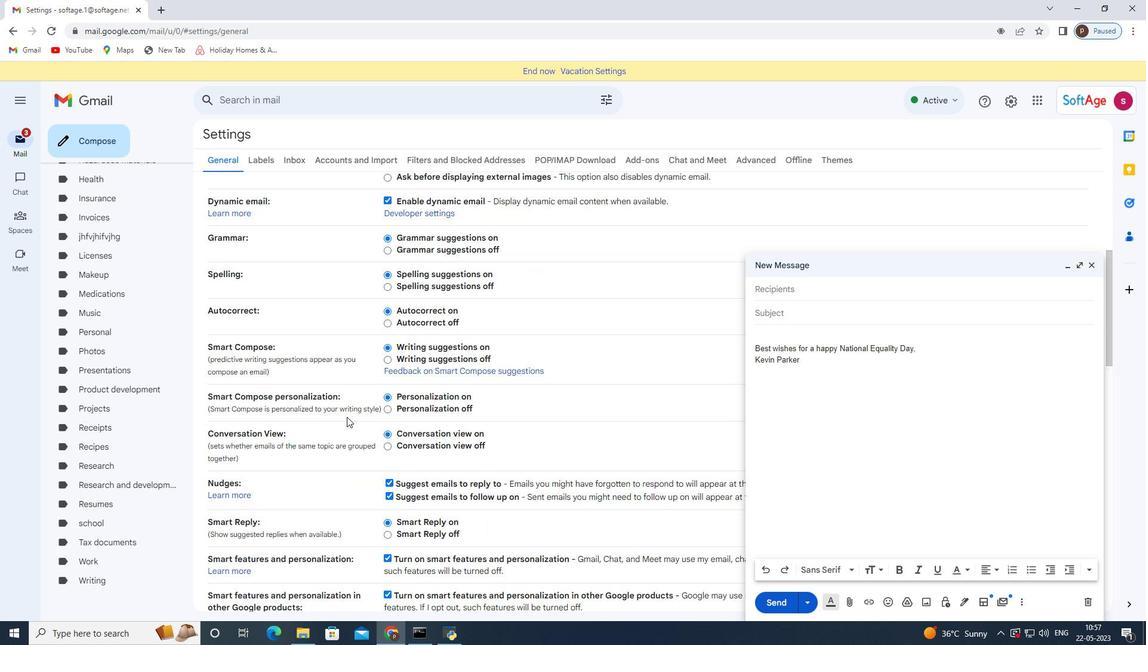 
Action: Mouse scrolled (347, 416) with delta (0, 0)
Screenshot: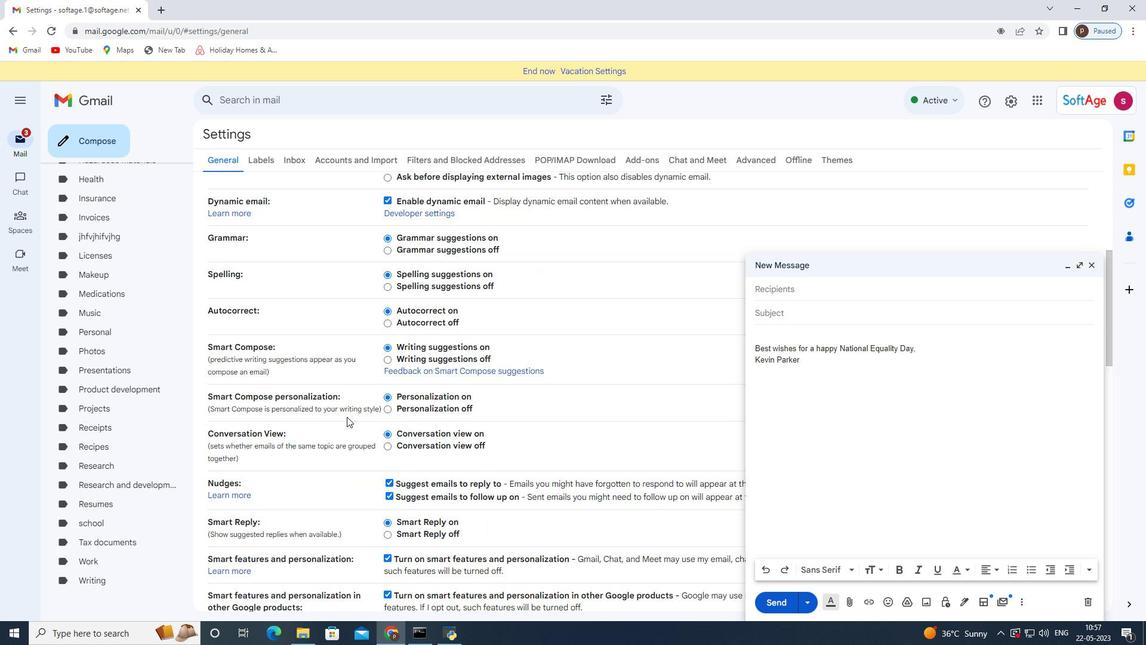 
Action: Mouse scrolled (347, 416) with delta (0, 0)
Screenshot: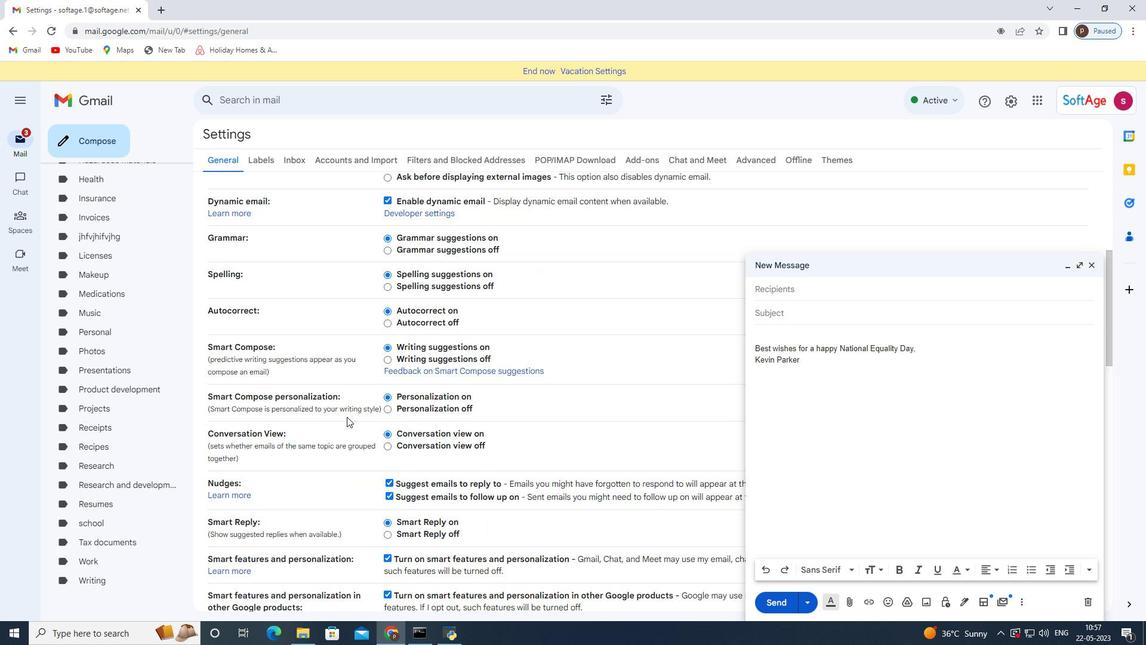 
Action: Mouse scrolled (347, 416) with delta (0, 0)
Screenshot: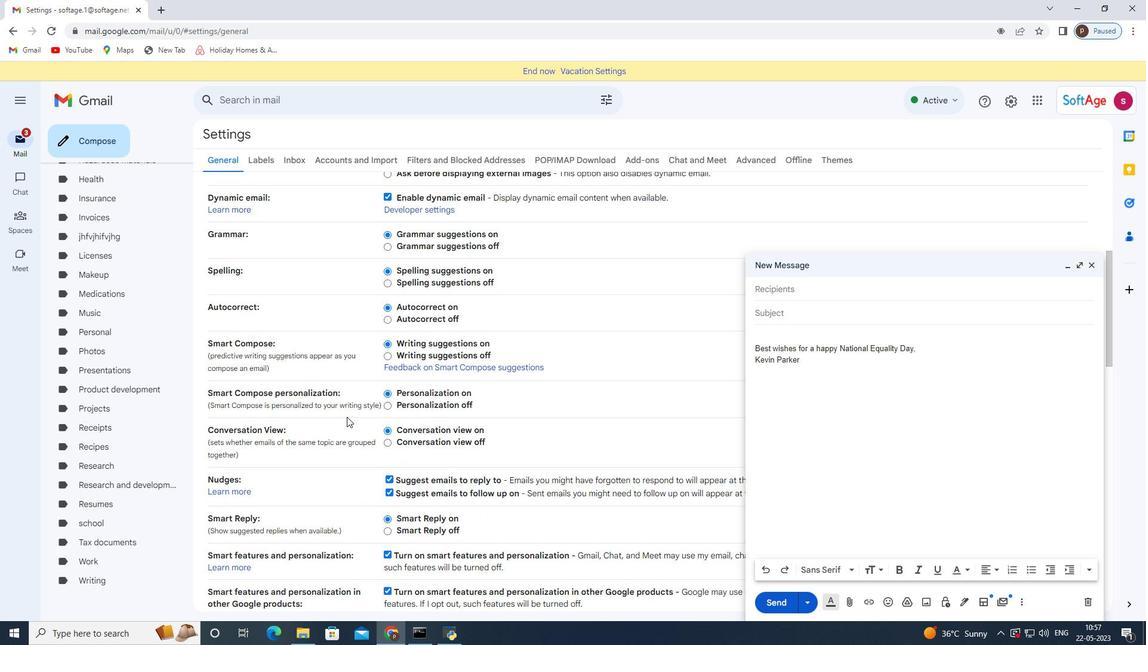 
Action: Mouse scrolled (347, 416) with delta (0, 0)
Screenshot: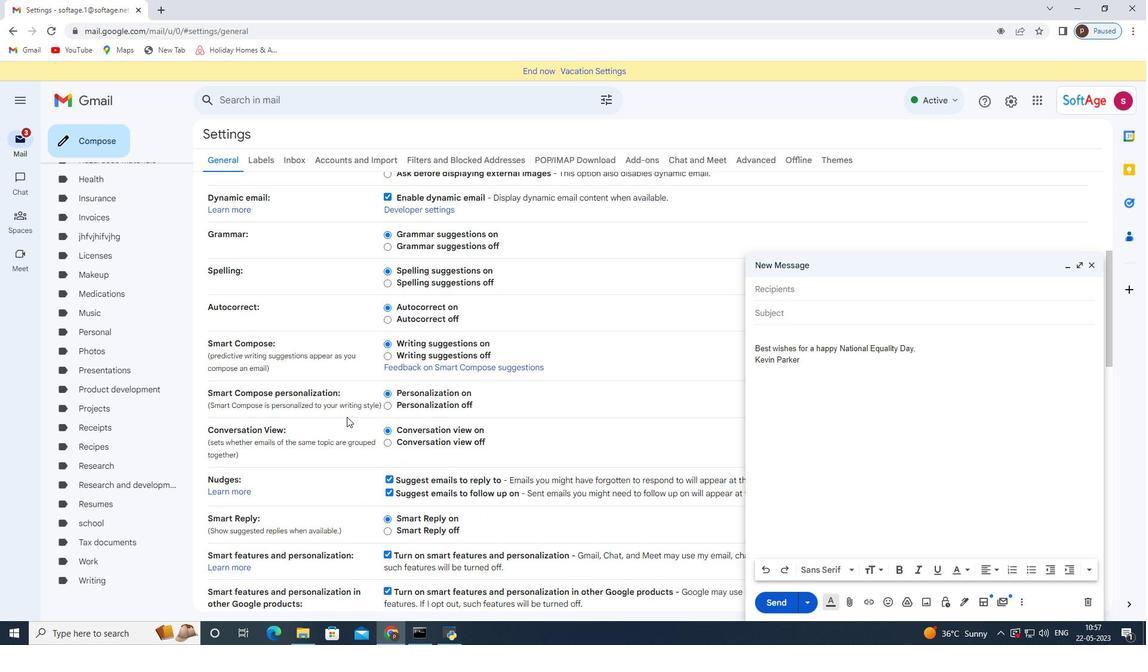 
Action: Mouse scrolled (347, 416) with delta (0, 0)
Screenshot: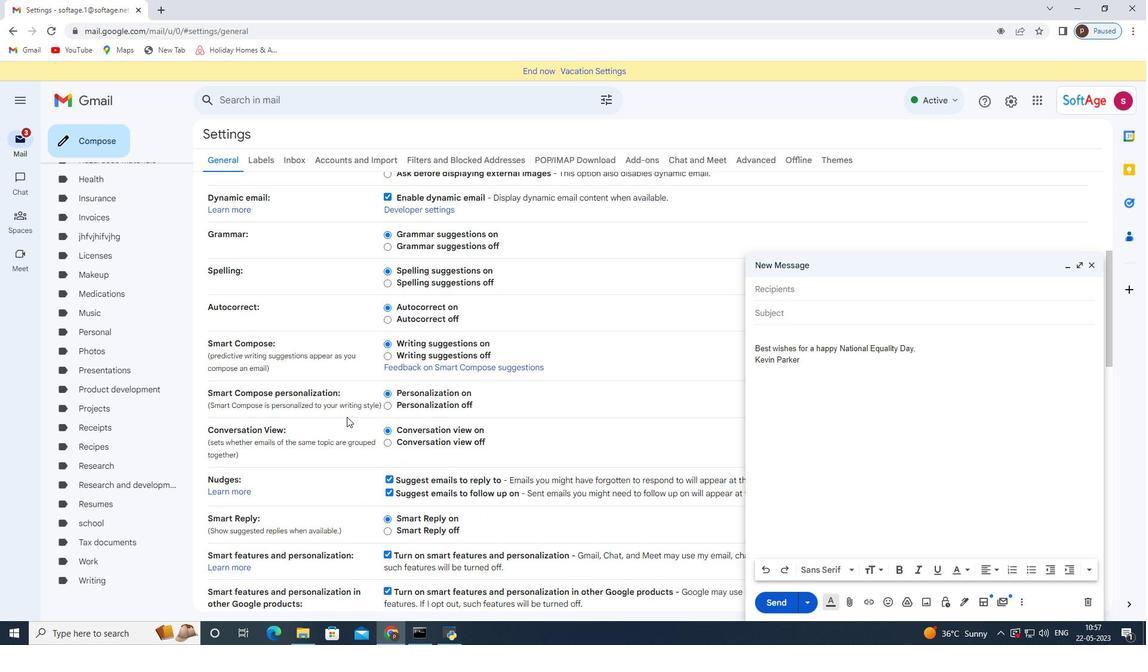 
Action: Mouse scrolled (347, 416) with delta (0, 0)
Screenshot: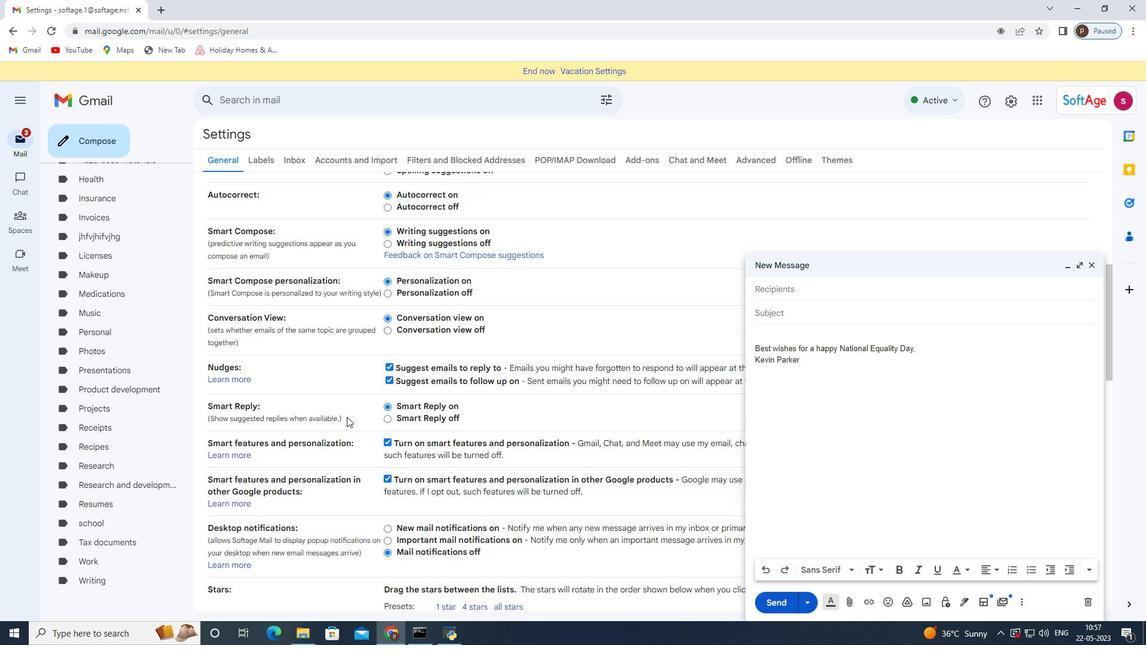 
Action: Mouse scrolled (347, 416) with delta (0, 0)
Screenshot: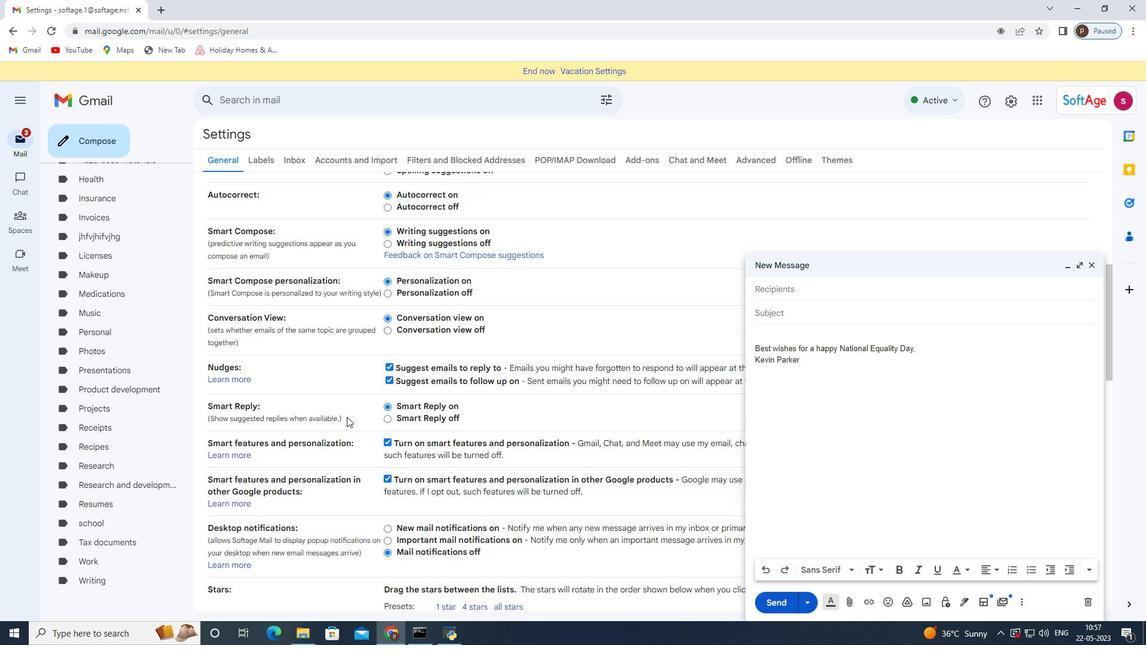 
Action: Mouse moved to (489, 298)
Screenshot: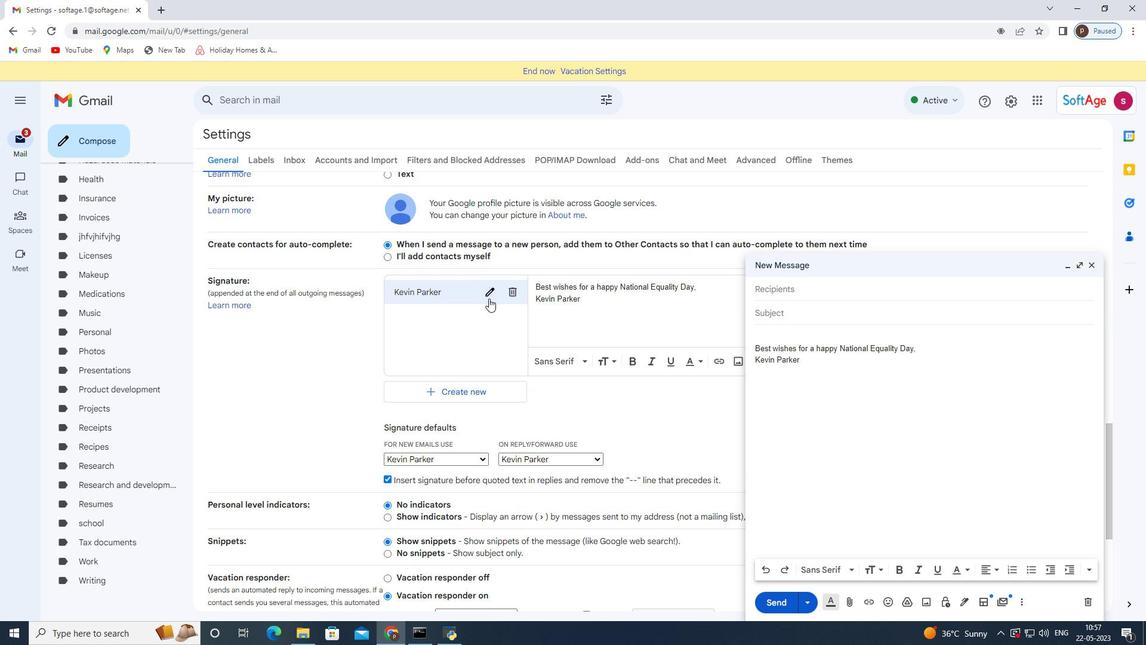 
Action: Mouse pressed left at (489, 298)
Screenshot: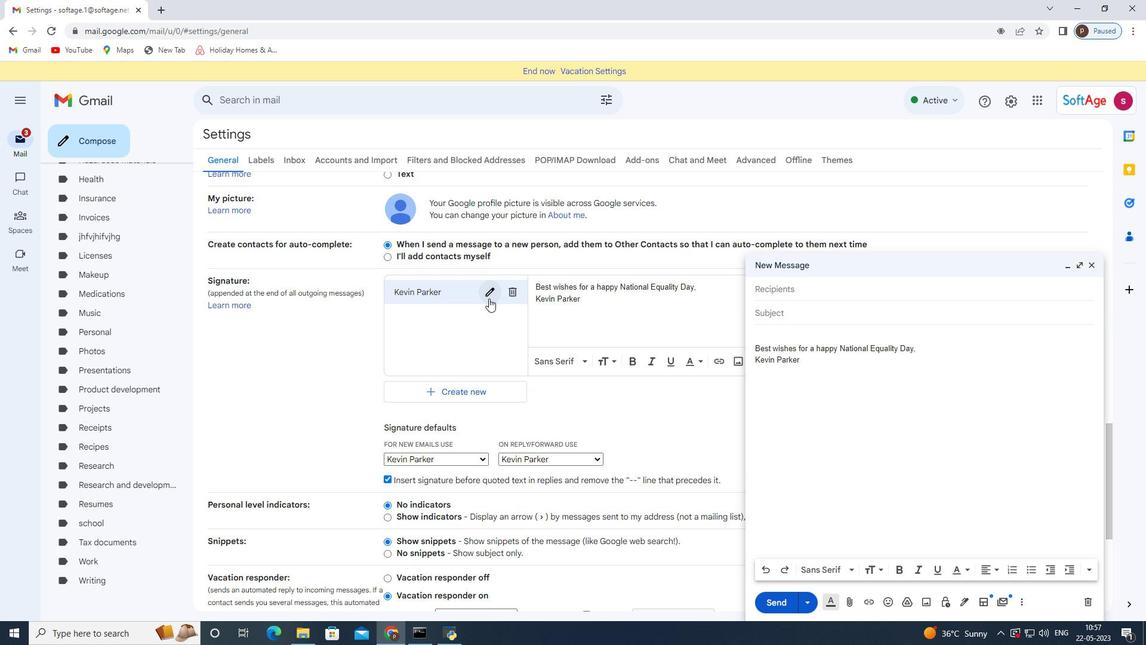 
Action: Mouse moved to (511, 336)
Screenshot: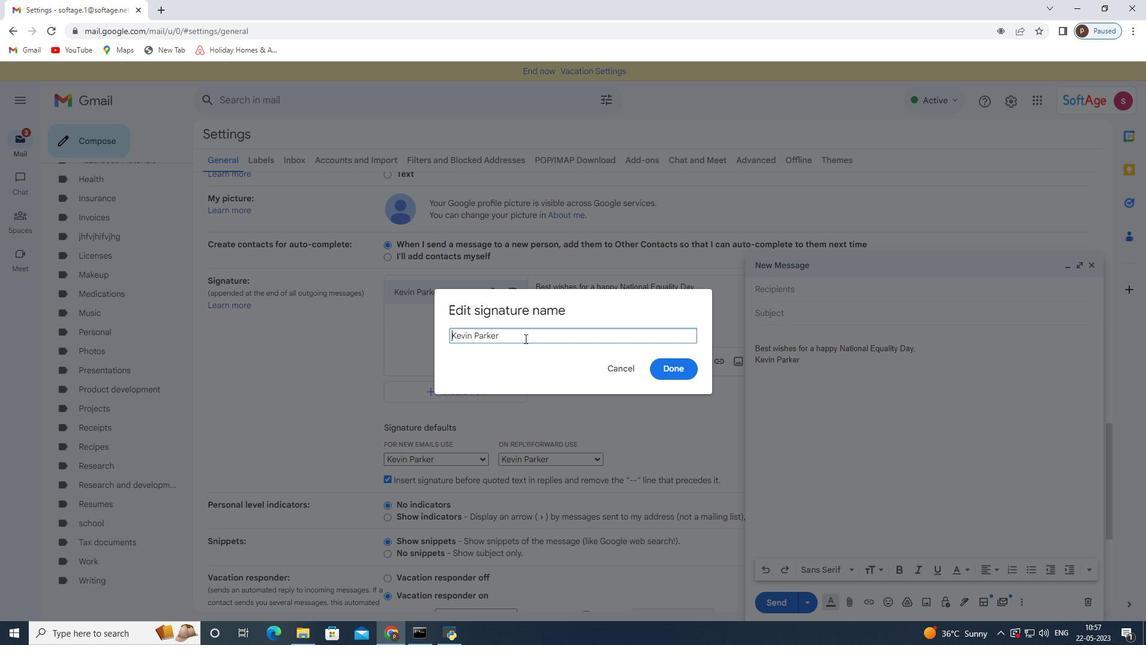 
Action: Mouse pressed left at (511, 336)
Screenshot: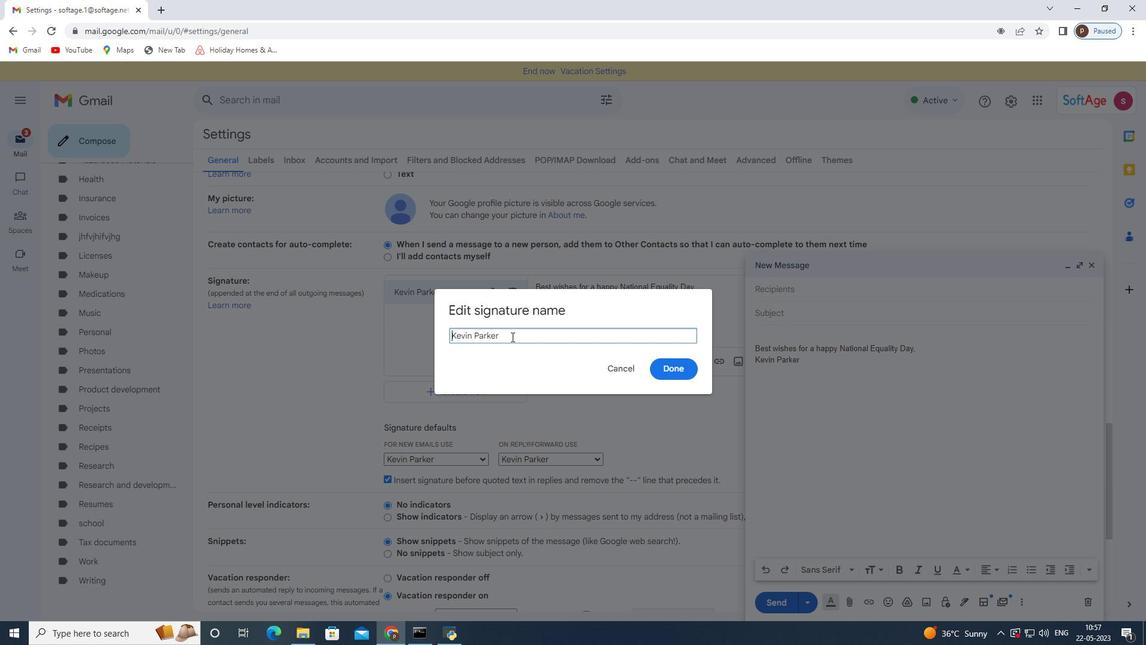 
Action: Mouse pressed left at (511, 336)
Screenshot: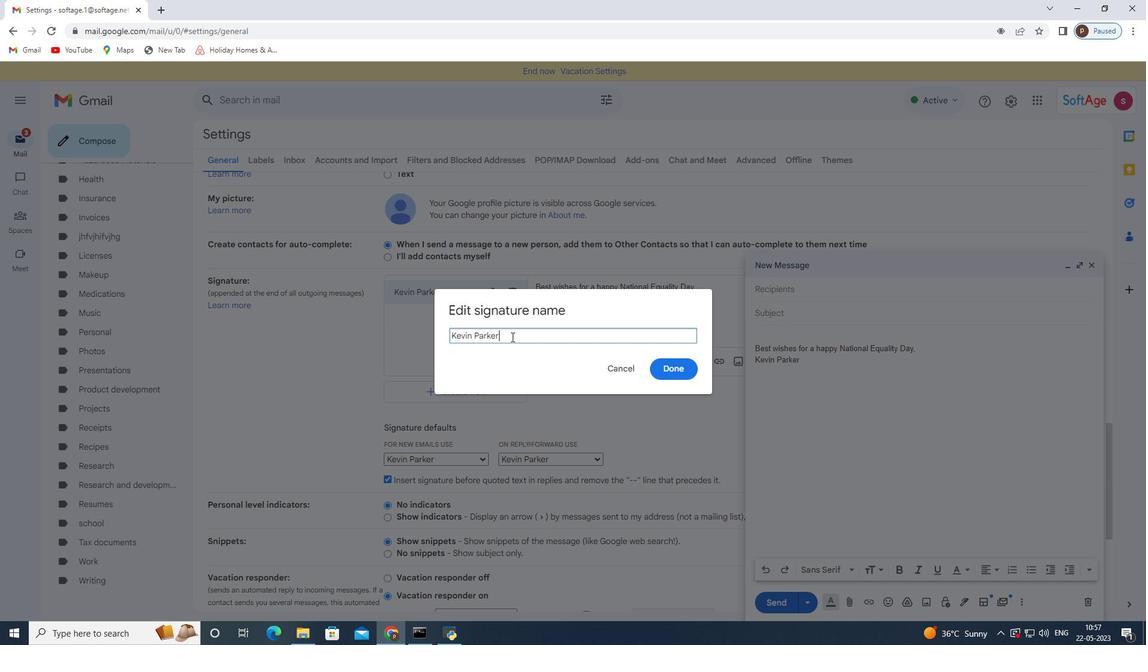 
Action: Mouse pressed left at (511, 336)
Screenshot: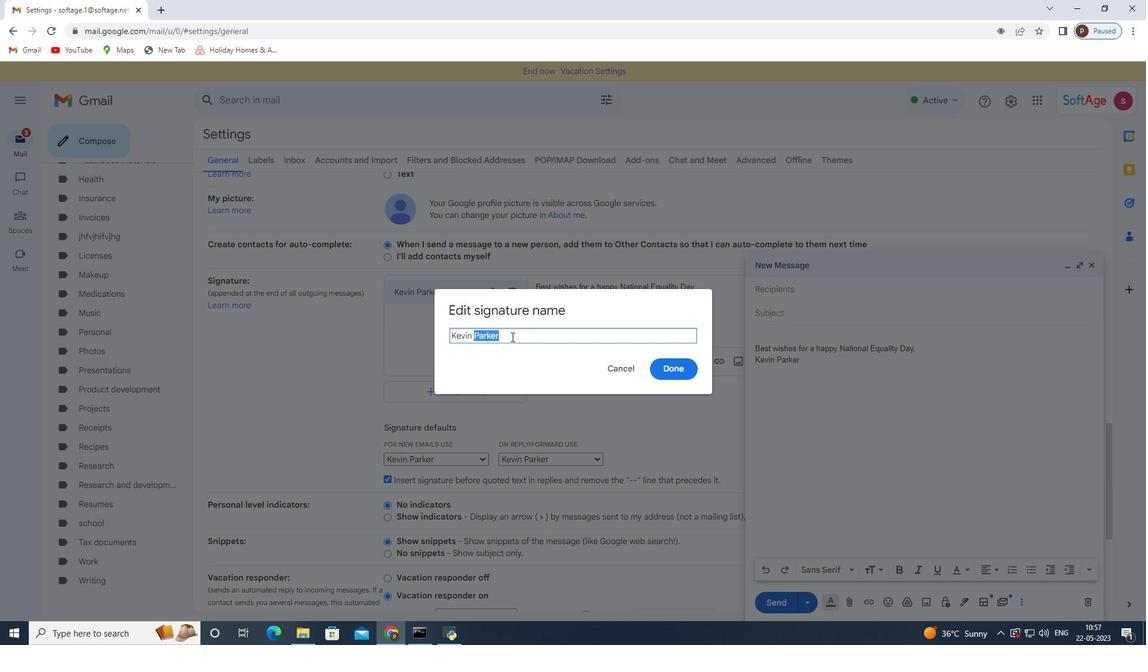 
Action: Key pressed <Key.backspace><Key.shift>Kevin<Key.space><Key.shift><Key.shift>Parker
Screenshot: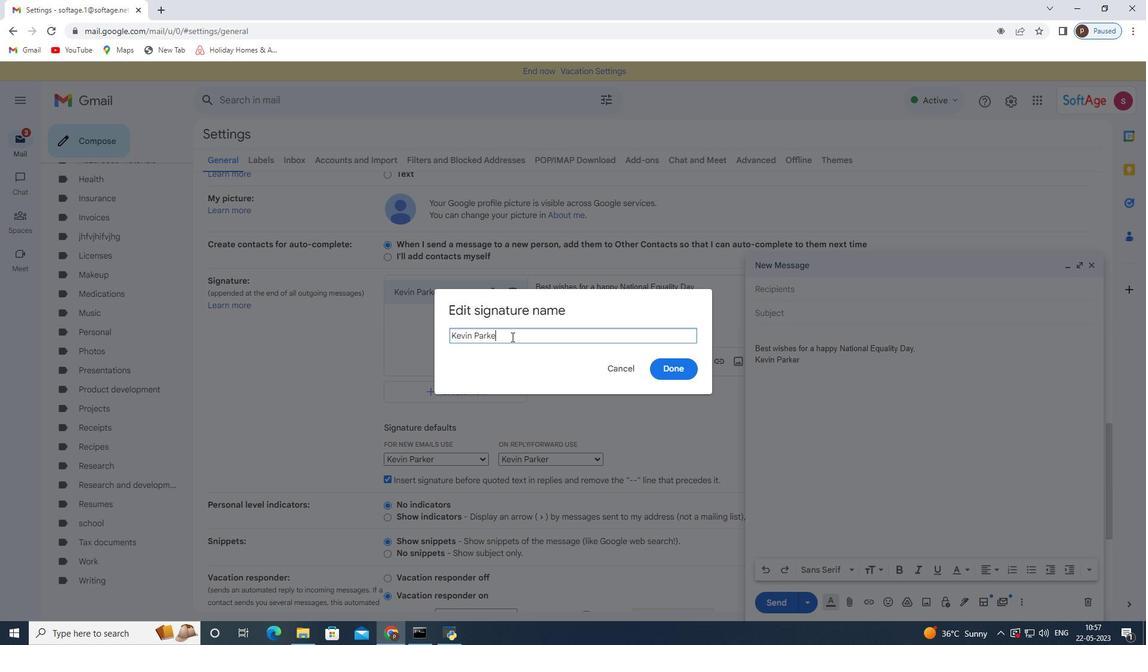 
Action: Mouse moved to (670, 365)
Screenshot: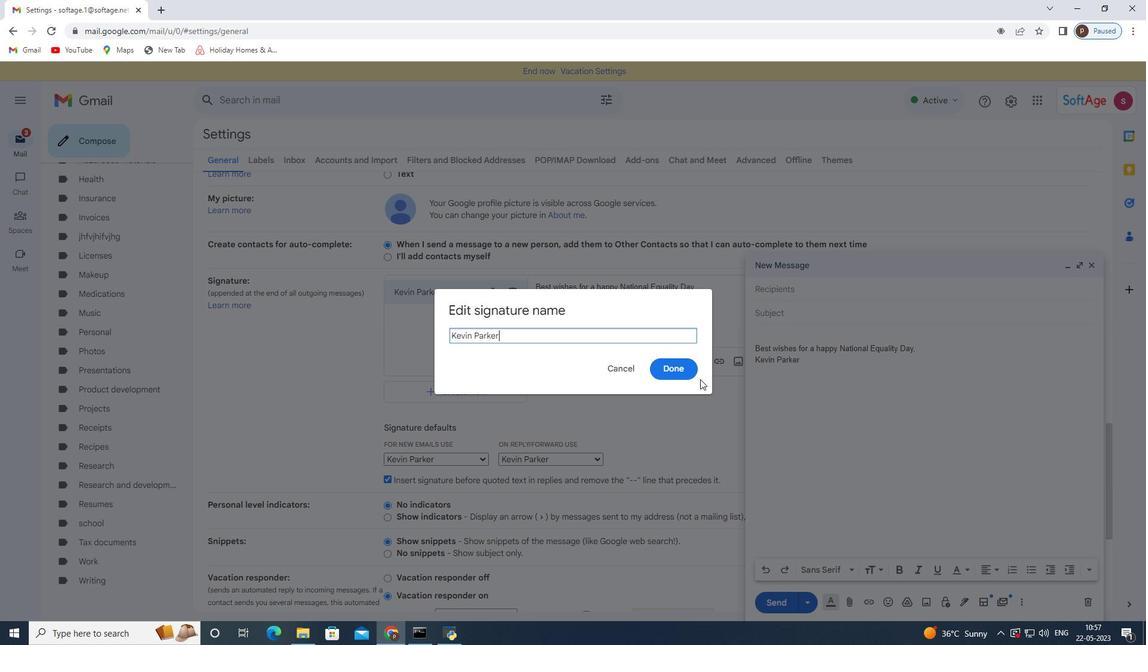 
Action: Mouse pressed left at (670, 365)
Screenshot: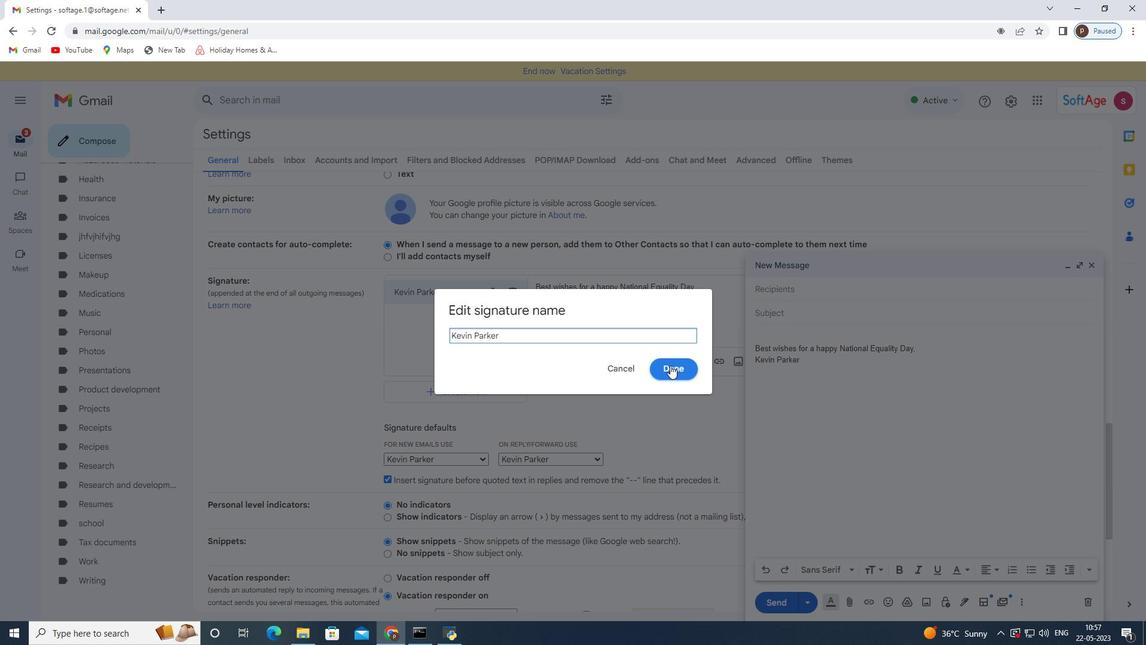 
Action: Mouse moved to (608, 296)
Screenshot: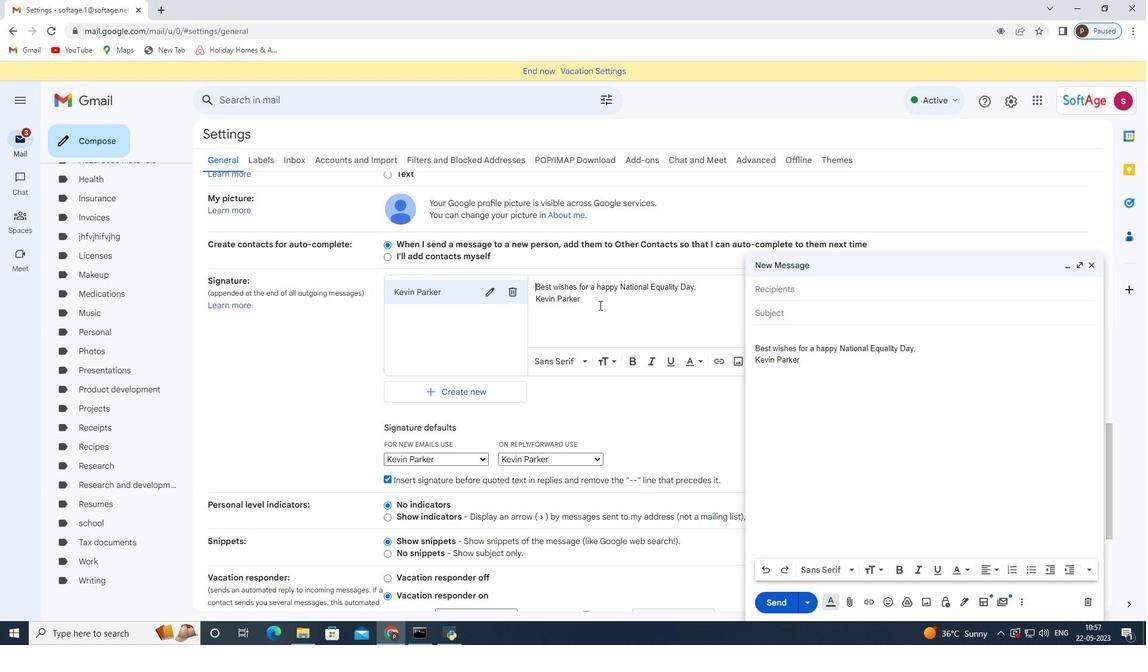 
Action: Mouse pressed left at (608, 296)
Screenshot: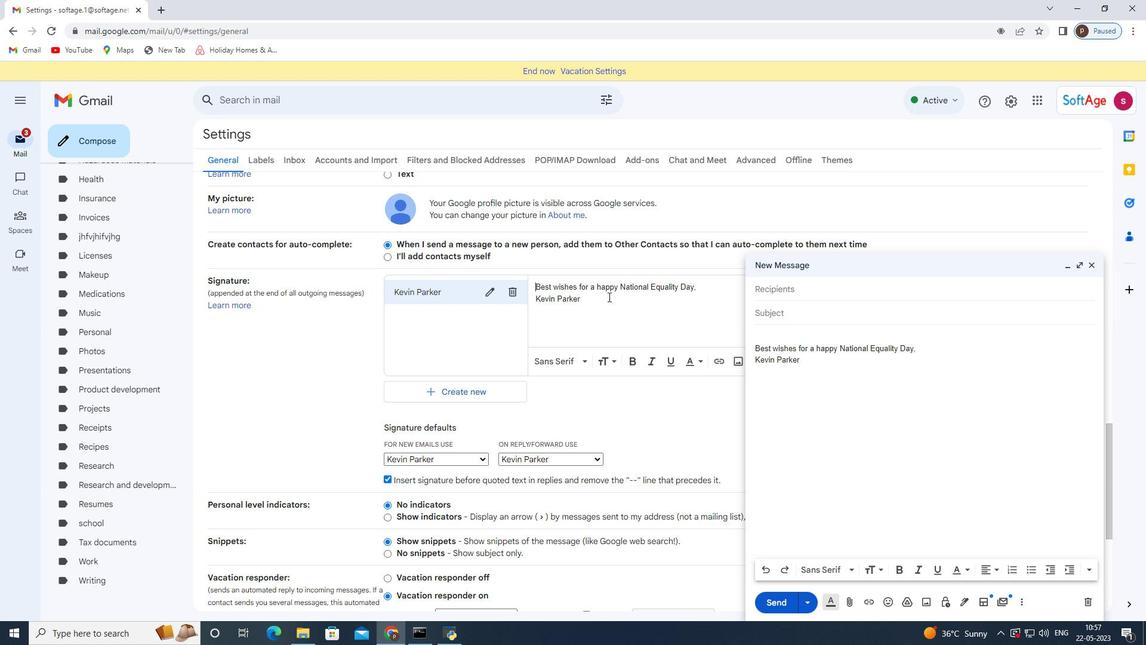 
Action: Mouse pressed left at (608, 296)
Screenshot: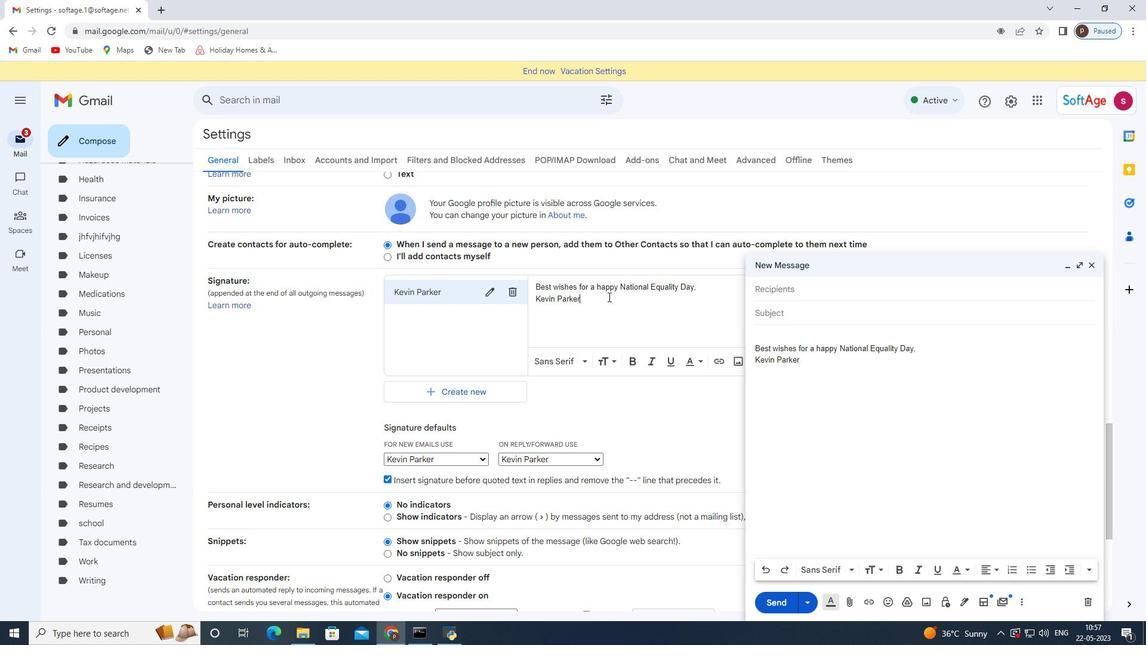 
Action: Mouse pressed left at (608, 296)
Screenshot: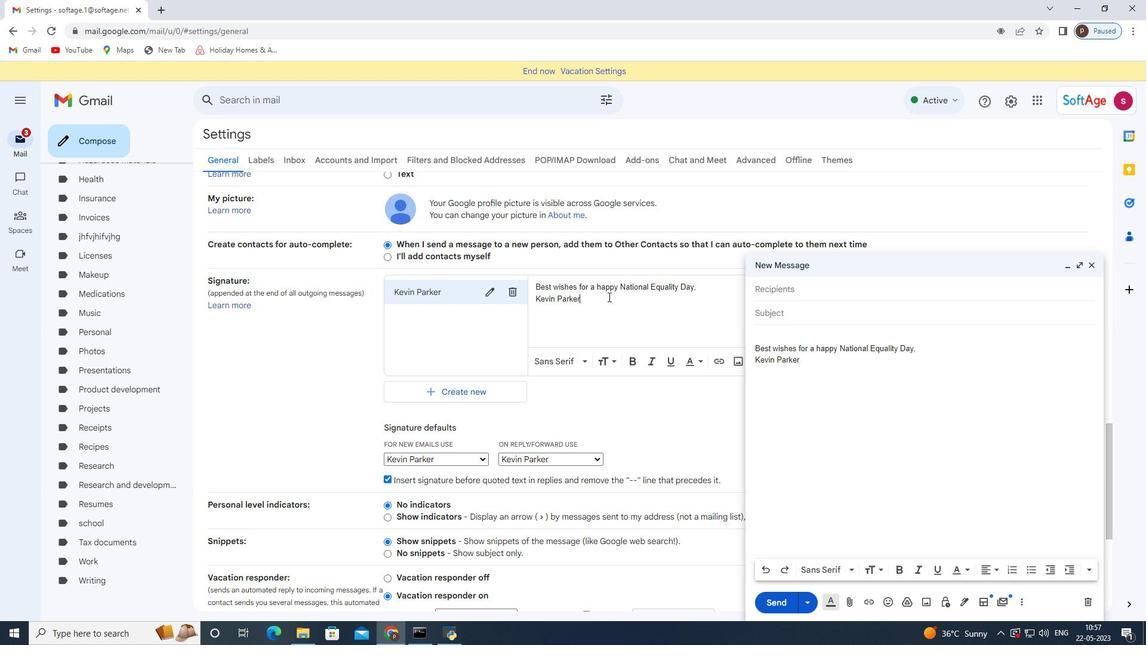 
Action: Mouse pressed left at (608, 296)
Screenshot: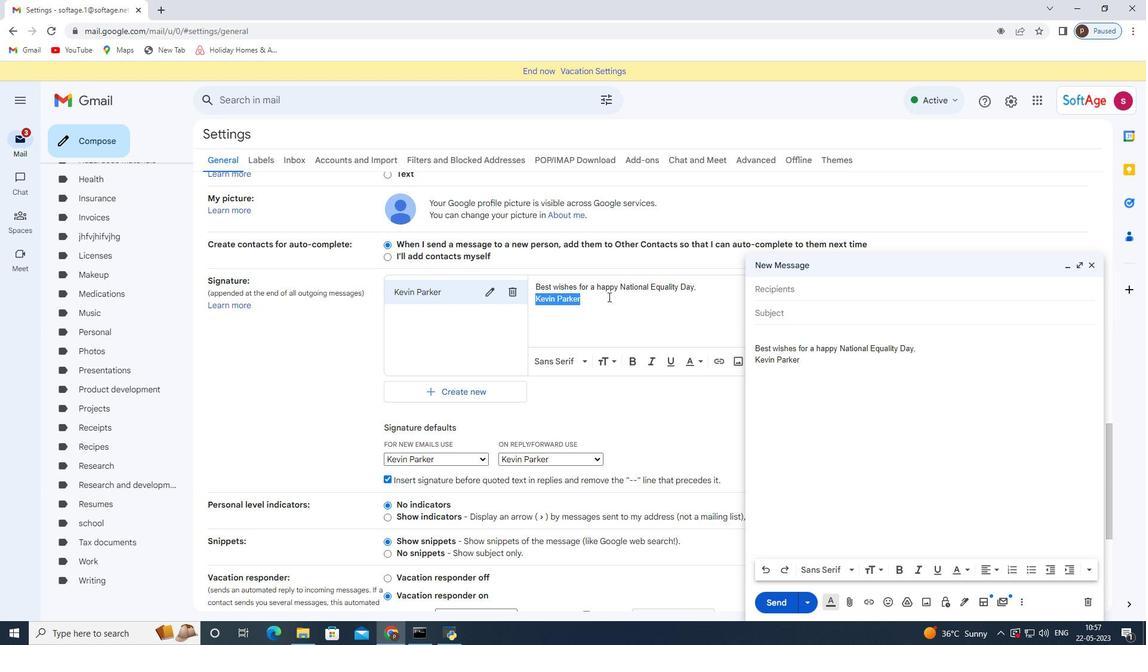 
Action: Mouse pressed left at (608, 296)
Screenshot: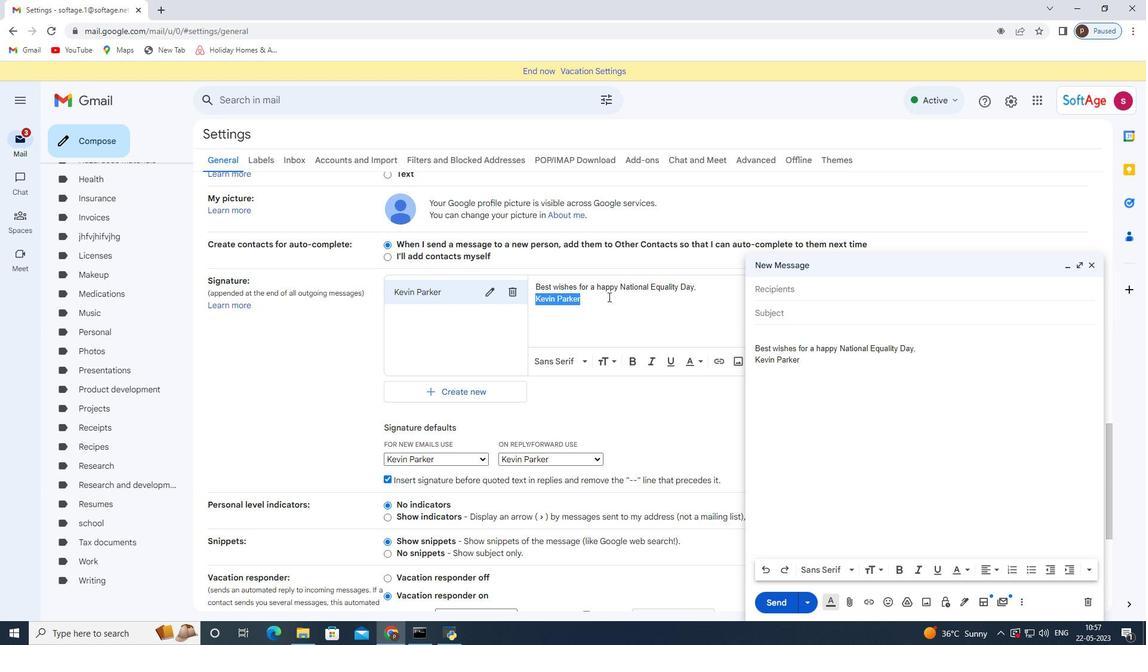 
Action: Mouse pressed left at (608, 296)
Screenshot: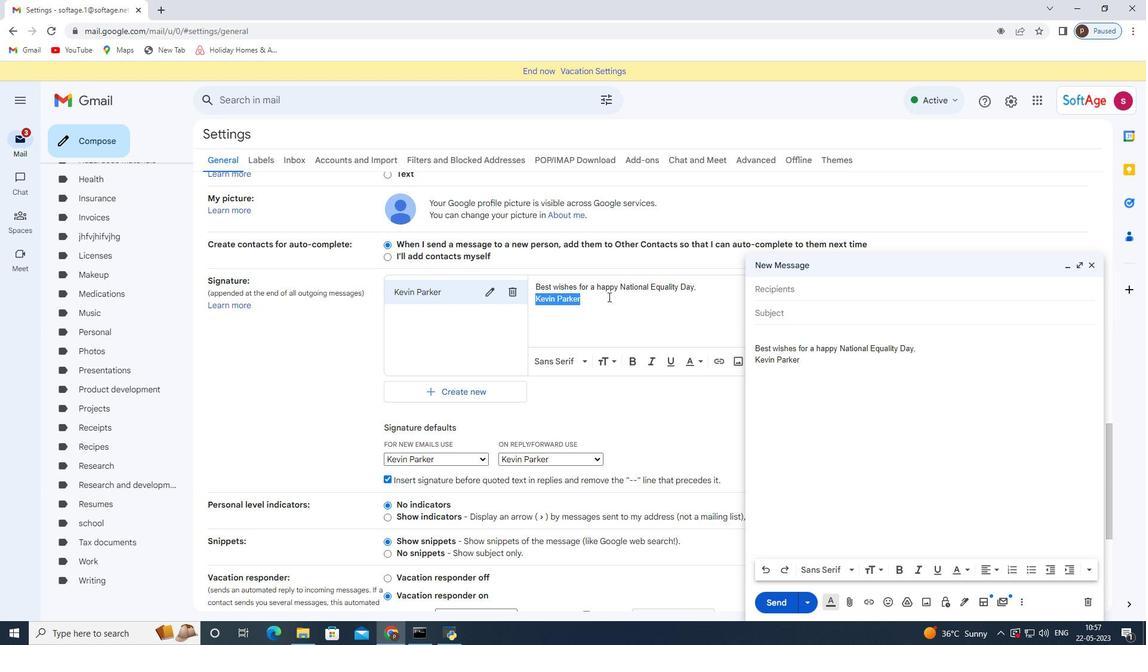 
Action: Mouse pressed left at (608, 296)
Screenshot: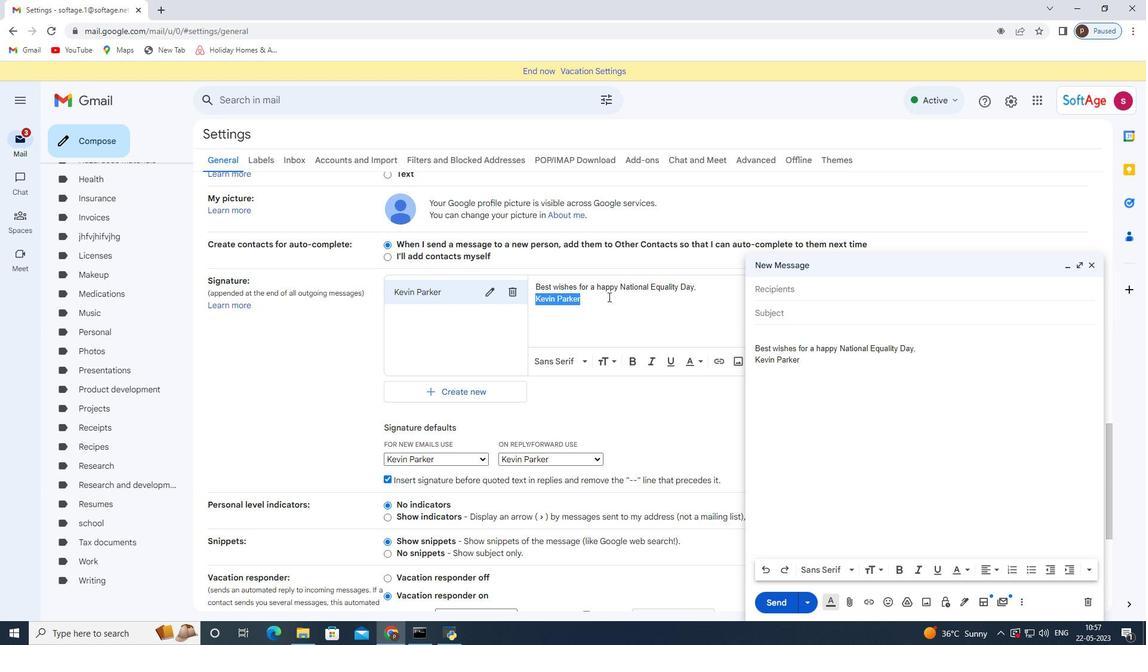 
Action: Mouse pressed left at (608, 296)
Screenshot: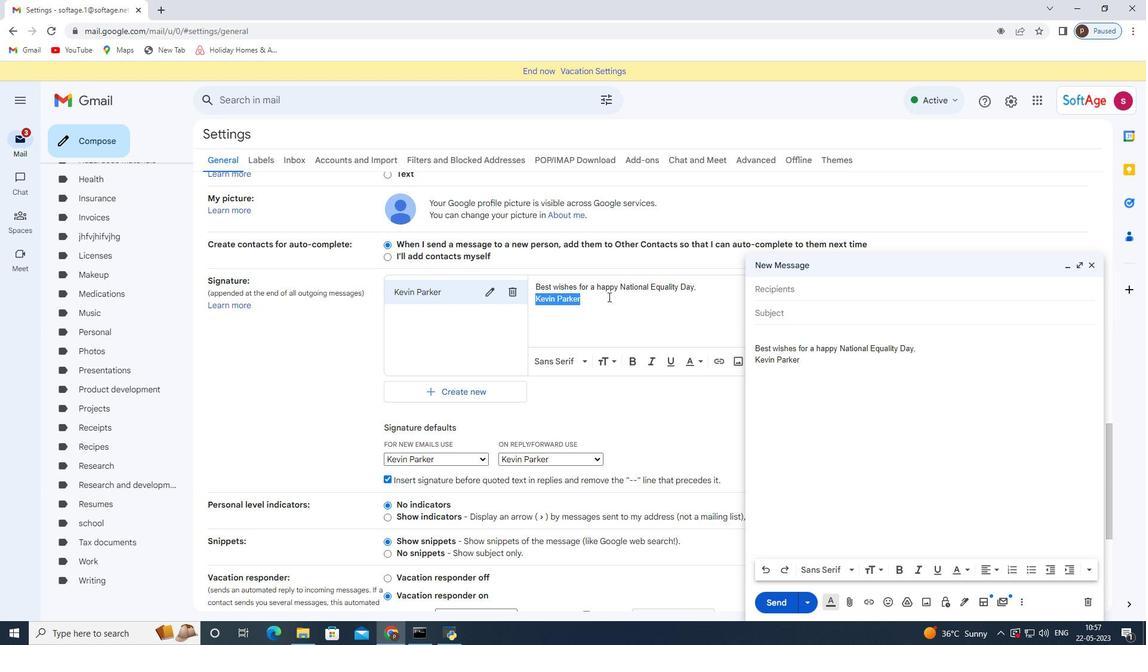 
Action: Mouse pressed left at (608, 296)
Screenshot: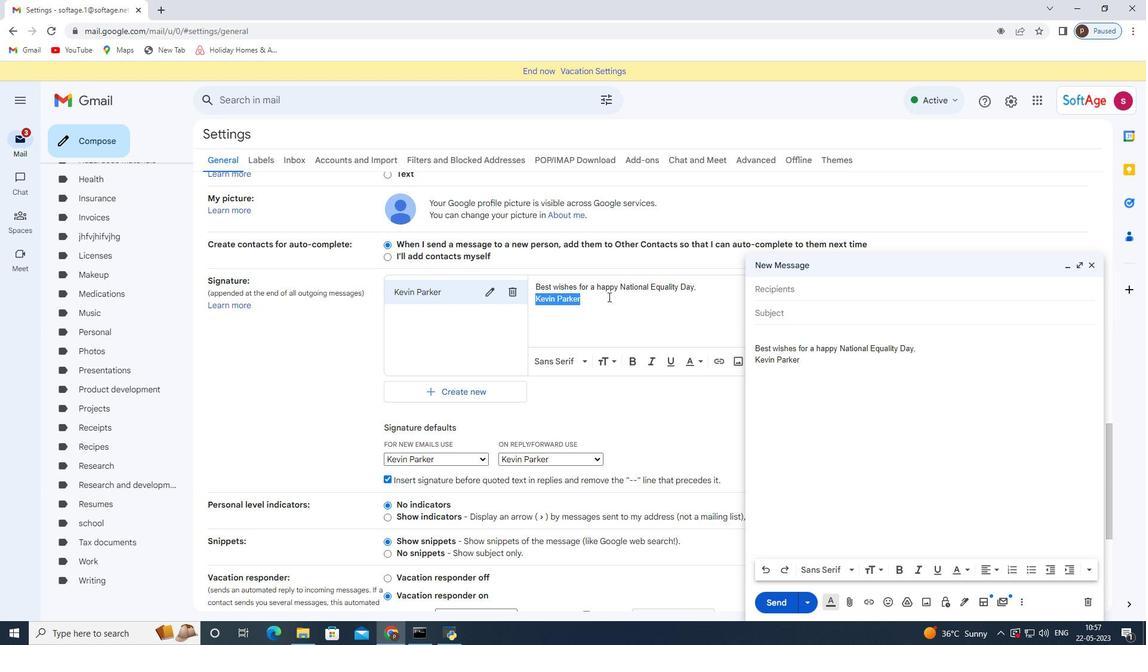 
Action: Key pressed <Key.backspace><Key.backspace><Key.backspace><Key.backspace><Key.backspace><Key.backspace><Key.backspace><Key.backspace><Key.backspace><Key.backspace><Key.backspace><Key.backspace><Key.backspace><Key.backspace><Key.backspace><Key.backspace><Key.backspace><Key.backspace><Key.backspace><Key.backspace><Key.backspace><Key.backspace><Key.backspace><Key.backspace><Key.backspace><Key.backspace><Key.backspace><Key.backspace><Key.backspace><Key.backspace><Key.backspace><Key.backspace><Key.backspace><Key.backspace><Key.backspace><Key.backspace><Key.backspace><Key.backspace><Key.backspace><Key.backspace><Key.backspace><Key.backspace><Key.backspace><Key.backspace><Key.backspace><Key.backspace><Key.backspace><Key.backspace><Key.backspace><Key.backspace><Key.backspace><Key.backspace><Key.backspace><Key.backspace><Key.backspace><Key.backspace><Key.backspace><Key.backspace><Key.backspace><Key.backspace><Key.backspace><Key.backspace><Key.backspace><Key.backspace><Key.backspace><Key.backspace><Key.backspace><Key.backspace><Key.backspace><Key.backspace><Key.backspace><Key.backspace><Key.backspace><Key.backspace><Key.backspace><Key.backspace><Key.backspace><Key.backspace><Key.shift>Best<Key.space>wishes<Key.space>for<Key.space>a<Key.space>happy<Key.space><Key.shift>National<Key.space><Key.shift><Key.shift><Key.shift><Key.shift><Key.shift><Key.shift><Key.shift>Womens<Key.space><Key.shift>W<Key.shift><Key.backspace><Key.backspace><Key.space><Key.backspace><Key.backspace><Key.backspace><Key.backspace><Key.backspace><Key.backspace><Key.backspace><Key.shift>Womens<Key.space><Key.backspace><Key.backspace><Key.backspace><Key.backspace><Key.backspace><Key.backspace><Key.backspace>womens<Key.space><Key.backspace><Key.backspace><Key.backspace><Key.backspace><Key.backspace><Key.backspace><Key.backspace><Key.backspace><Key.backspace><Key.backspace>al<Key.space><Key.shift>Women<Key.space><Key.backspace>s<Key.space><Key.shift><Key.shift><Key.shift><Key.shift><Key.shift><Key.shift><Key.shift><Key.shift><Key.shift><Key.shift><Key.shift><Key.shift><Key.shift><Key.shift><Key.shift>Equality<Key.space><Key.shift>Days<Key.backspace>,
Screenshot: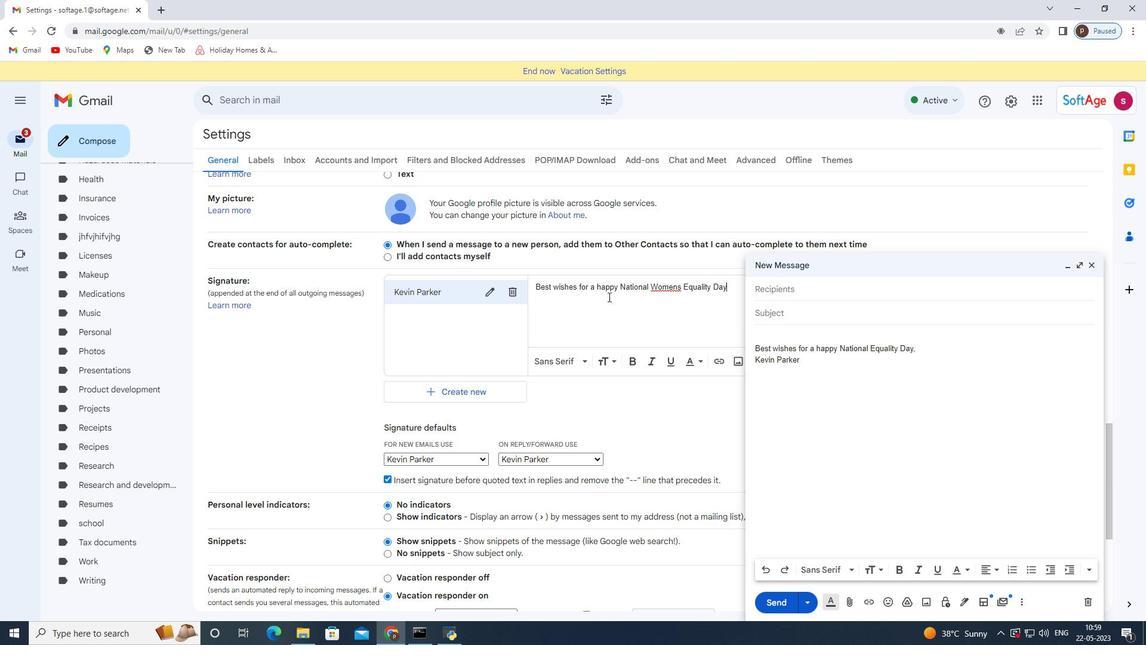 
Action: Mouse moved to (679, 288)
Screenshot: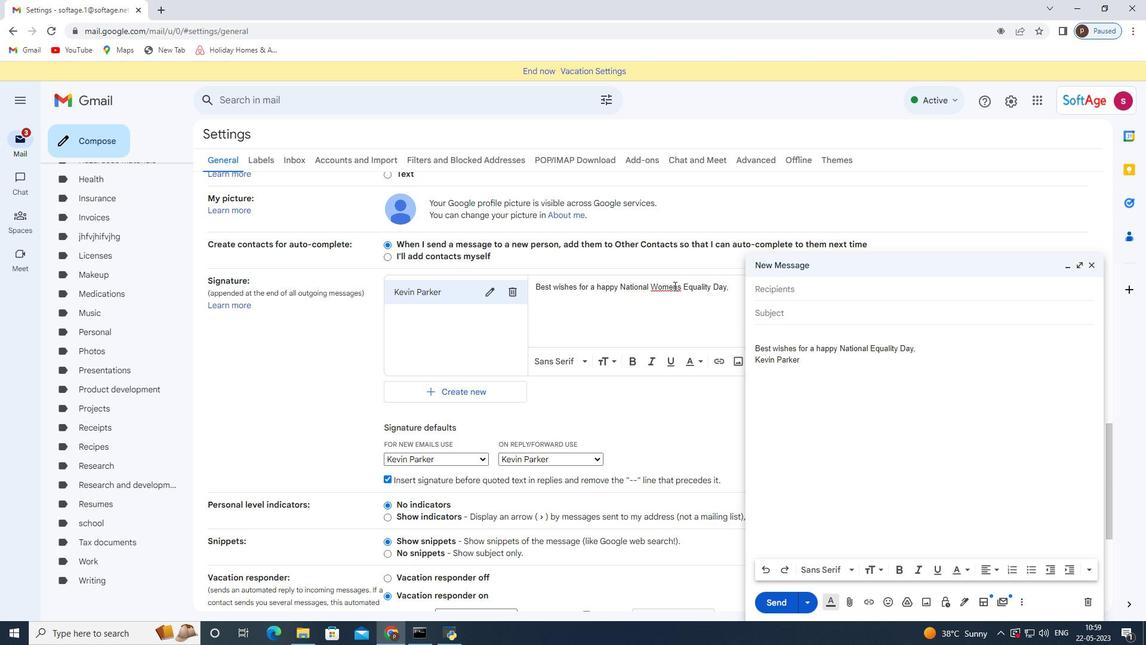 
Action: Mouse pressed left at (679, 288)
Screenshot: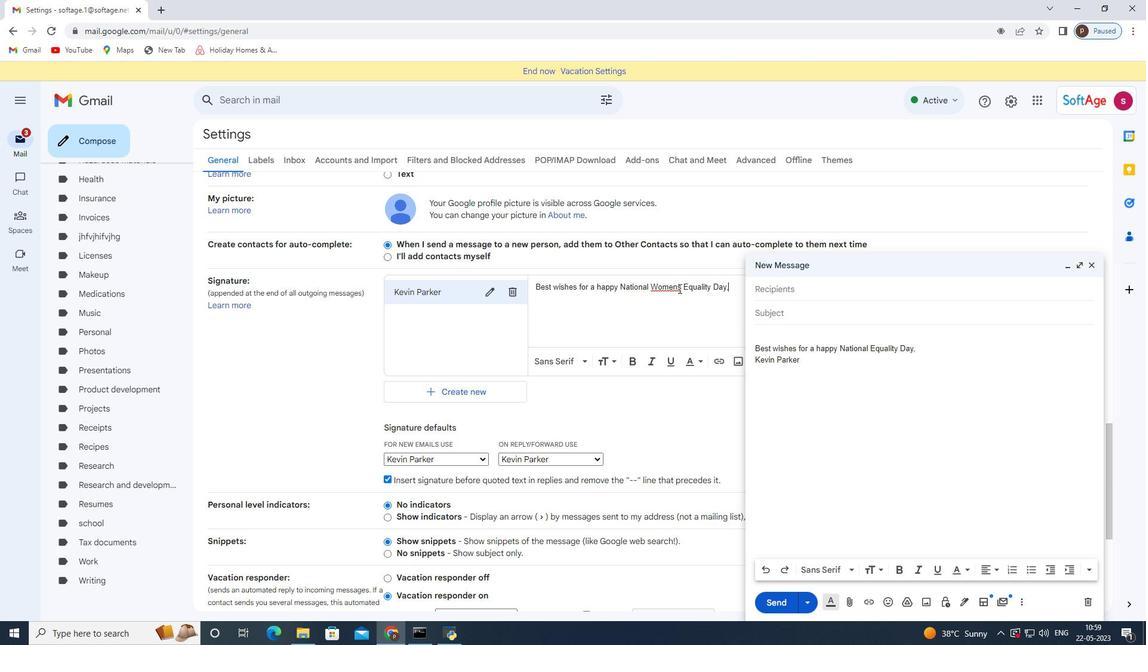 
Action: Mouse moved to (685, 295)
Screenshot: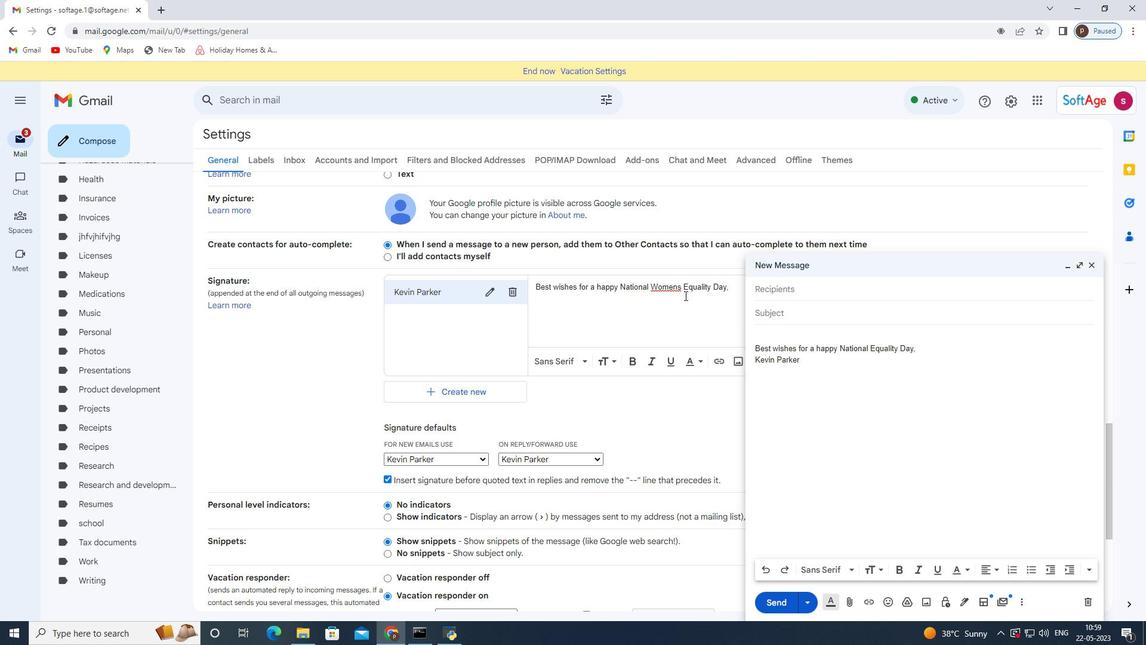 
Action: Key pressed <Key.right><Key.backspace>
Screenshot: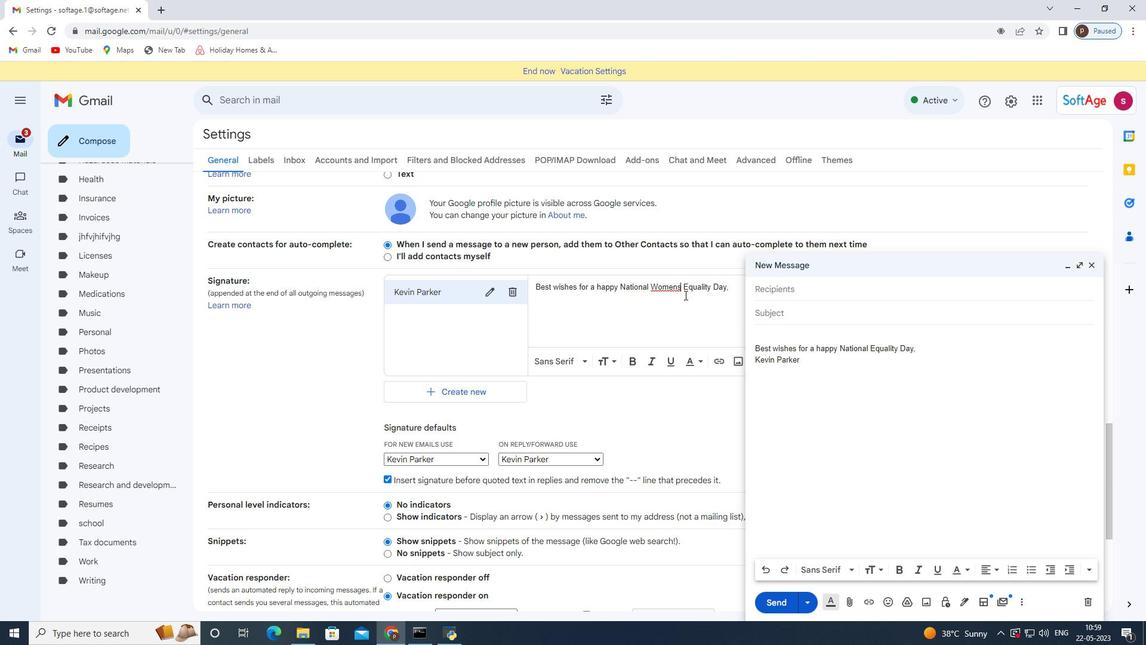 
Action: Mouse moved to (724, 288)
Screenshot: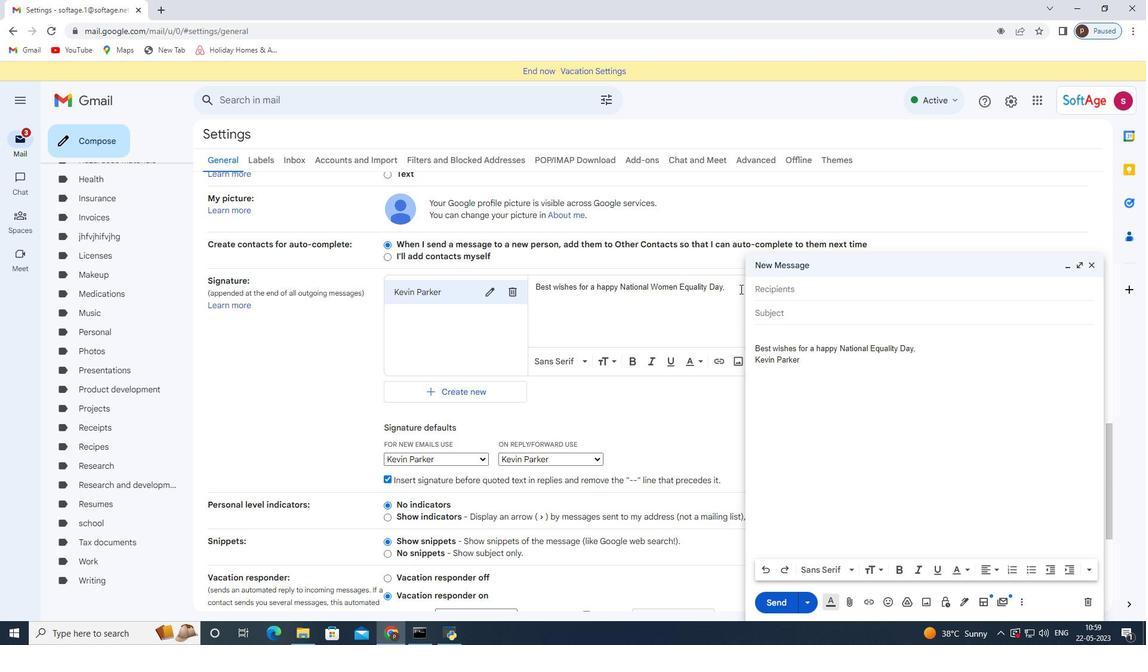 
Action: Mouse pressed left at (724, 288)
Screenshot: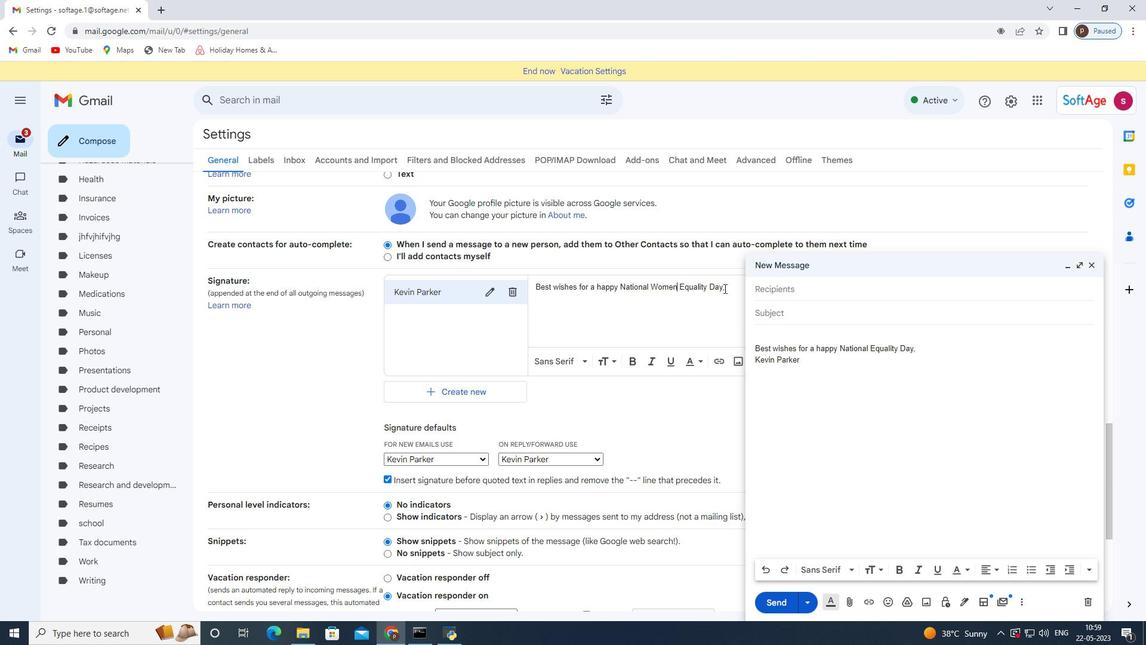 
Action: Mouse moved to (733, 322)
Screenshot: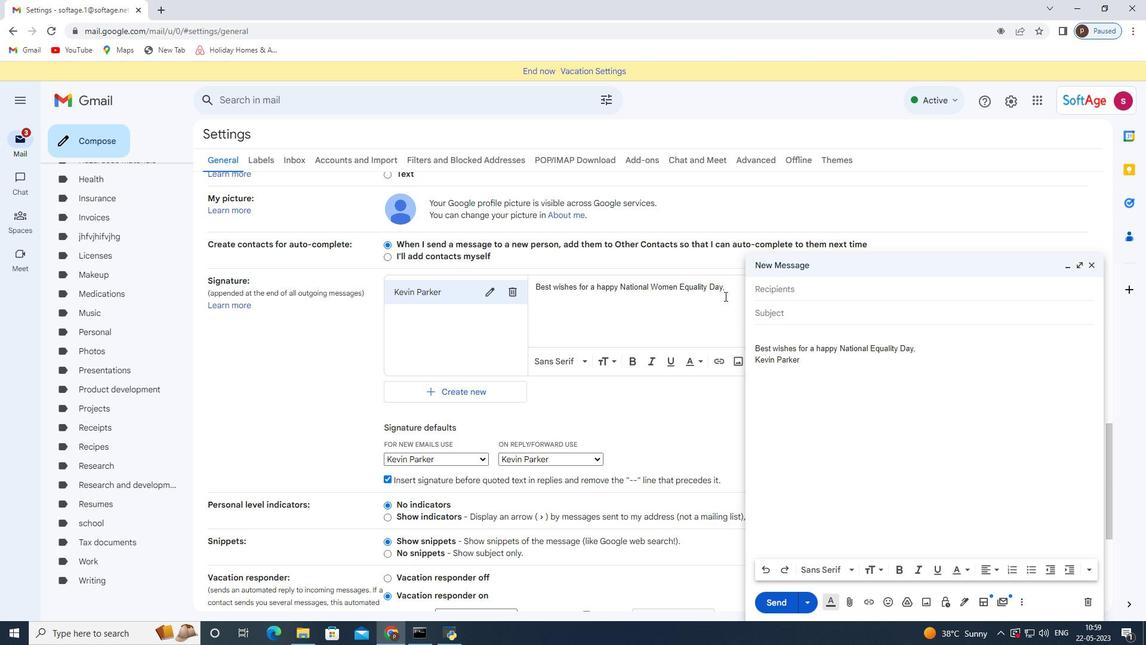 
Action: Key pressed <Key.enter><Key.shift><Key.shift><Key.shift>Kevin<Key.space><Key.shift>Parker
Screenshot: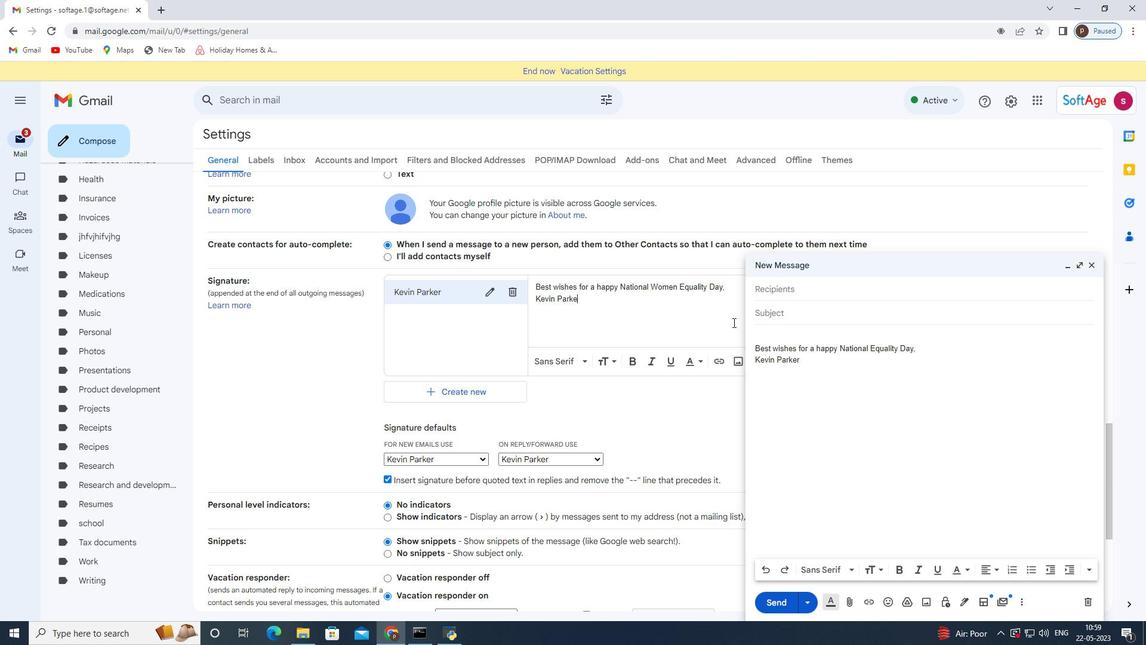 
Action: Mouse moved to (494, 508)
Screenshot: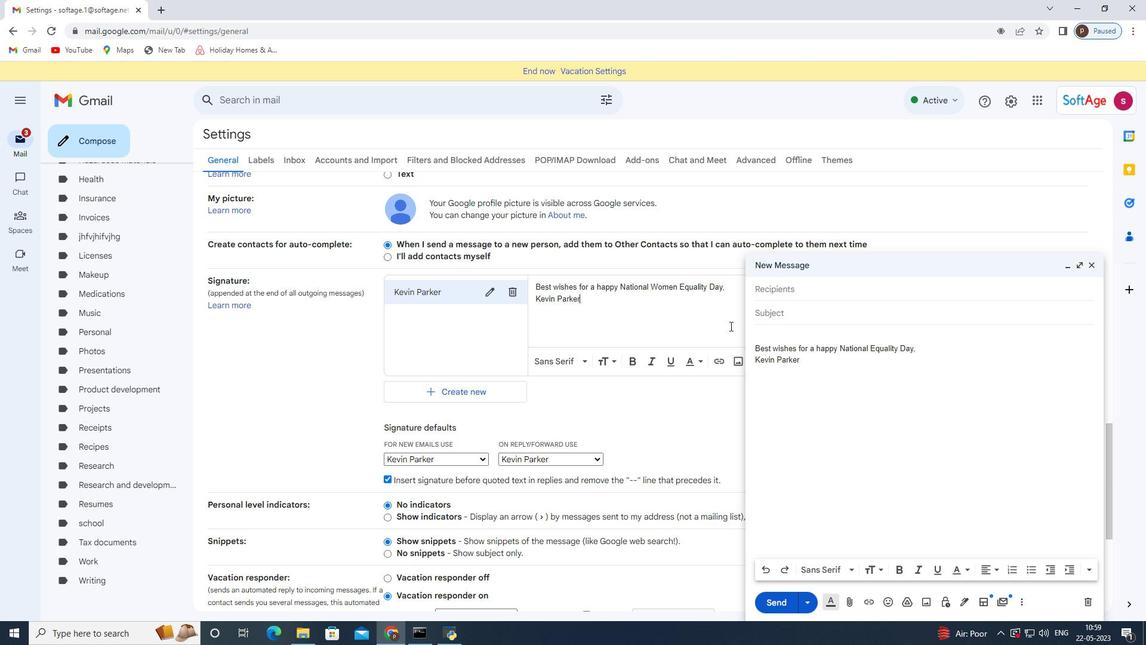 
Action: Mouse scrolled (494, 507) with delta (0, 0)
Screenshot: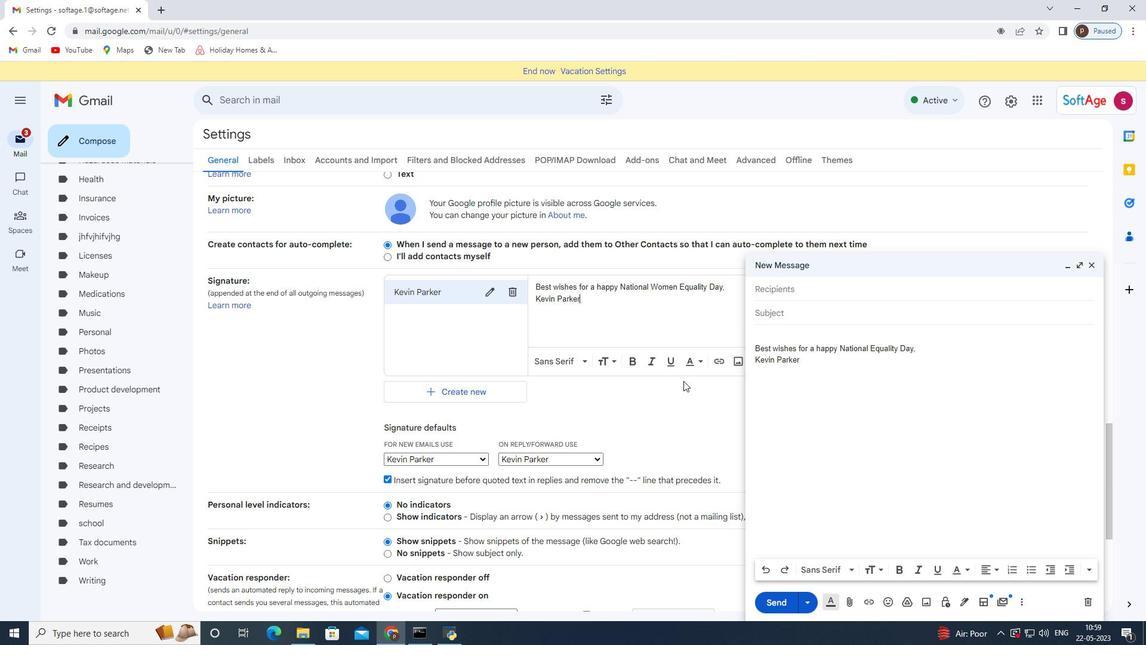 
Action: Mouse scrolled (494, 507) with delta (0, 0)
Screenshot: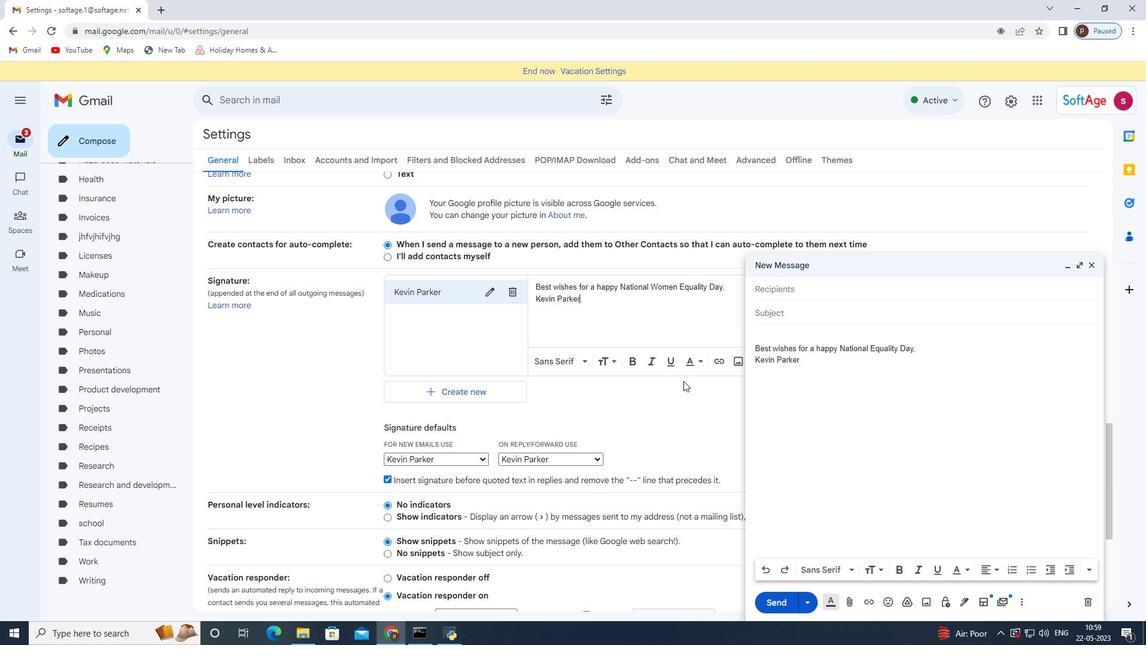 
Action: Mouse scrolled (494, 507) with delta (0, 0)
Screenshot: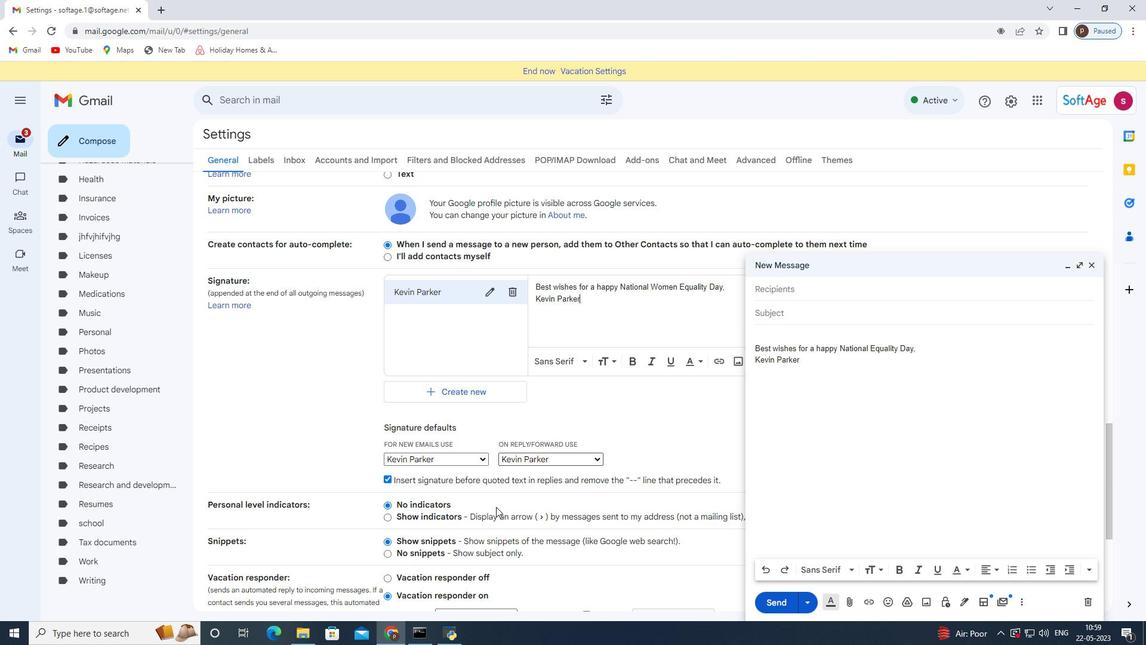 
Action: Mouse moved to (462, 279)
Screenshot: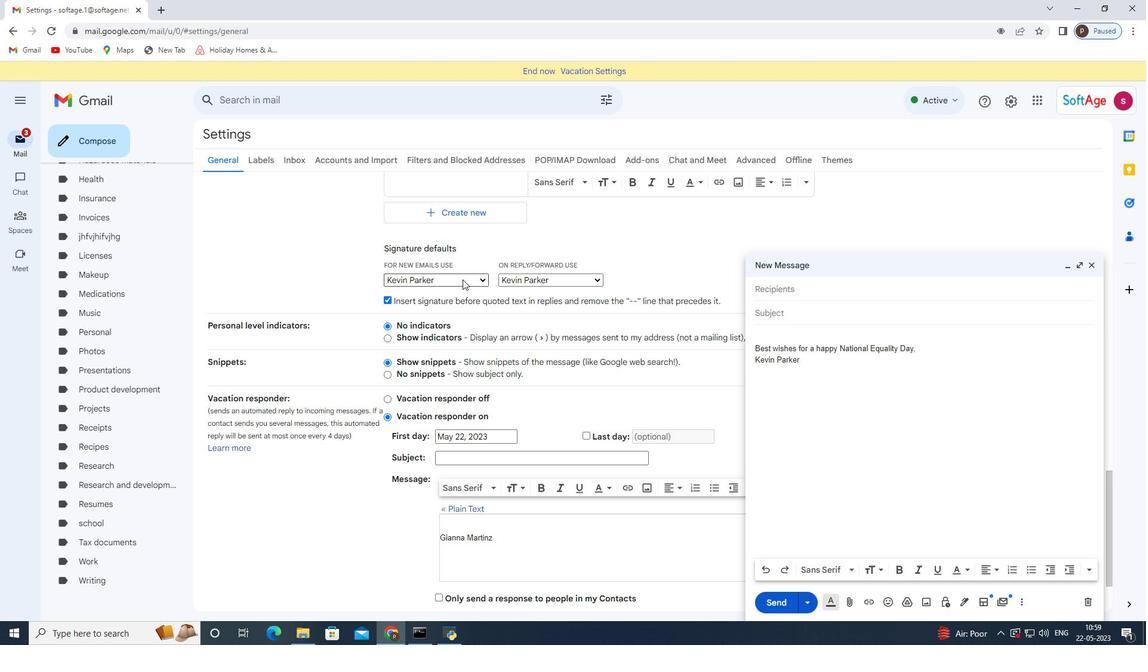 
Action: Mouse pressed left at (462, 279)
Screenshot: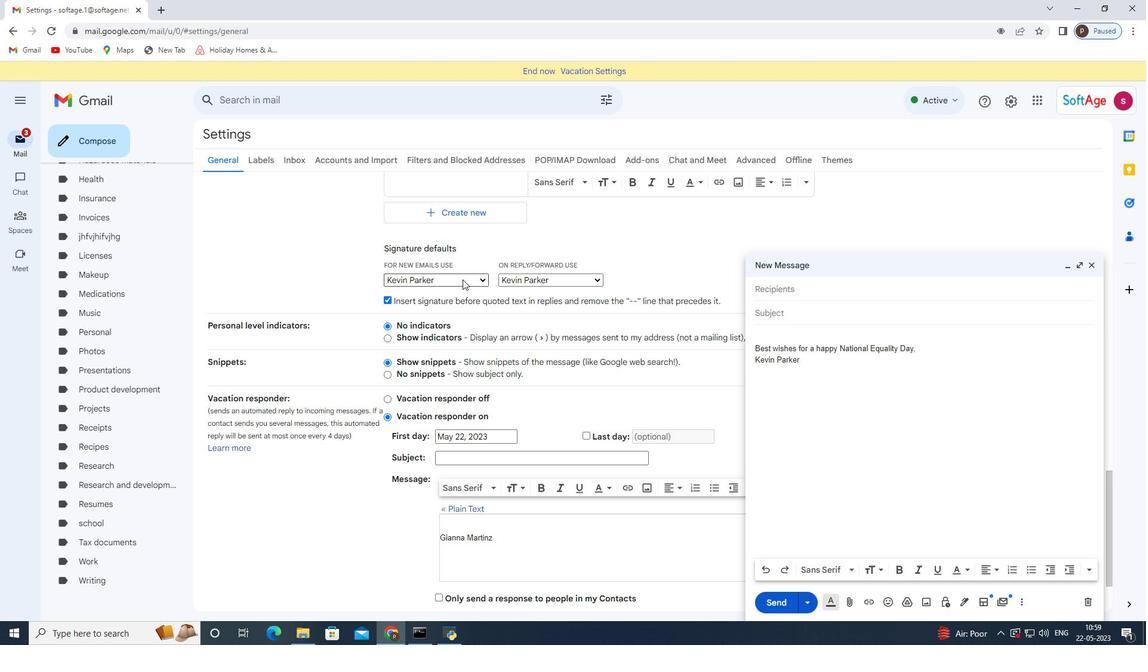 
Action: Mouse moved to (480, 301)
Screenshot: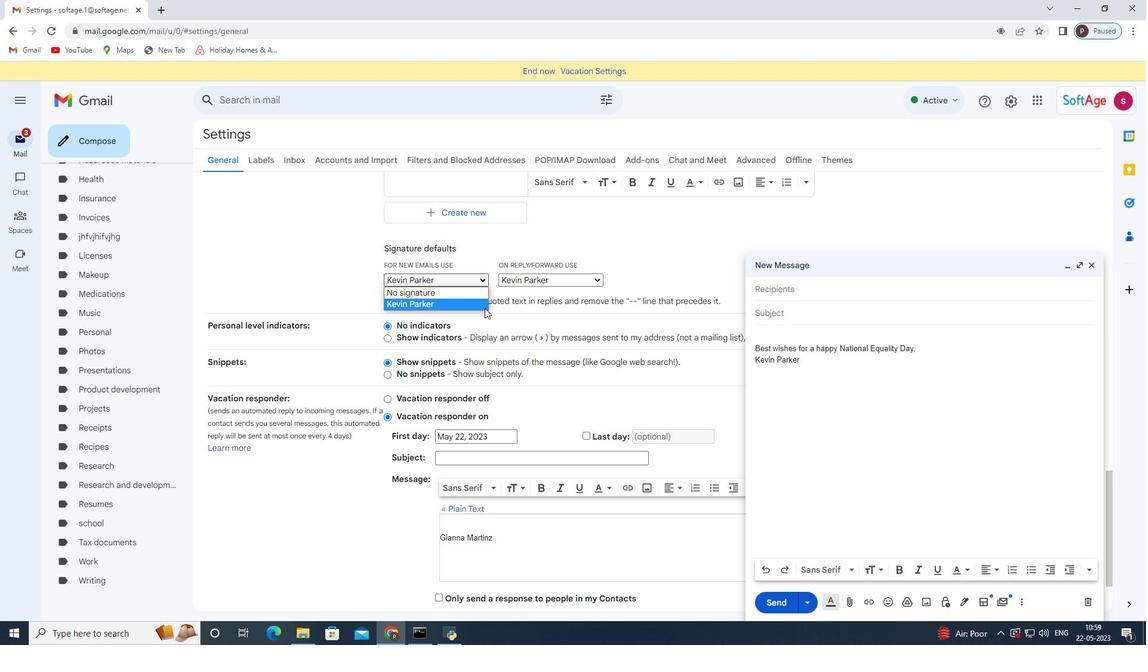 
Action: Mouse pressed left at (480, 301)
Screenshot: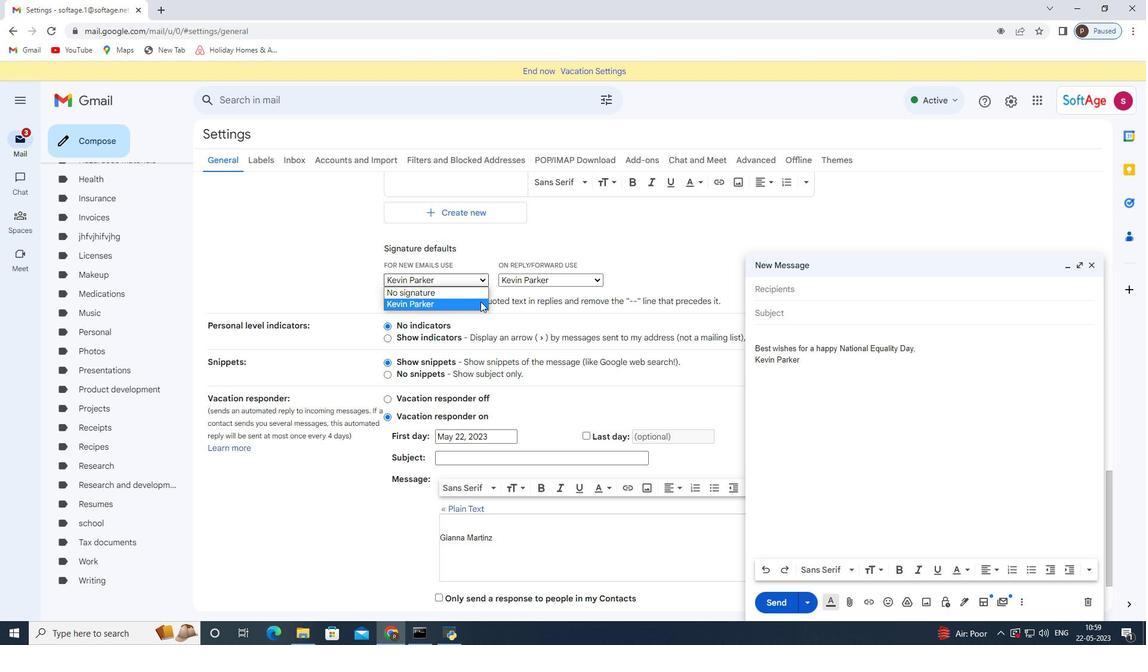 
Action: Mouse moved to (591, 283)
Screenshot: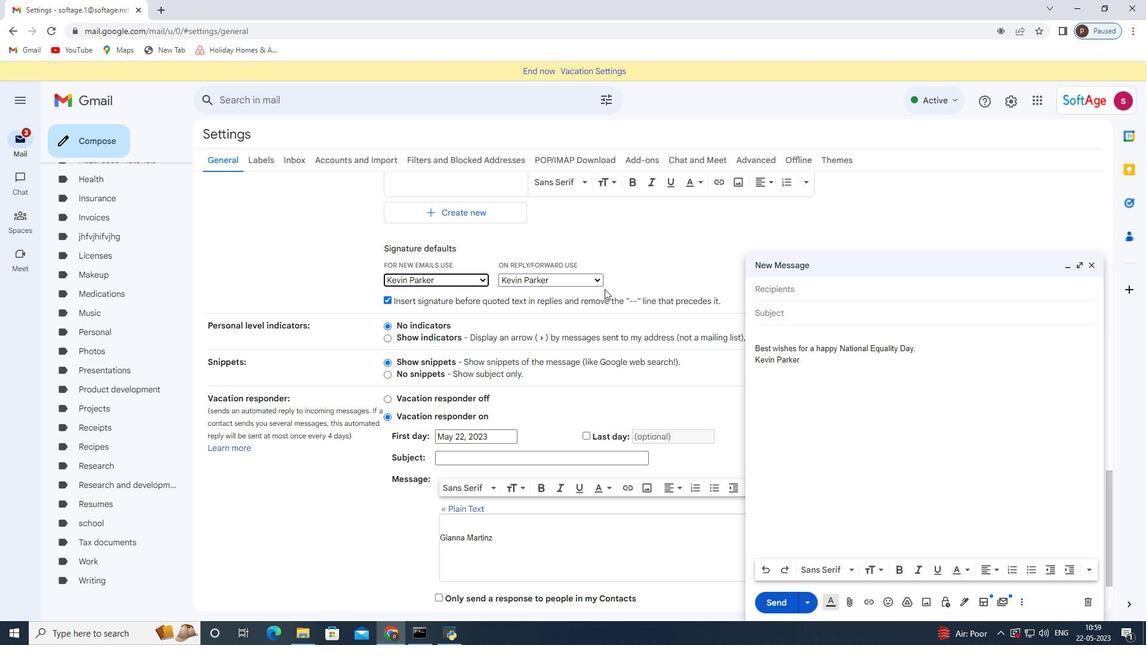 
Action: Mouse pressed left at (591, 283)
Screenshot: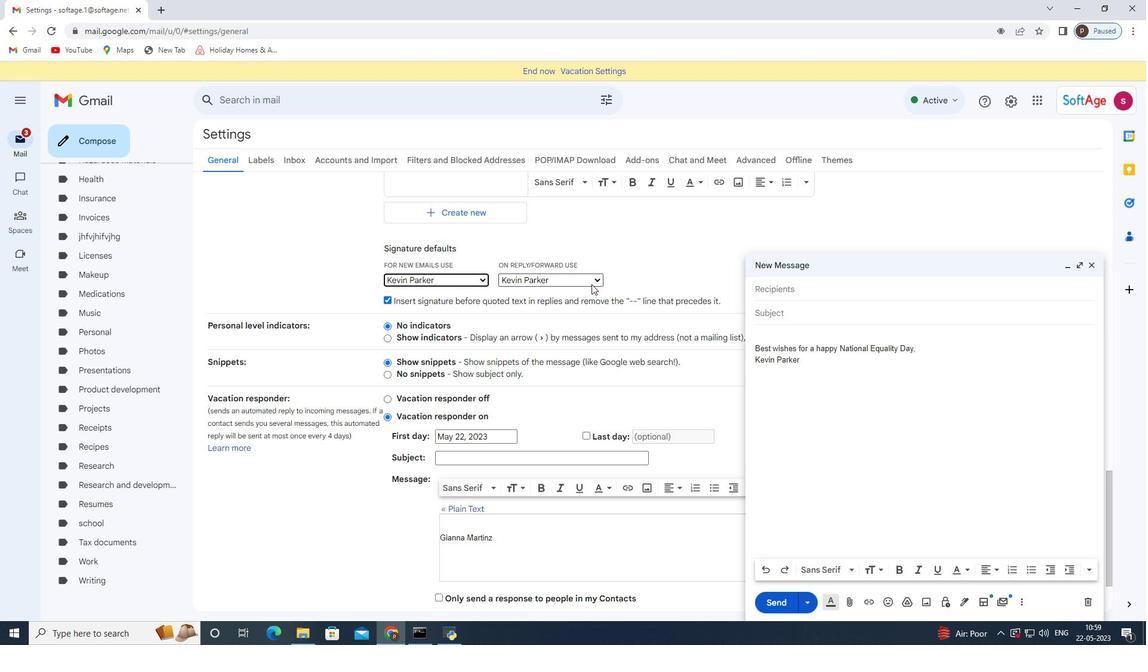 
Action: Mouse moved to (580, 307)
Screenshot: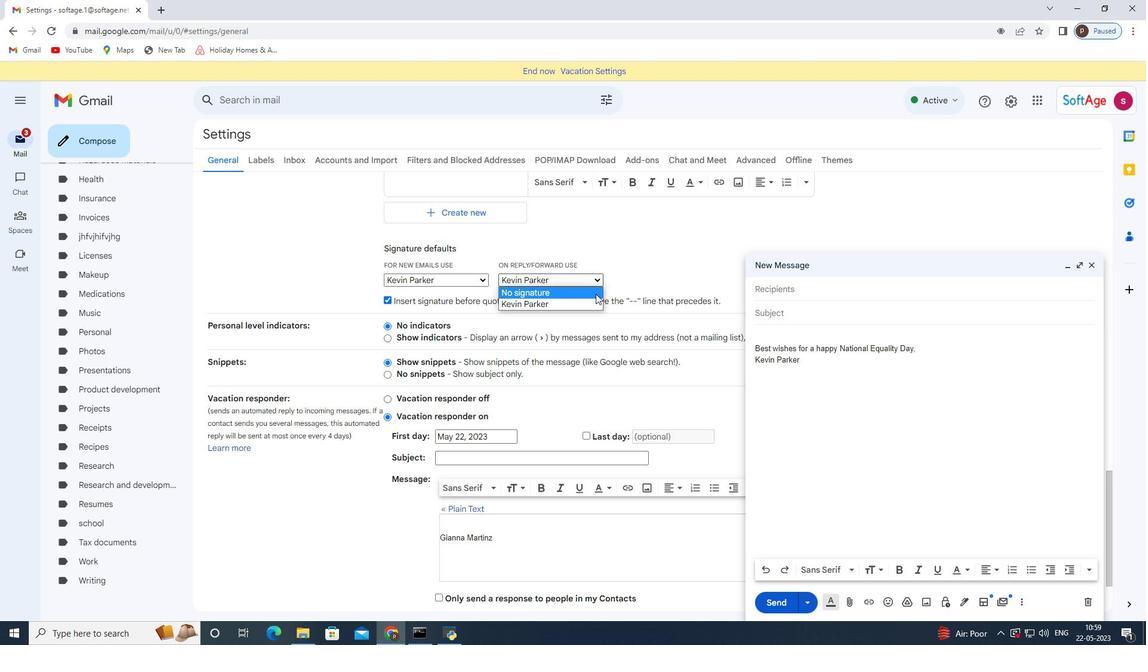 
Action: Mouse pressed left at (580, 307)
Screenshot: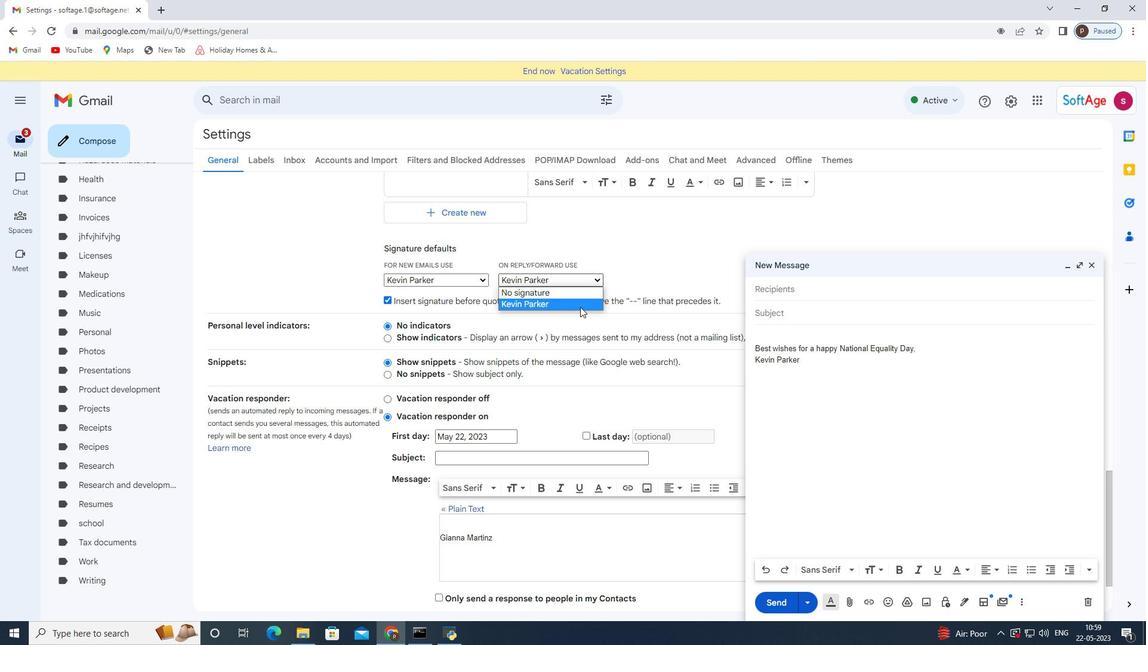 
Action: Mouse scrolled (580, 306) with delta (0, 0)
Screenshot: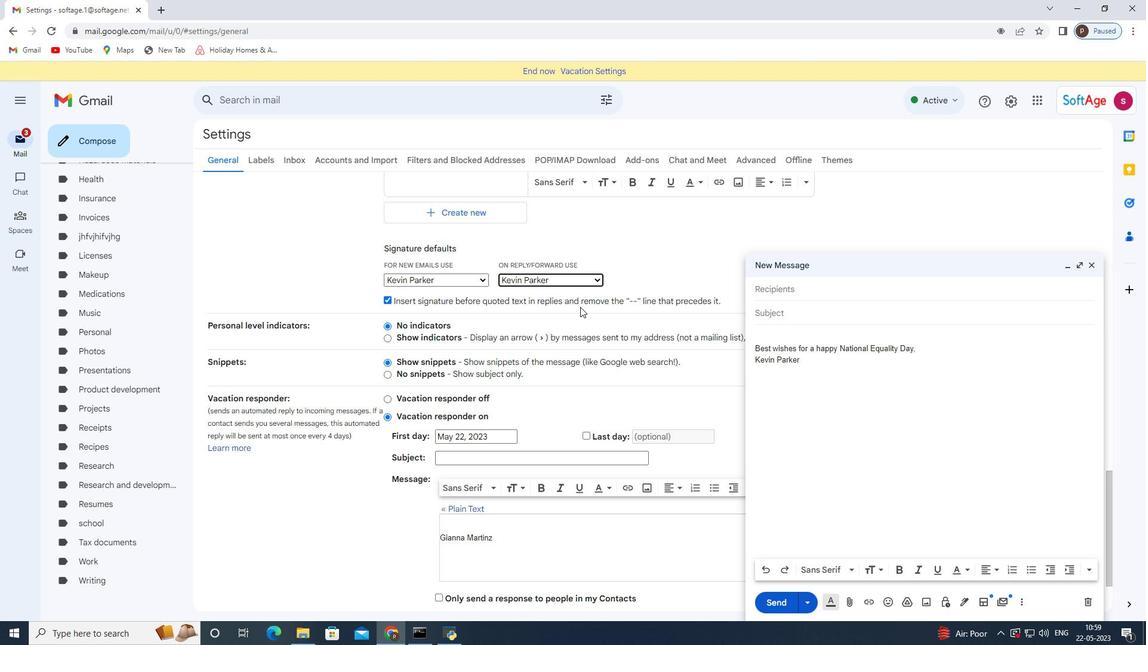 
Action: Mouse scrolled (580, 306) with delta (0, 0)
Screenshot: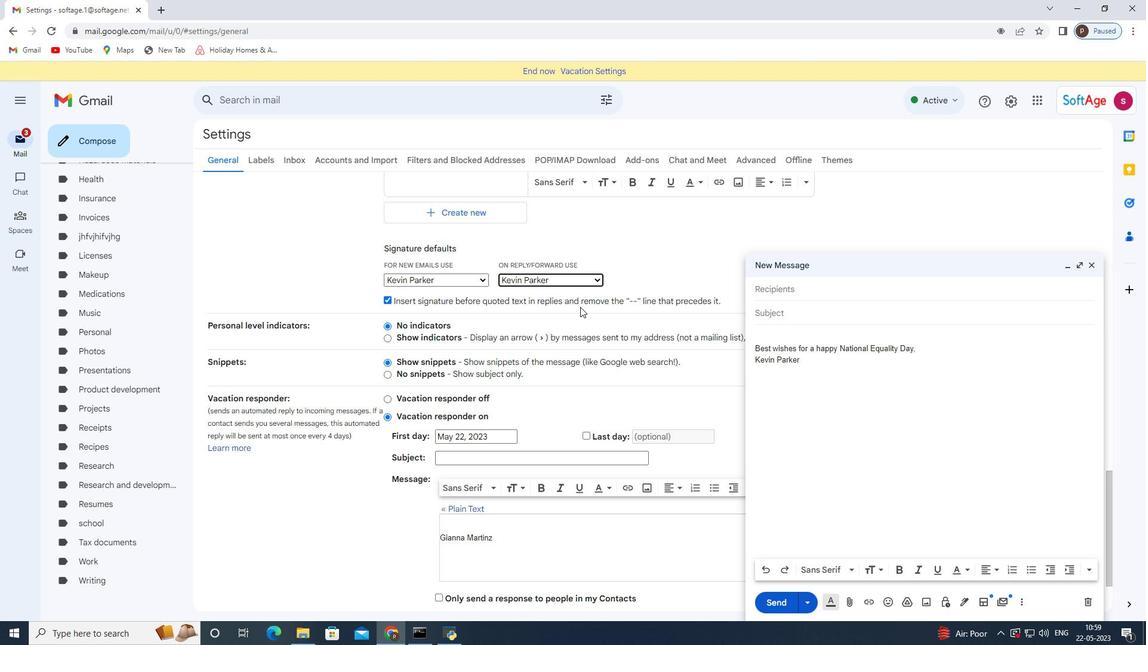 
Action: Mouse scrolled (580, 306) with delta (0, 0)
Screenshot: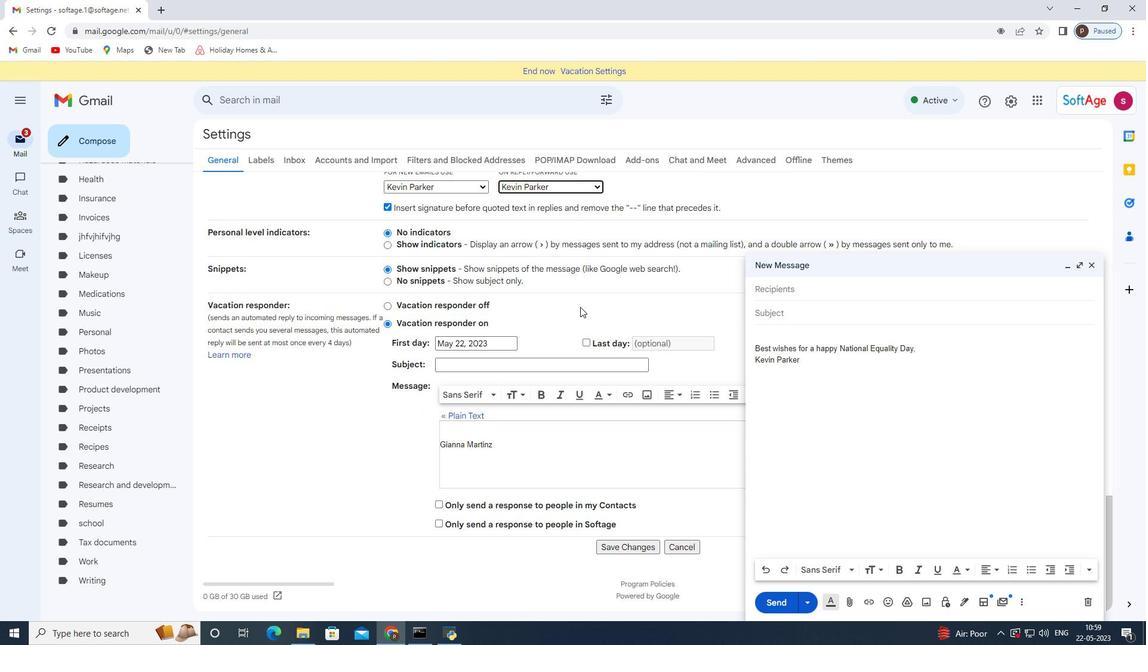 
Action: Mouse scrolled (580, 306) with delta (0, 0)
Screenshot: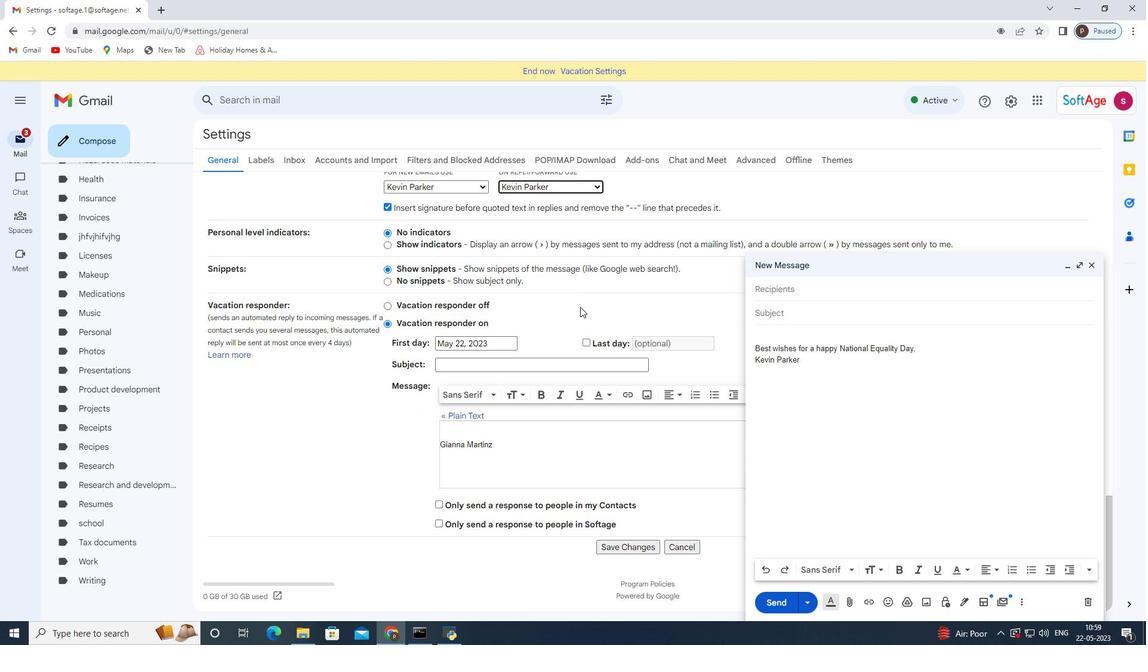 
Action: Mouse moved to (624, 553)
Screenshot: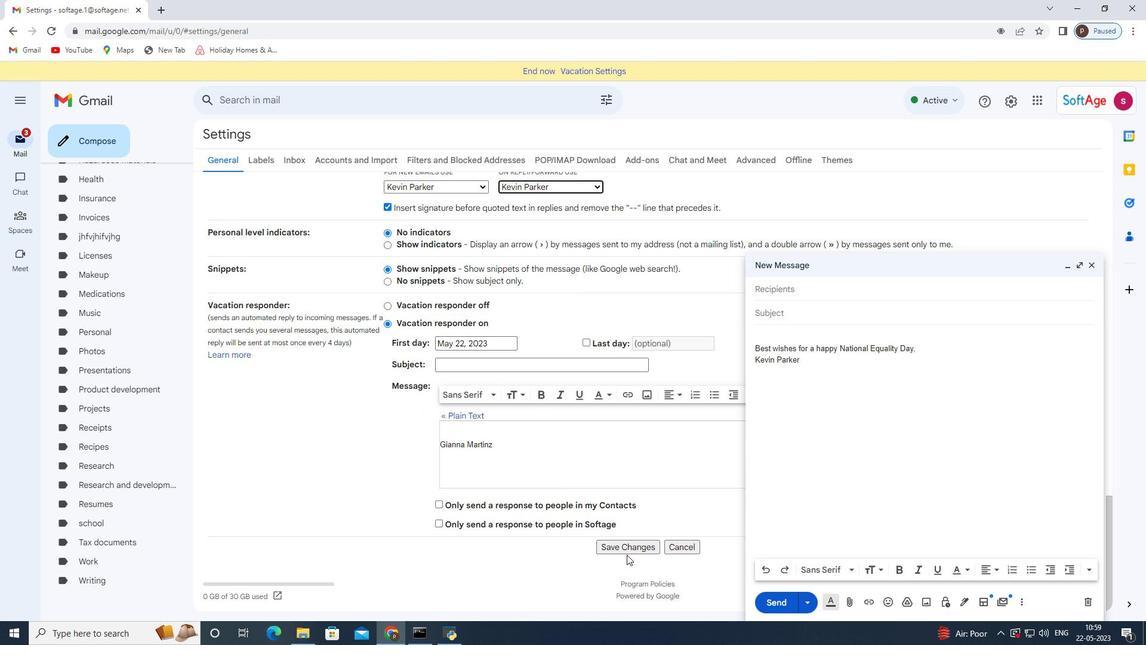 
Action: Mouse pressed left at (624, 553)
Screenshot: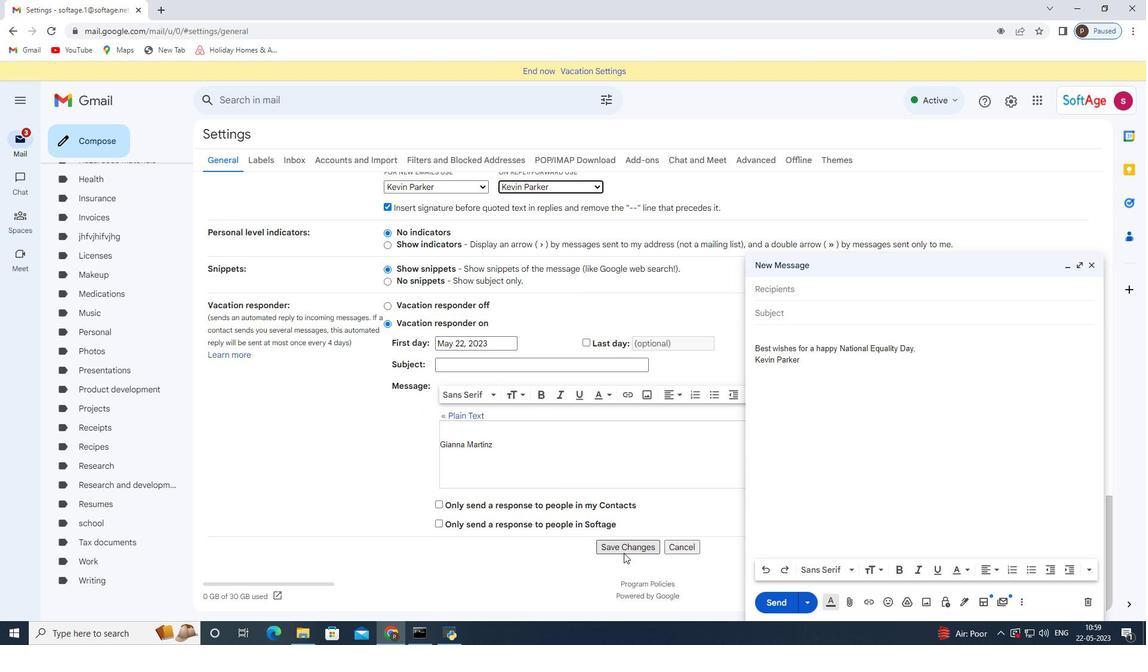 
Action: Mouse moved to (661, 476)
Screenshot: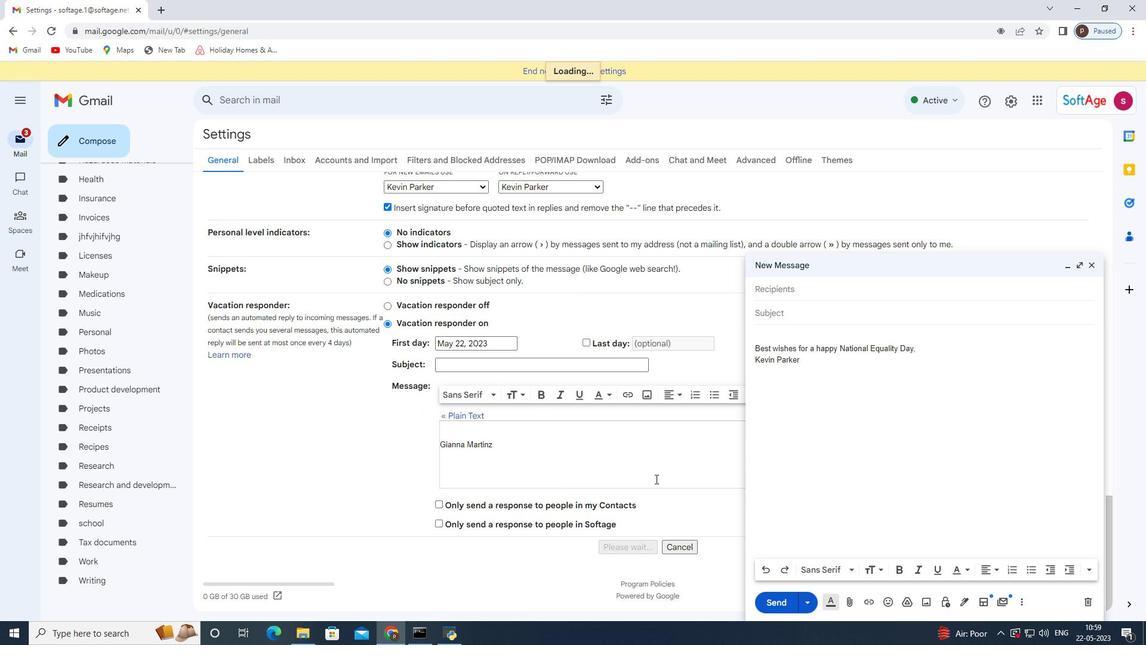 
Action: Mouse scrolled (661, 477) with delta (0, 0)
Screenshot: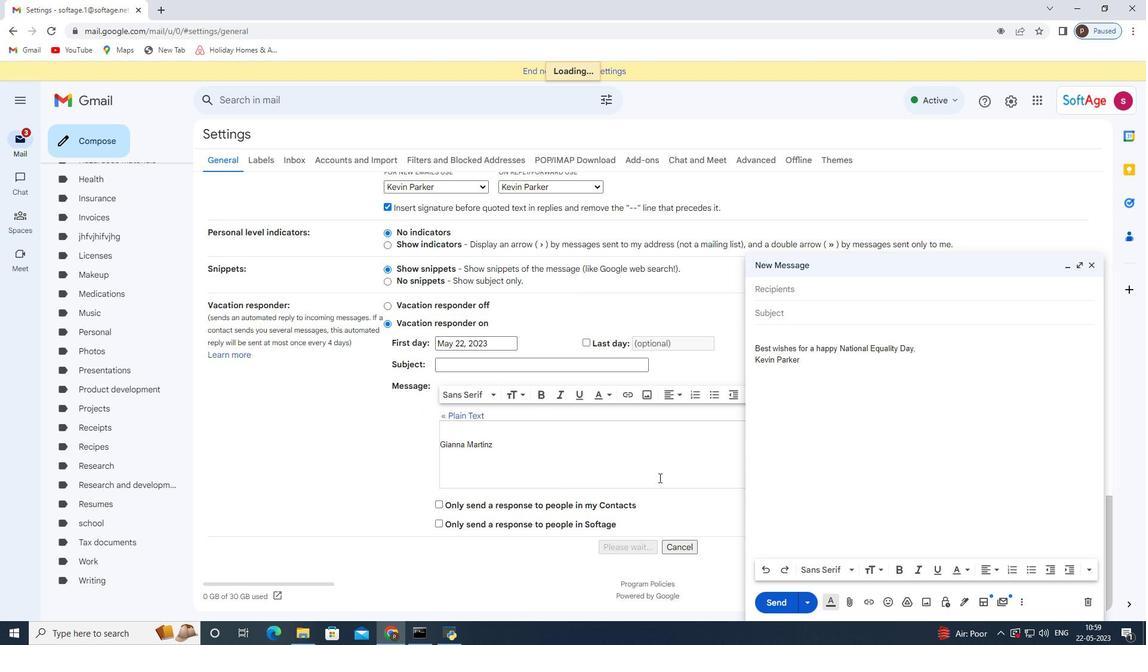 
Action: Mouse scrolled (661, 477) with delta (0, 0)
Screenshot: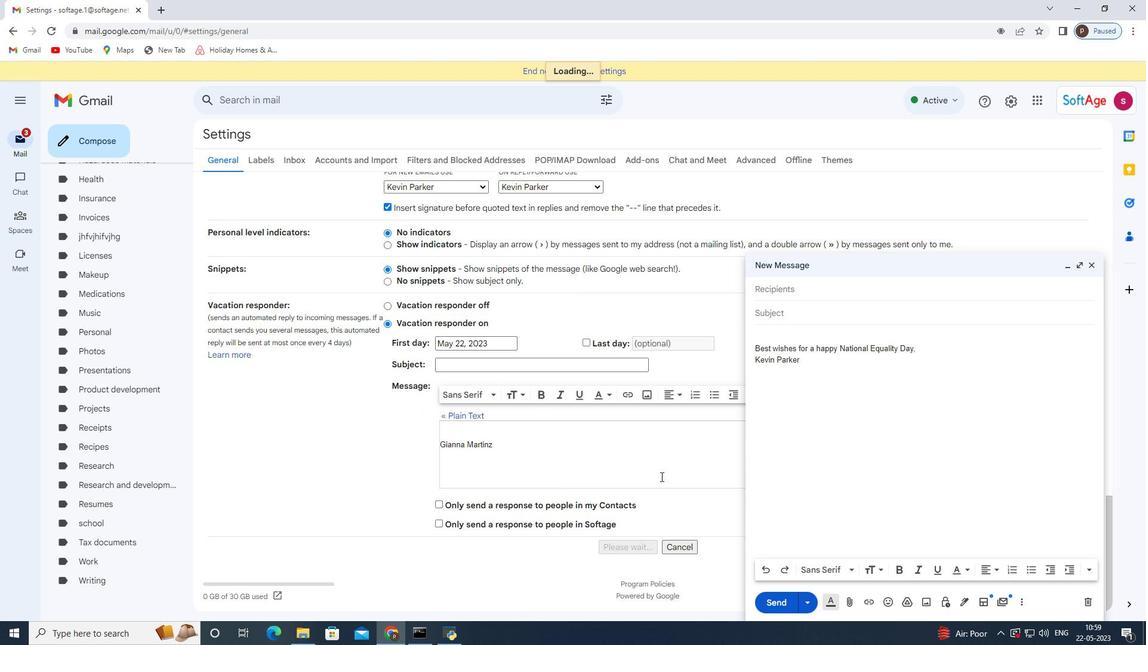 
Action: Mouse scrolled (661, 477) with delta (0, 0)
Screenshot: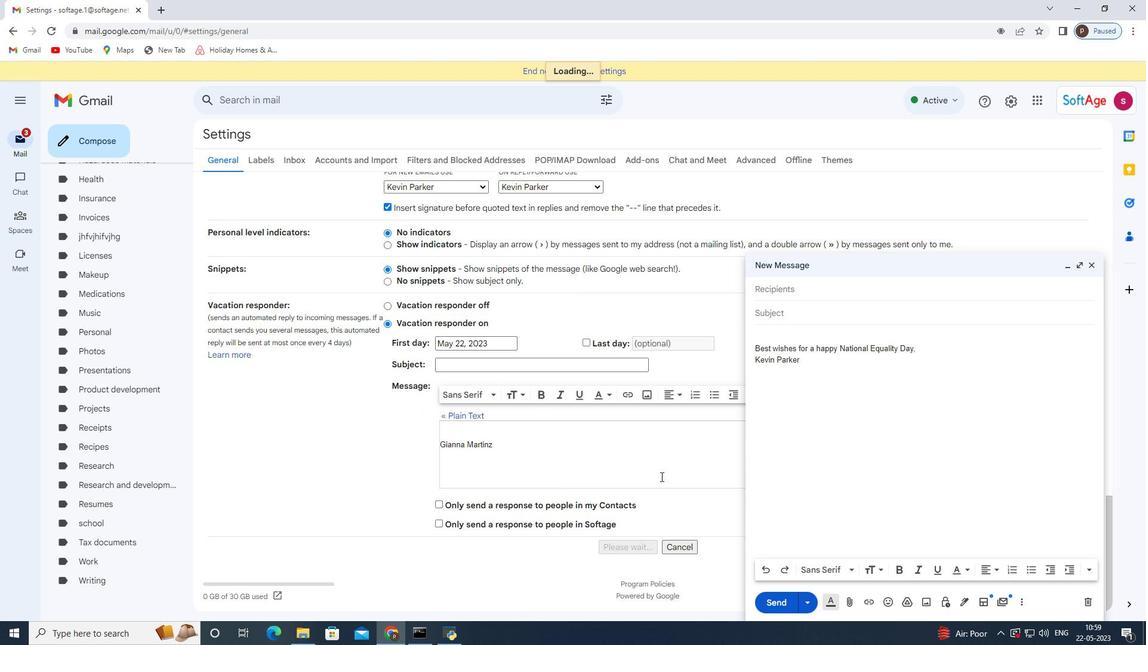
Action: Mouse scrolled (661, 477) with delta (0, 0)
Screenshot: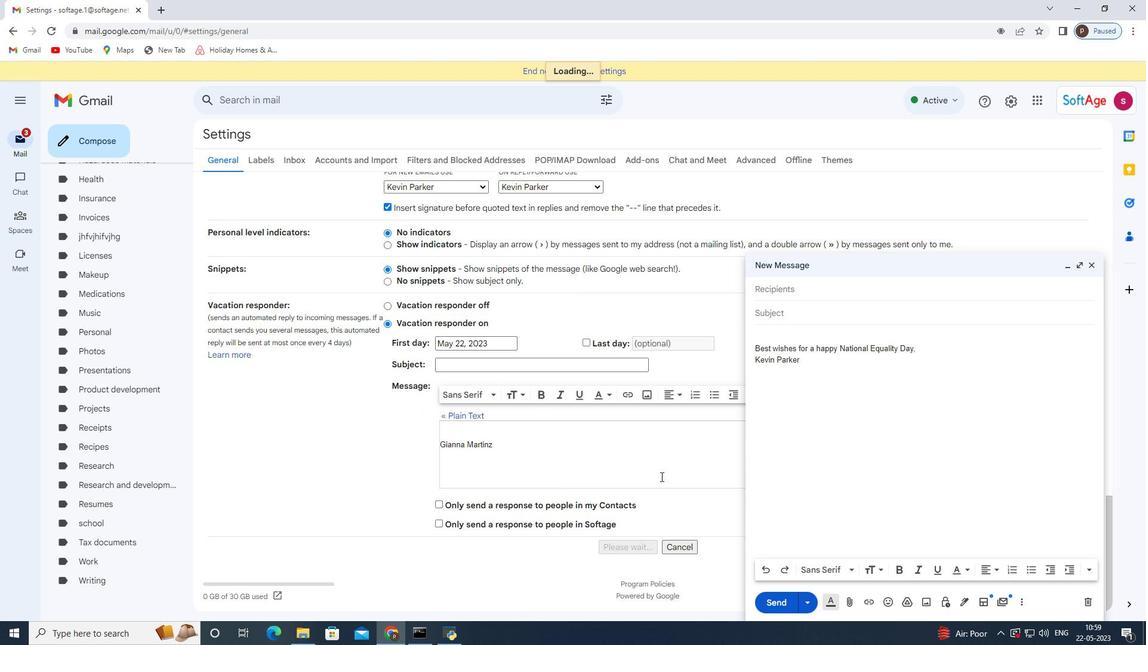 
Action: Mouse scrolled (661, 477) with delta (0, 0)
Screenshot: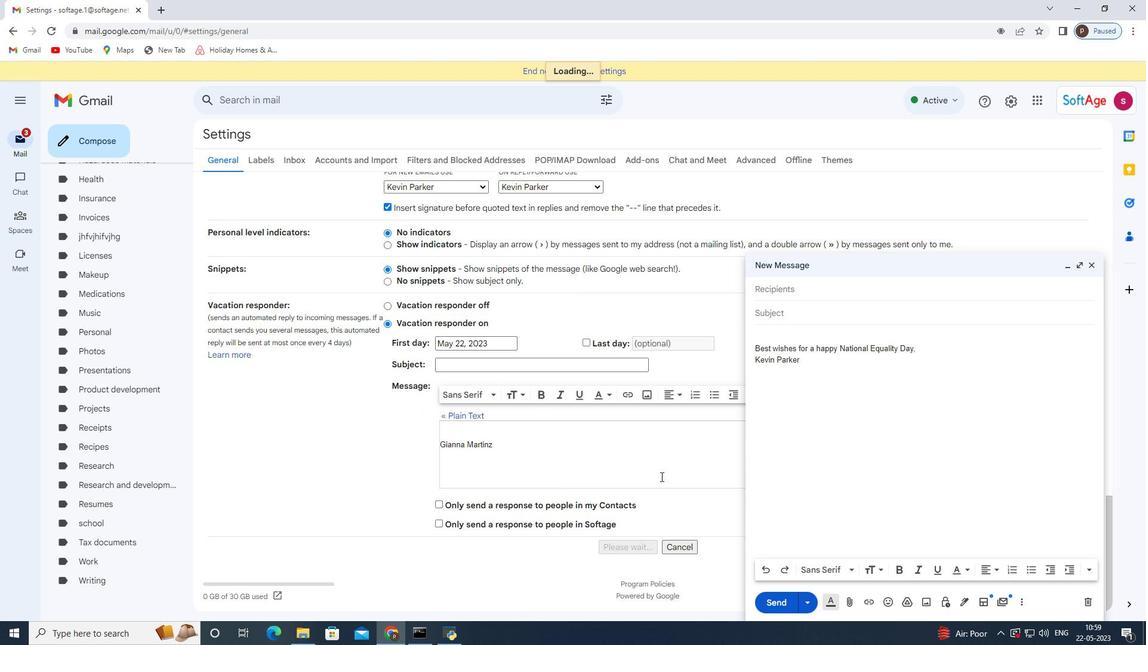
Action: Mouse moved to (1090, 264)
Screenshot: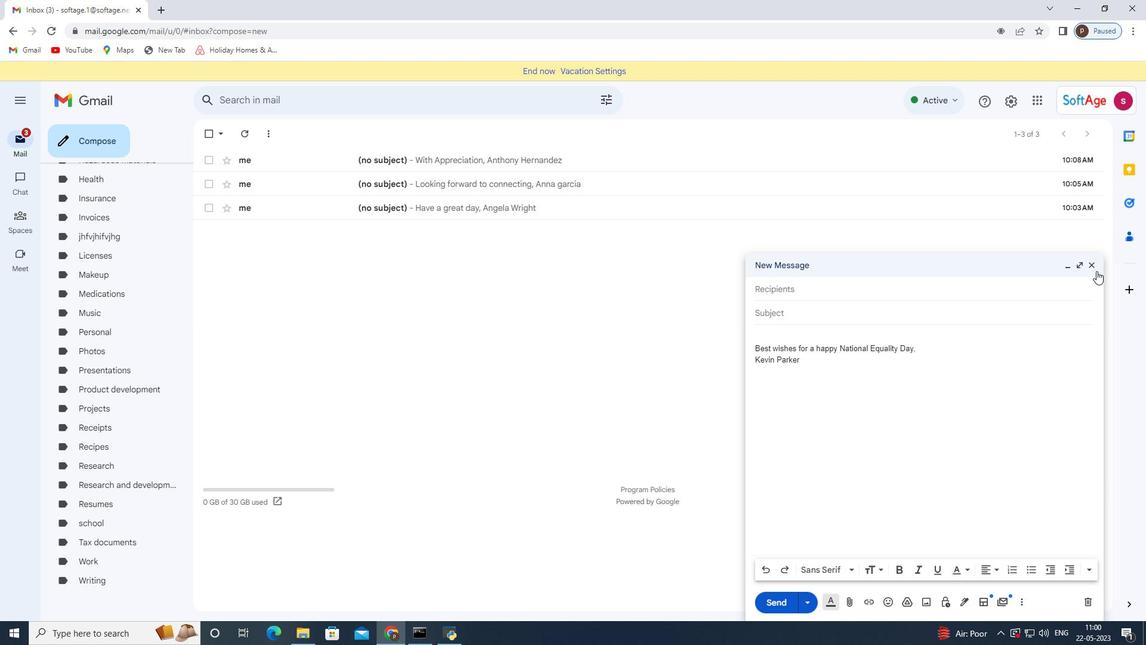 
Action: Mouse pressed left at (1090, 264)
Screenshot: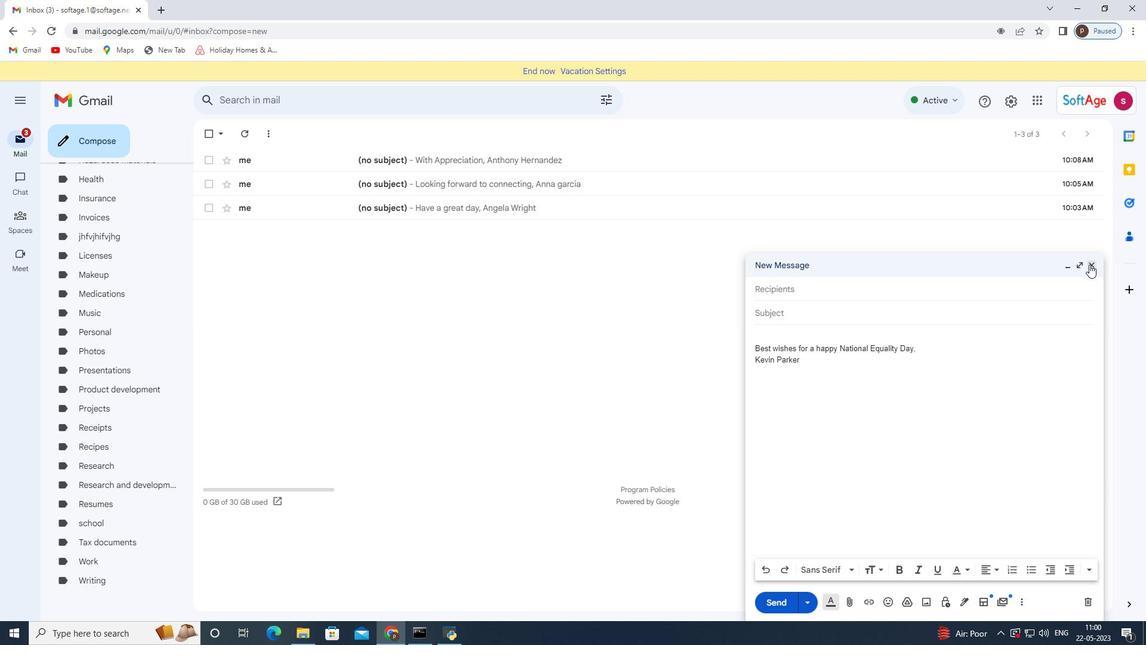 
Action: Mouse moved to (114, 142)
Screenshot: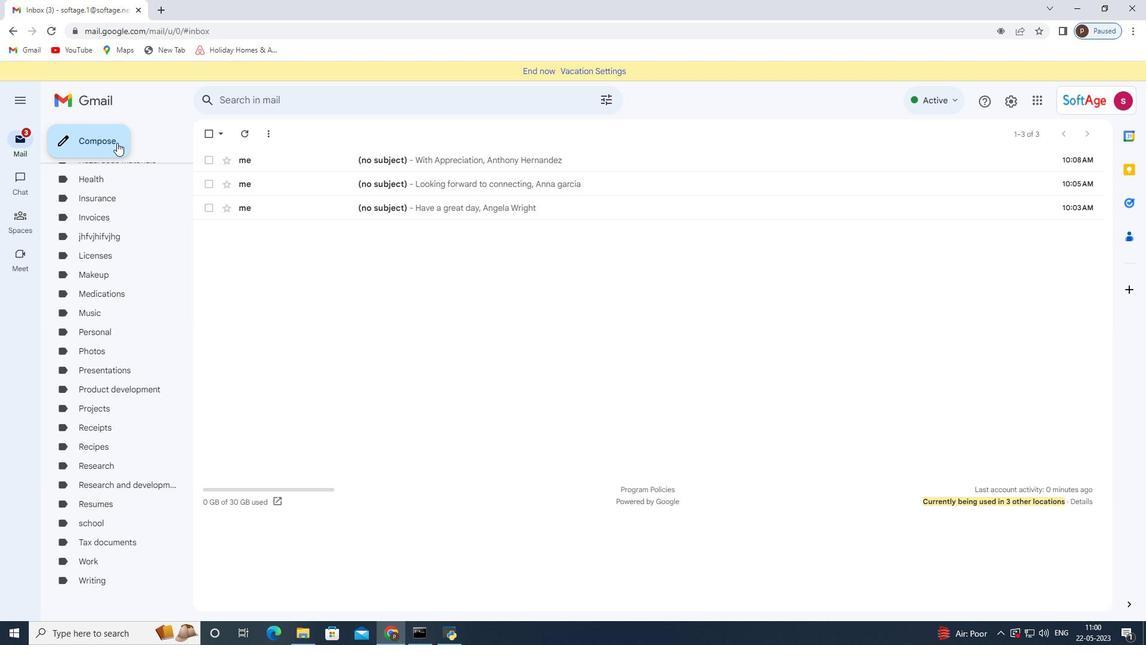 
Action: Mouse pressed left at (114, 142)
Screenshot: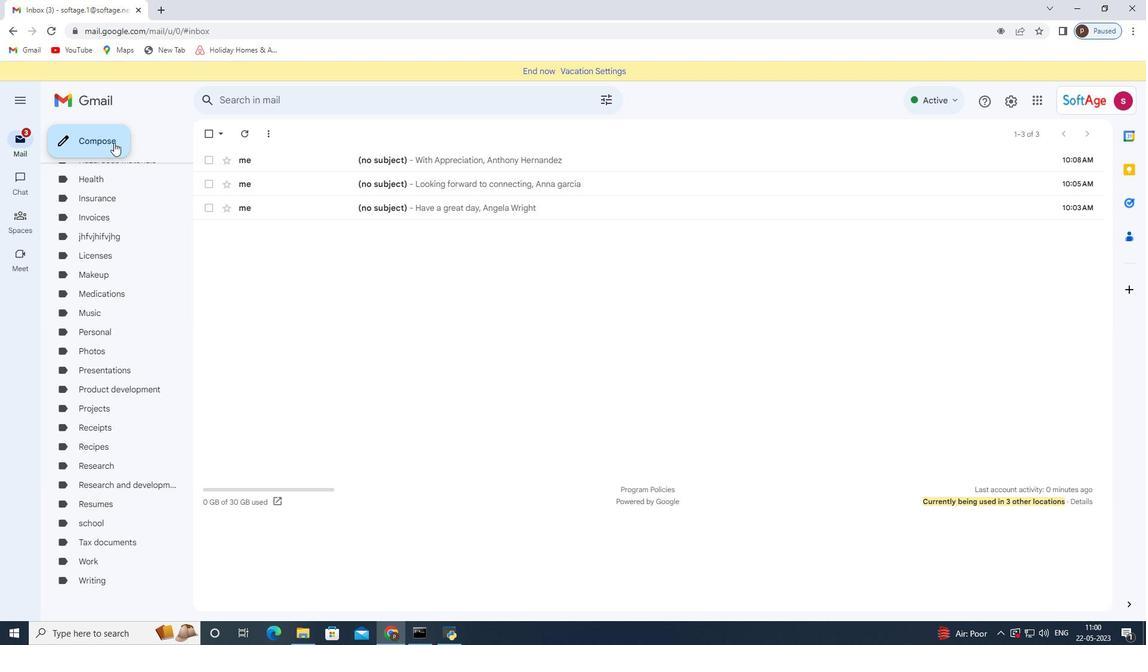 
Action: Mouse moved to (793, 292)
Screenshot: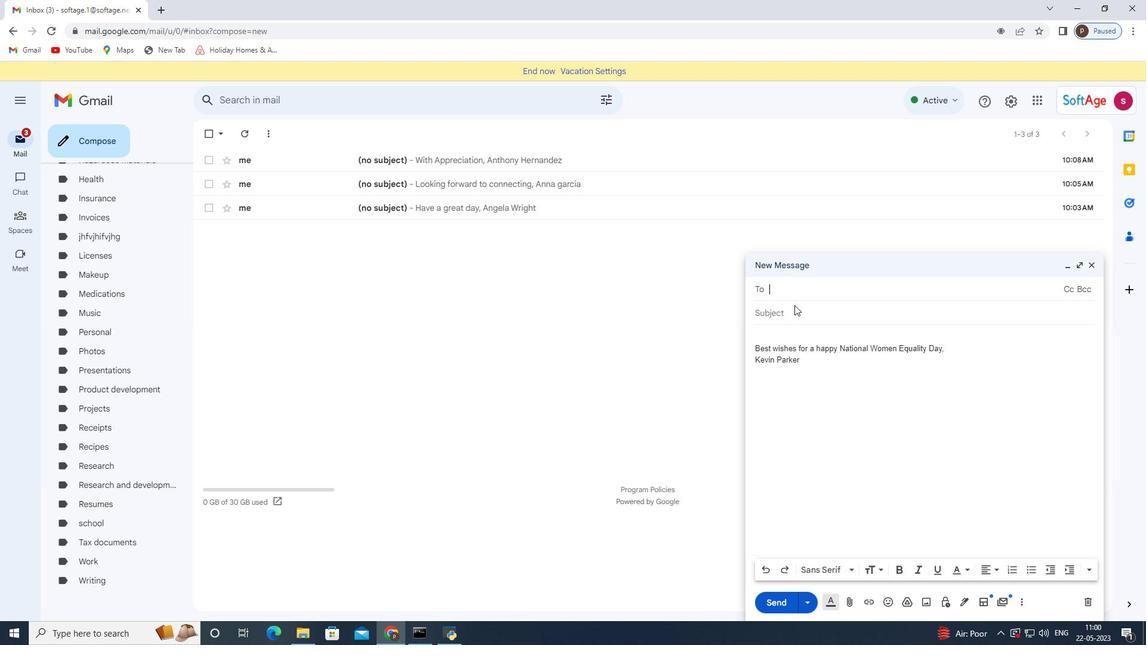 
Action: Key pressed softage.3<Key.shift>@softage.net
Screenshot: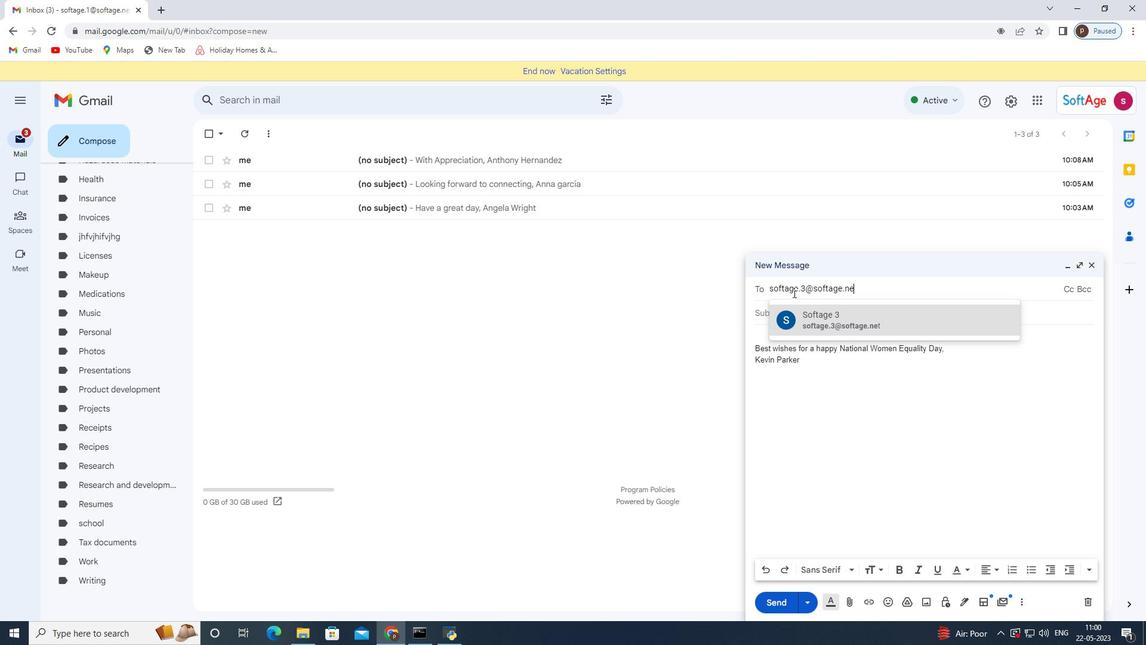 
Action: Mouse moved to (892, 330)
Screenshot: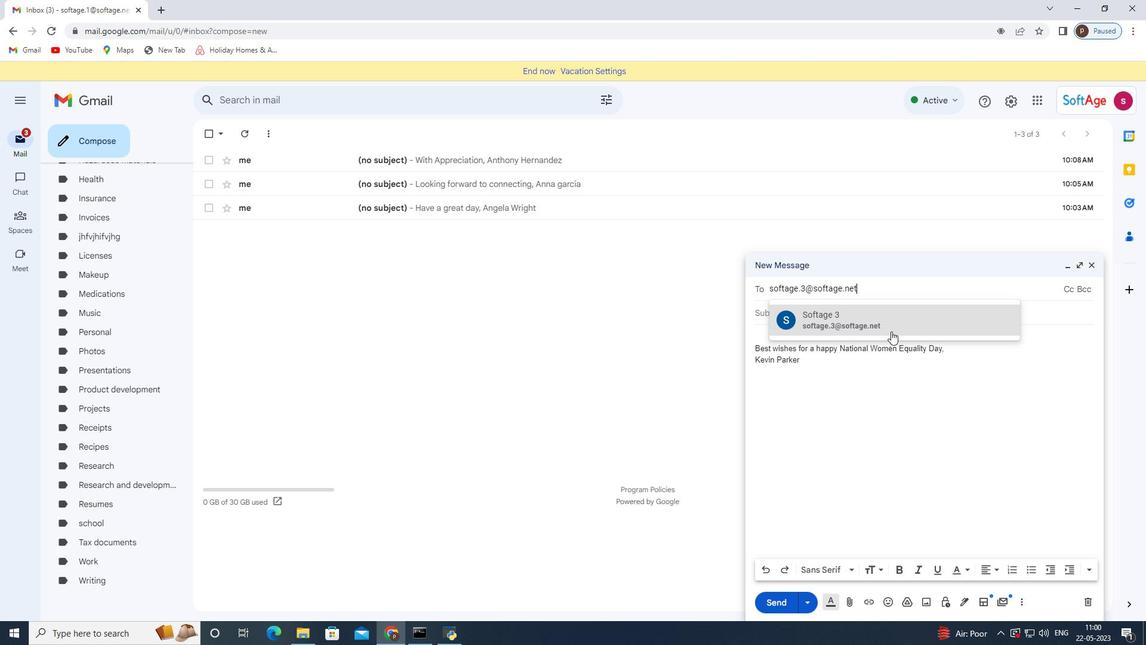 
Action: Mouse pressed left at (892, 330)
Screenshot: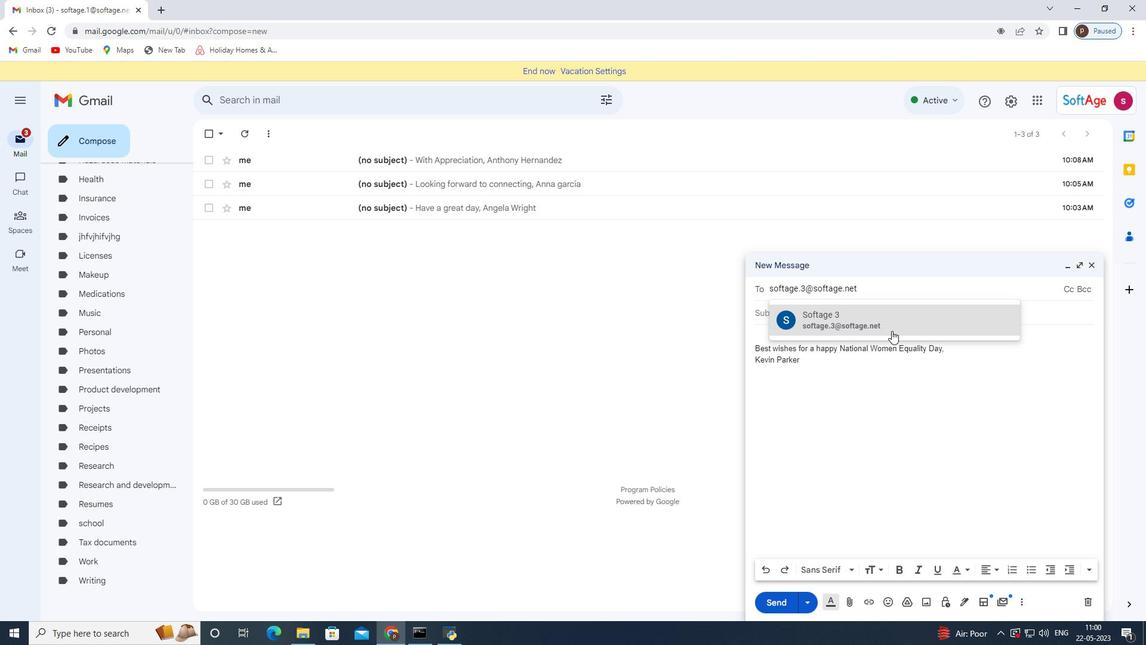 
Action: Mouse moved to (1017, 606)
Screenshot: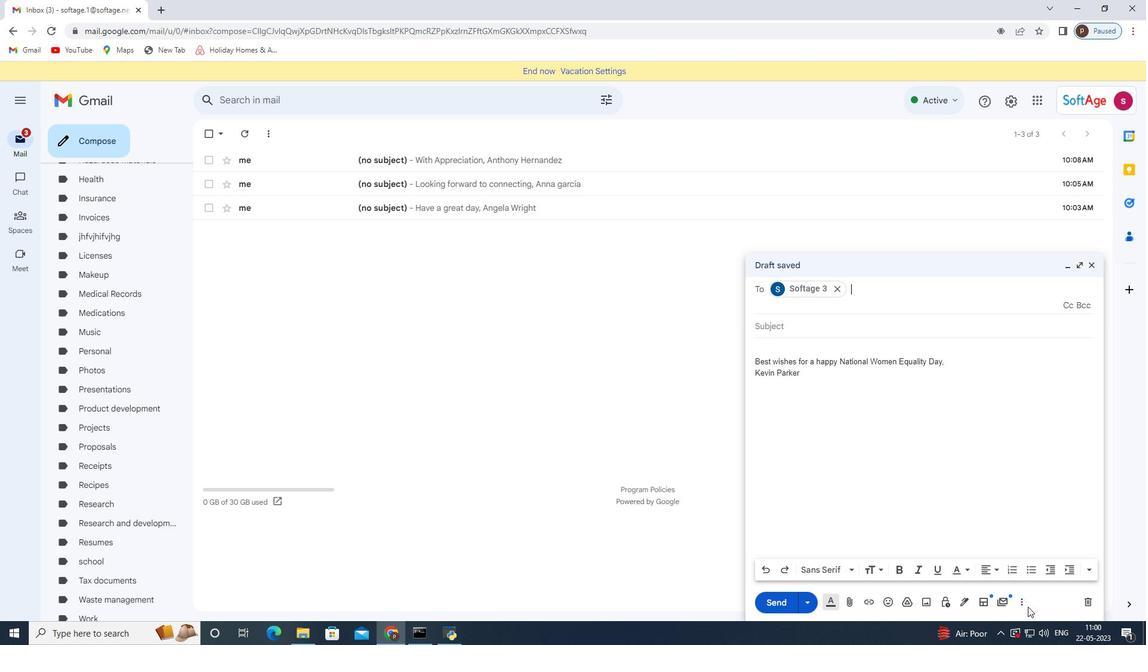 
Action: Mouse pressed left at (1017, 606)
Screenshot: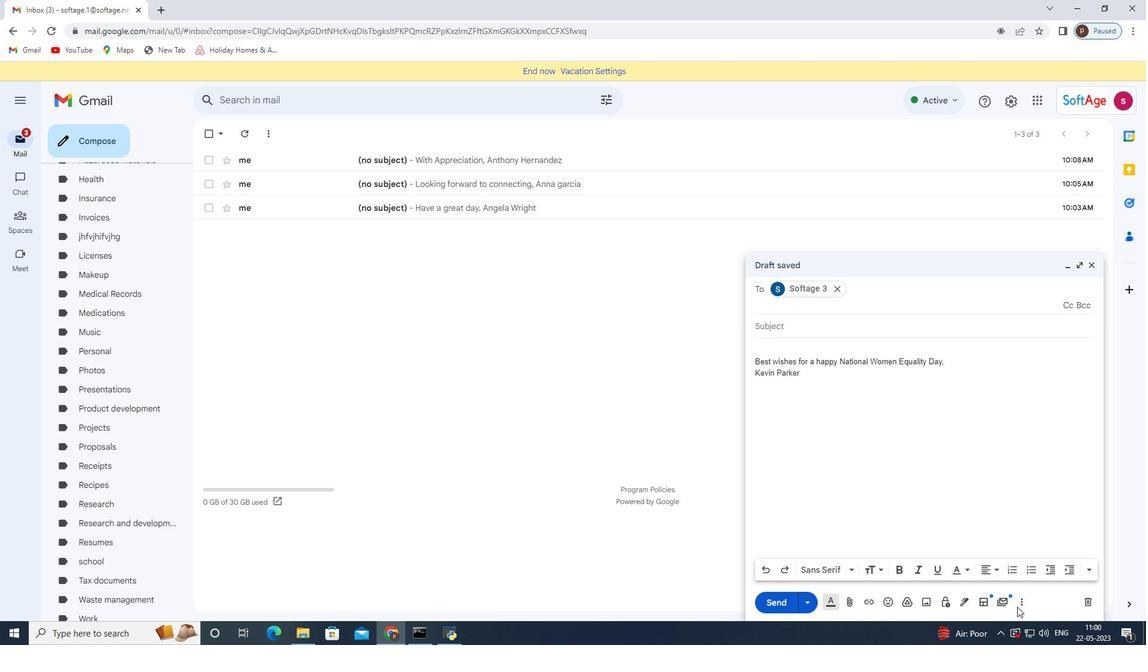 
Action: Mouse moved to (1020, 604)
Screenshot: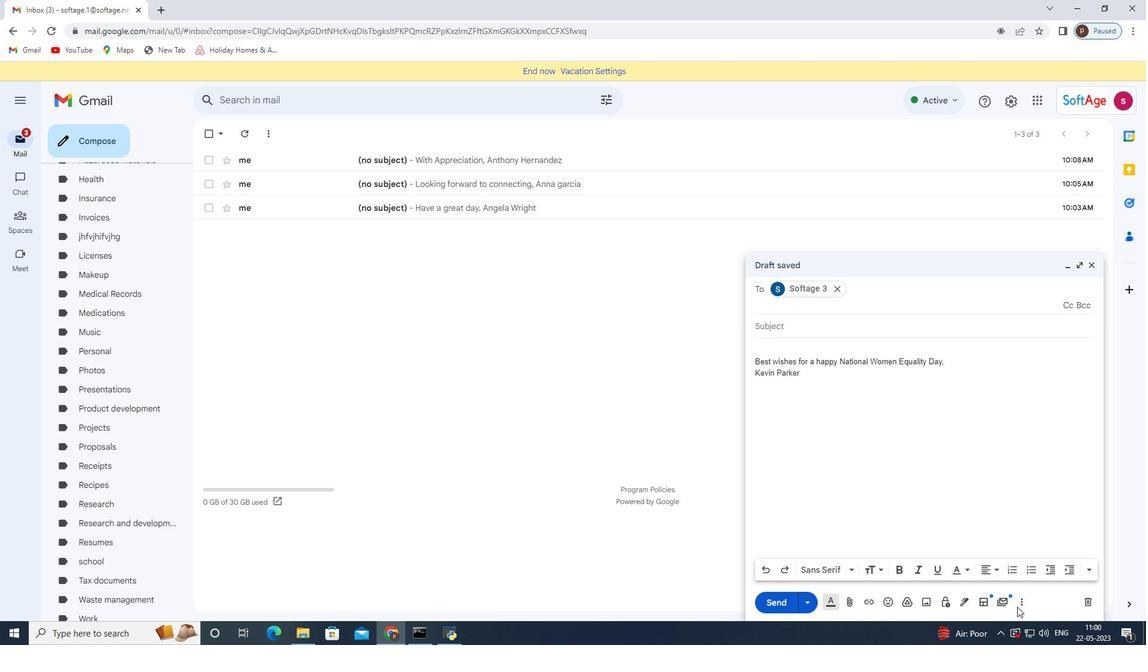 
Action: Mouse pressed left at (1020, 604)
Screenshot: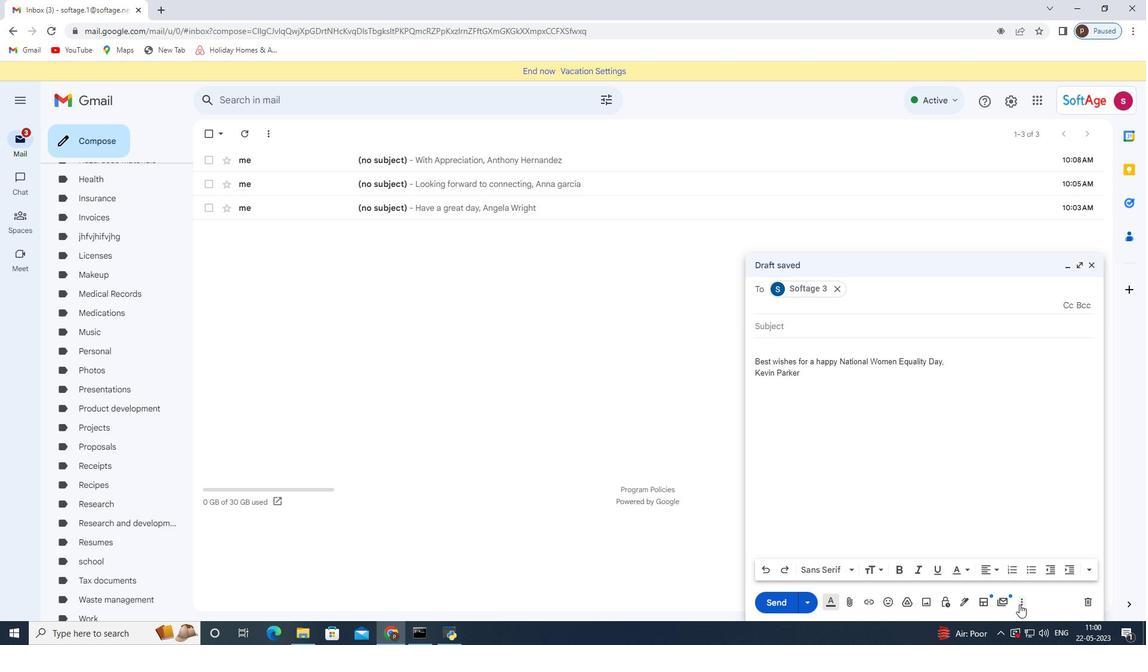 
Action: Mouse moved to (987, 498)
Screenshot: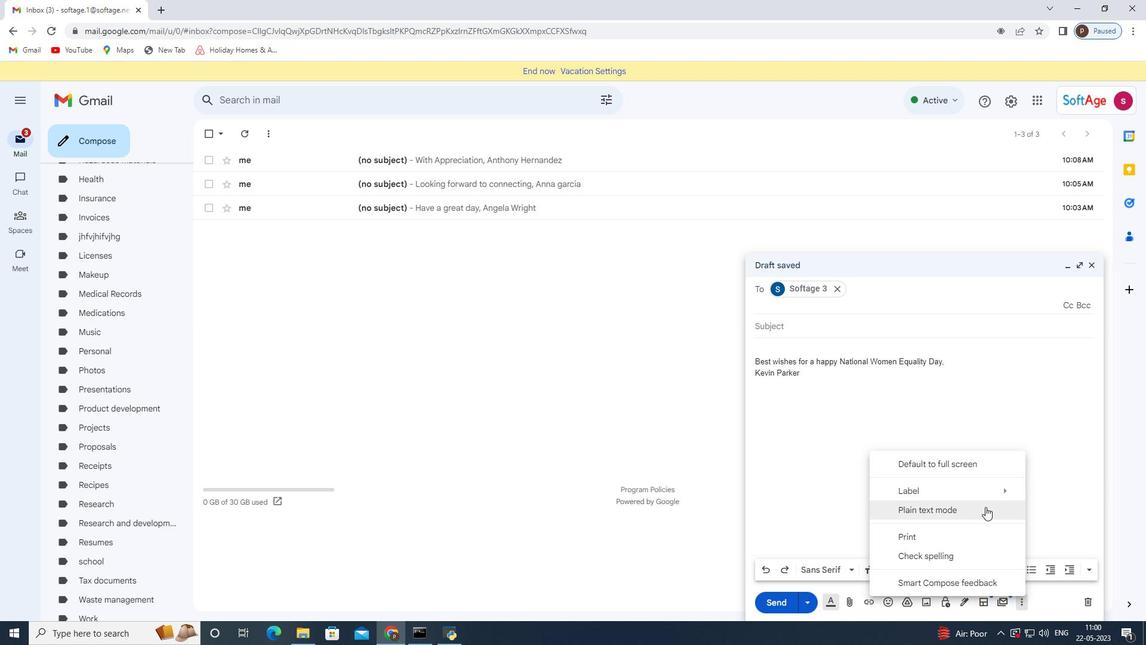 
Action: Mouse pressed left at (987, 498)
Screenshot: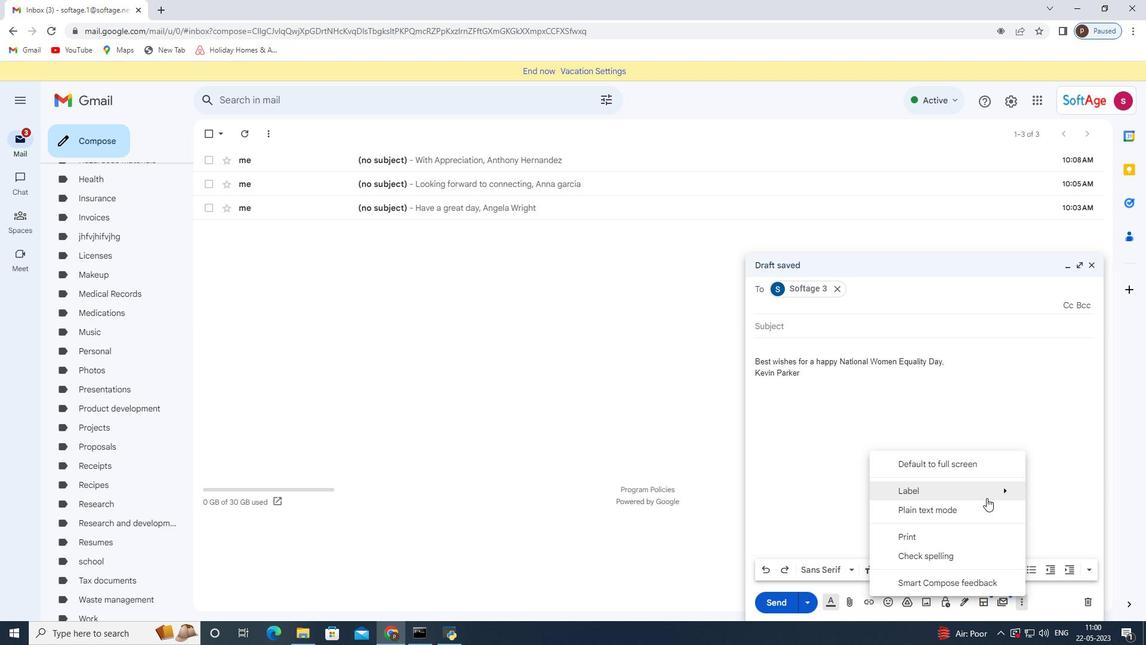 
Action: Mouse moved to (756, 467)
Screenshot: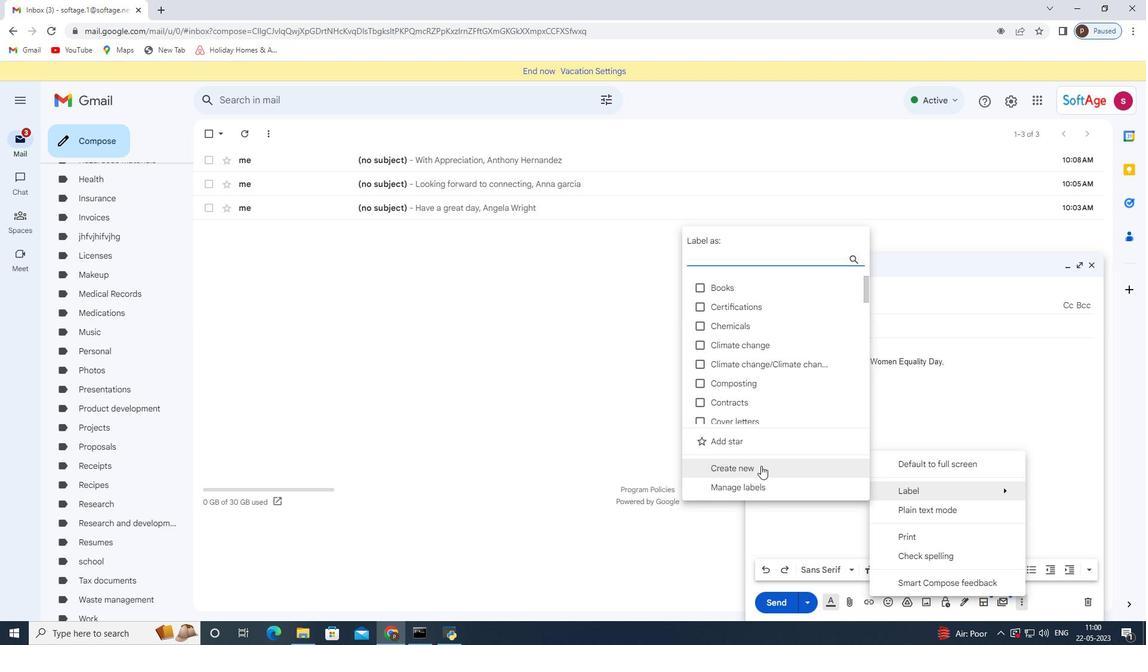 
Action: Mouse pressed left at (756, 467)
Screenshot: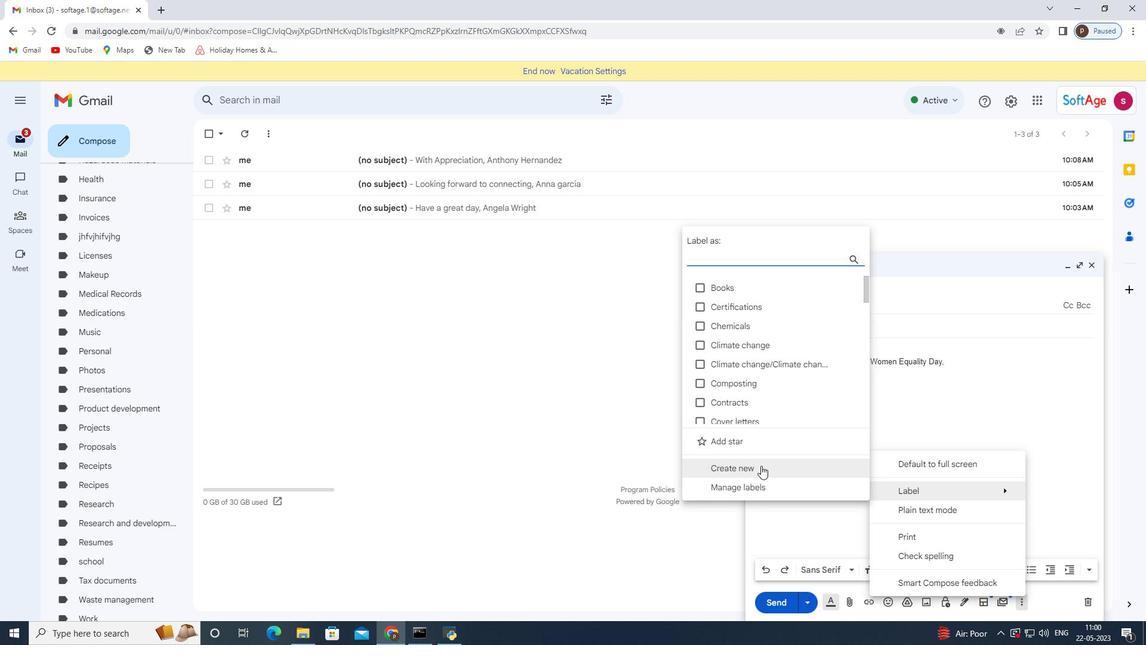 
Action: Mouse moved to (496, 326)
Screenshot: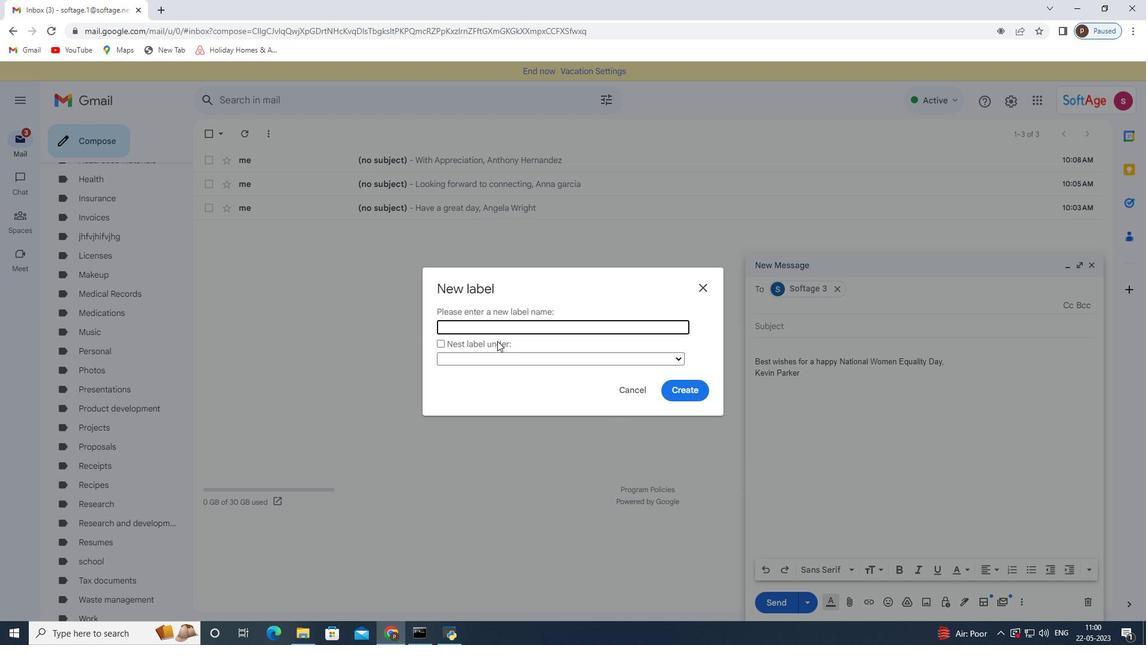 
Action: Mouse pressed left at (496, 326)
Screenshot: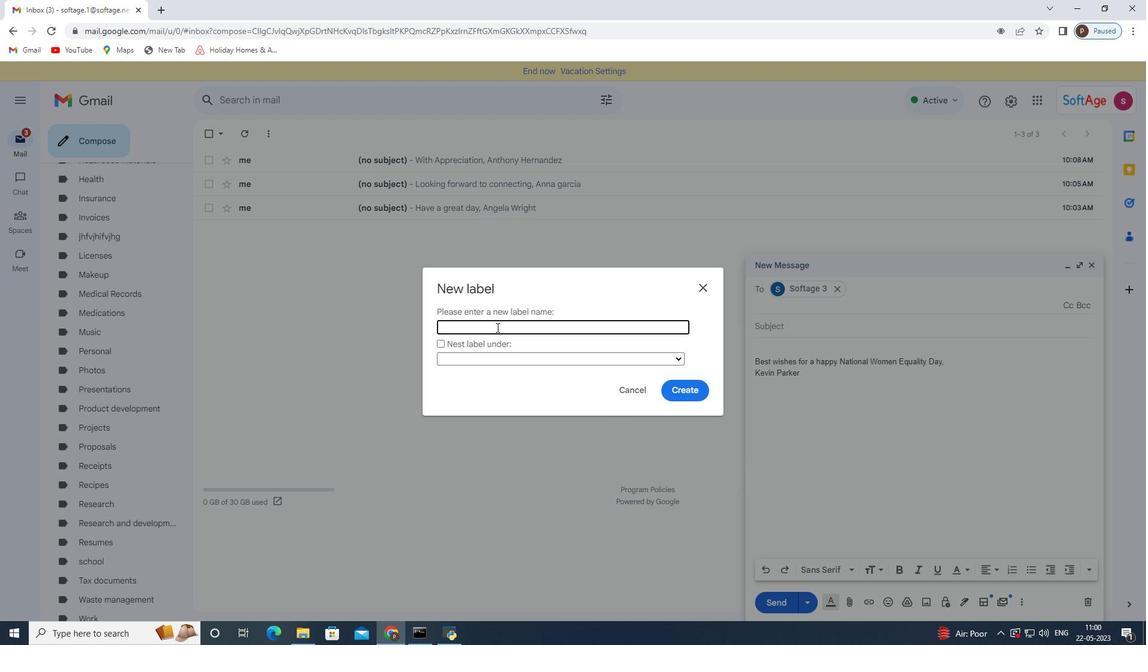 
Action: Key pressed <Key.shift>Testing<Key.space>and<Key.space>certification
Screenshot: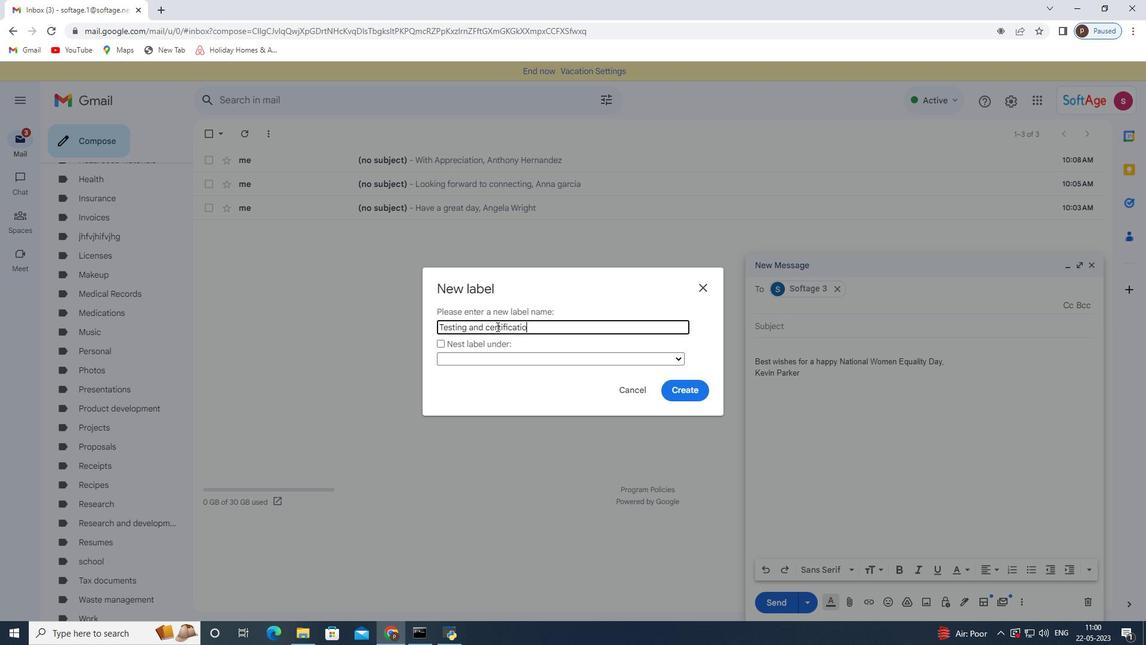 
Action: Mouse moved to (676, 388)
Screenshot: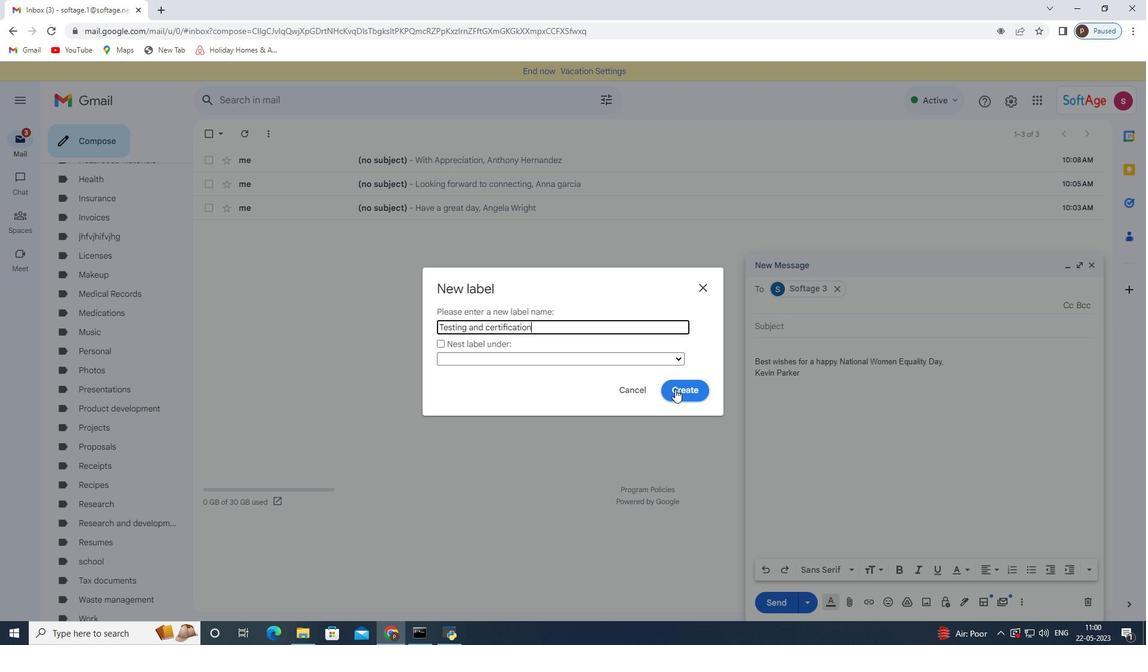 
Action: Mouse pressed left at (676, 388)
Screenshot: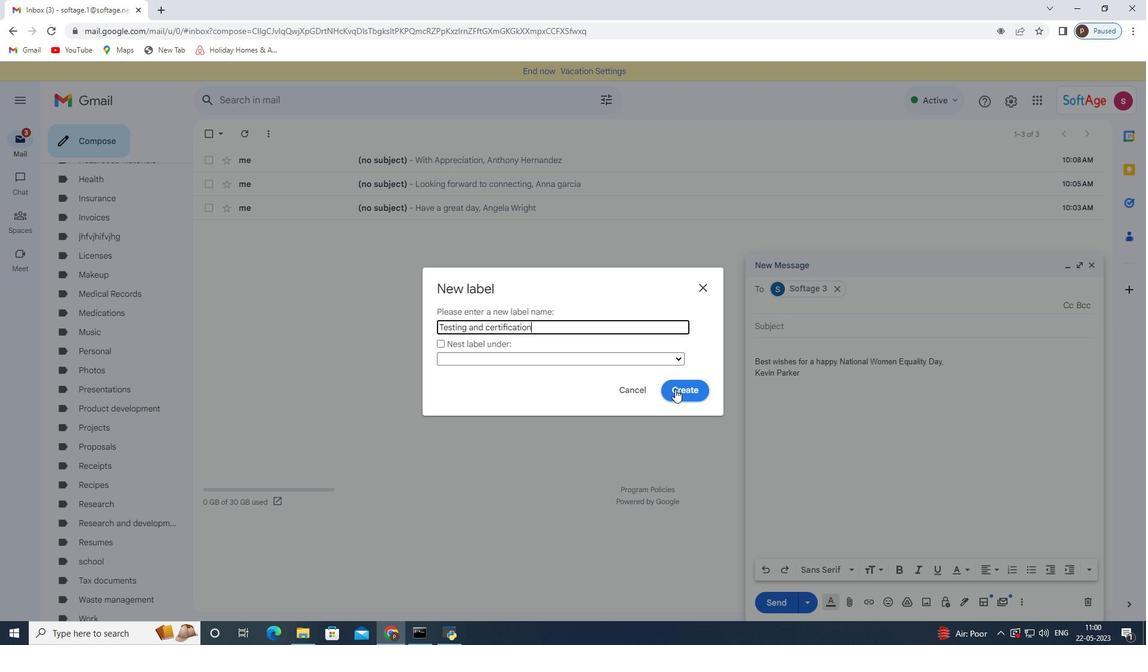 
Action: Mouse moved to (788, 609)
Screenshot: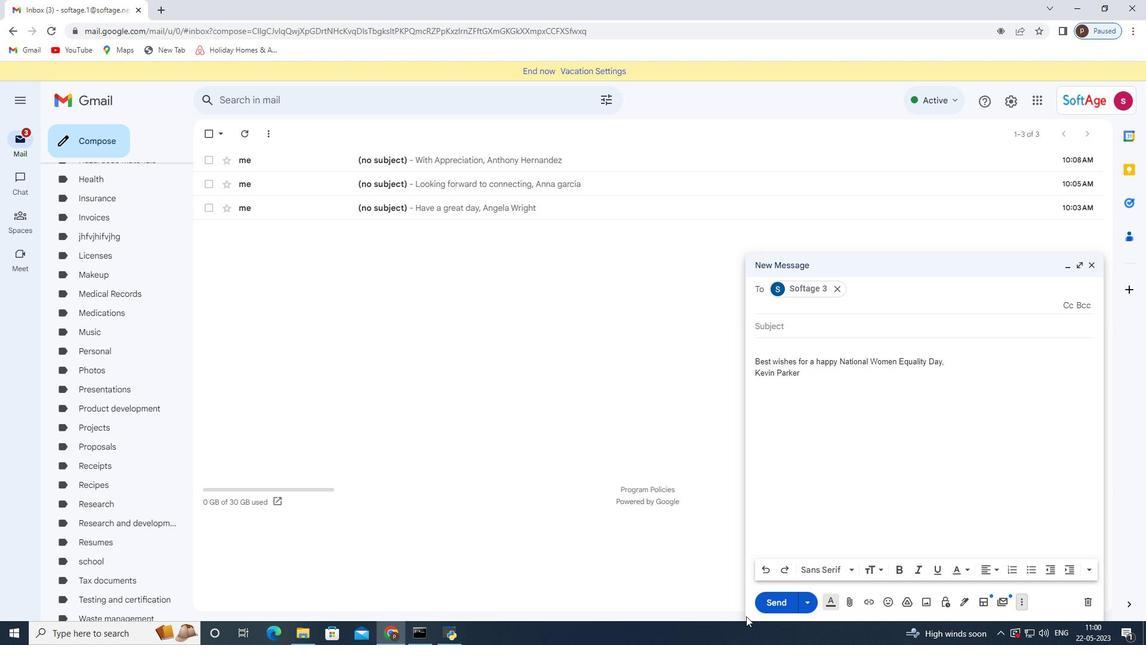 
Action: Mouse pressed left at (788, 609)
Screenshot: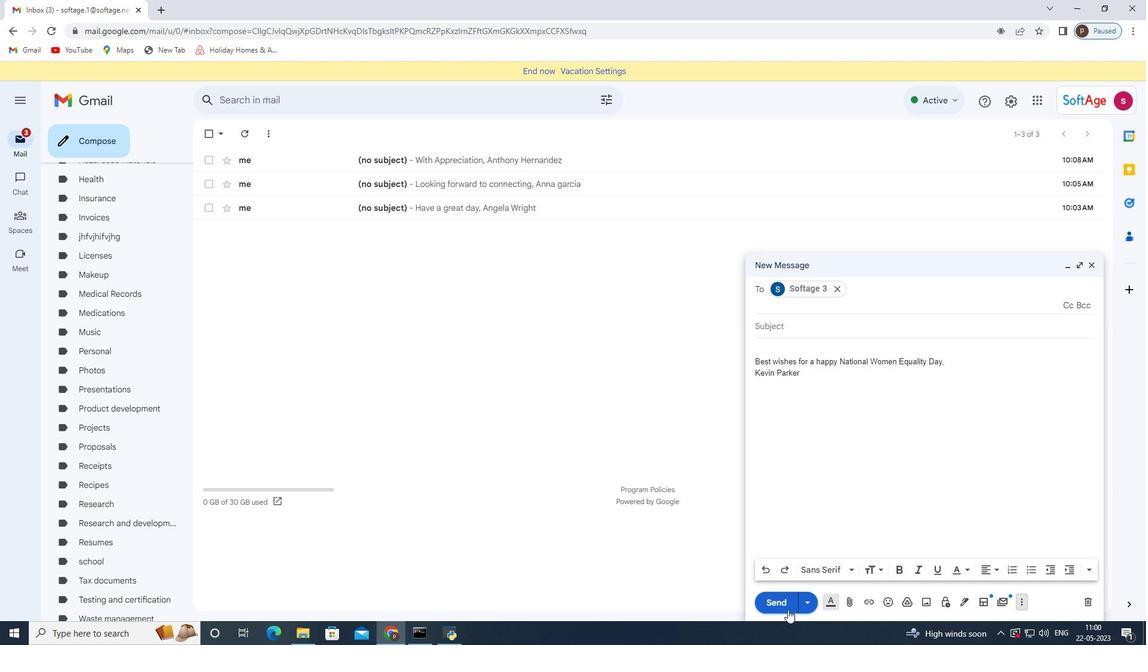
Action: Mouse moved to (214, 458)
Screenshot: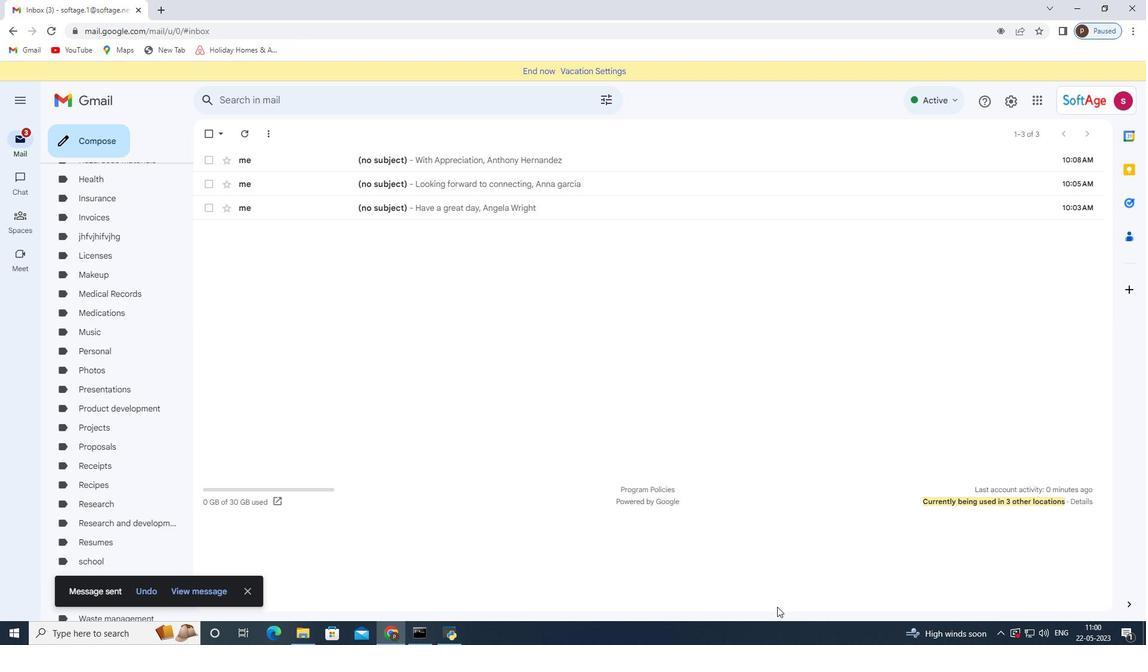 
